 Task: Look for Airbnb properties in Pradera, Colombia from 11th December, 2023 to 15th December, 2023 for 2 adults.1  bedroom having 2 beds and 1 bathroom. Property type can be hotel. Amenities needed are: washing machine. Look for 5 properties as per requirement.
Action: Mouse moved to (428, 98)
Screenshot: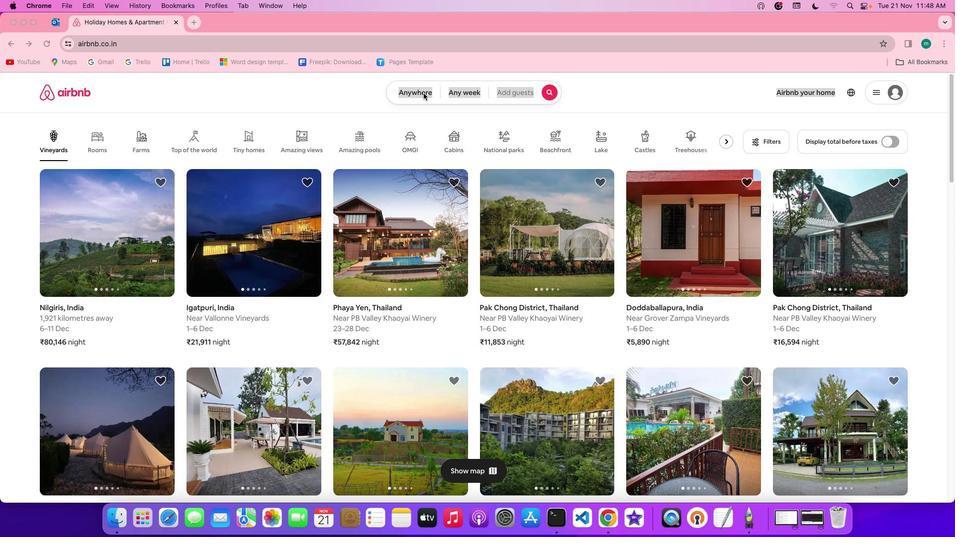 
Action: Mouse pressed left at (428, 98)
Screenshot: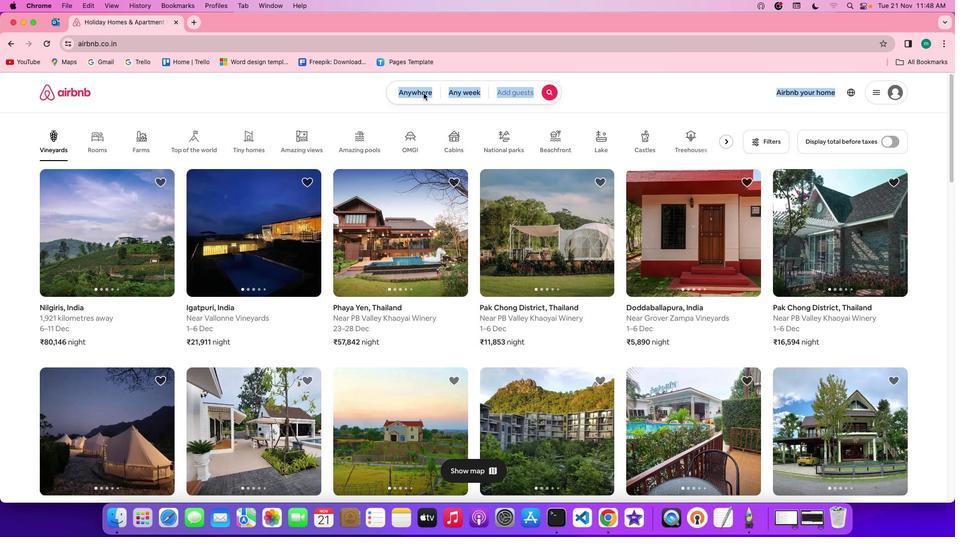 
Action: Mouse pressed left at (428, 98)
Screenshot: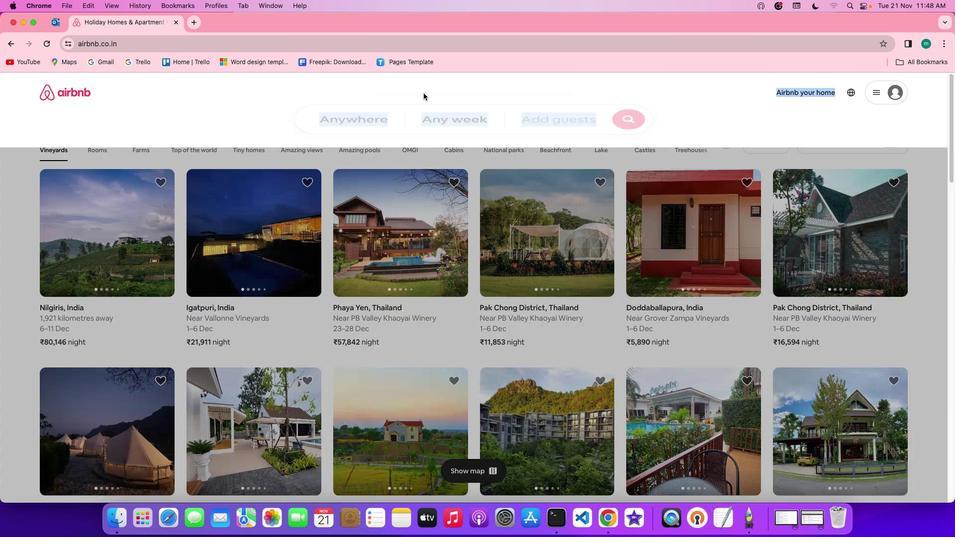 
Action: Mouse moved to (372, 127)
Screenshot: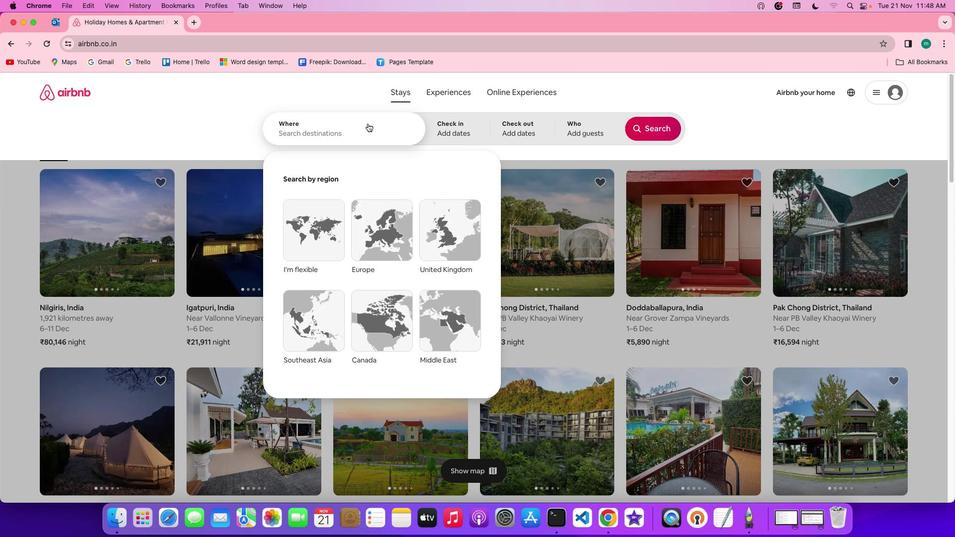
Action: Mouse pressed left at (372, 127)
Screenshot: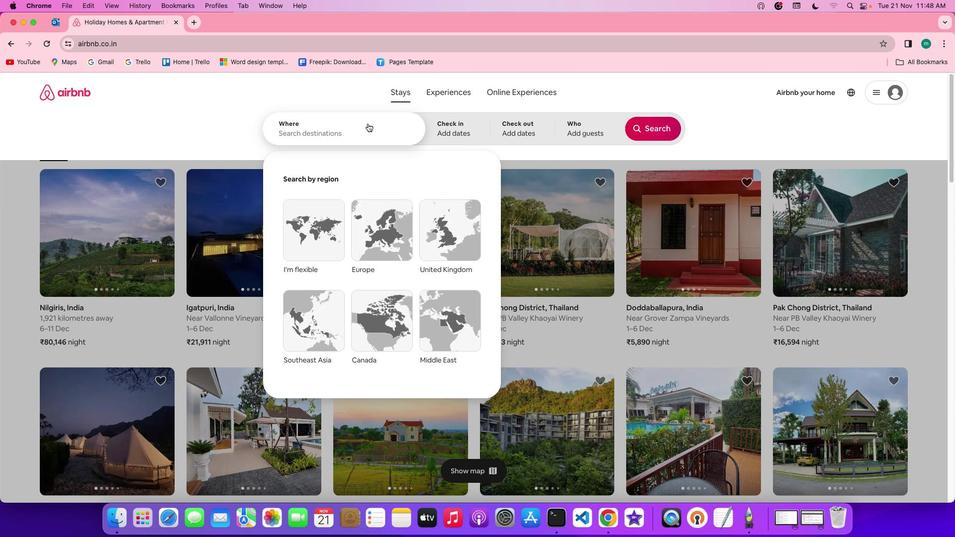 
Action: Mouse moved to (369, 129)
Screenshot: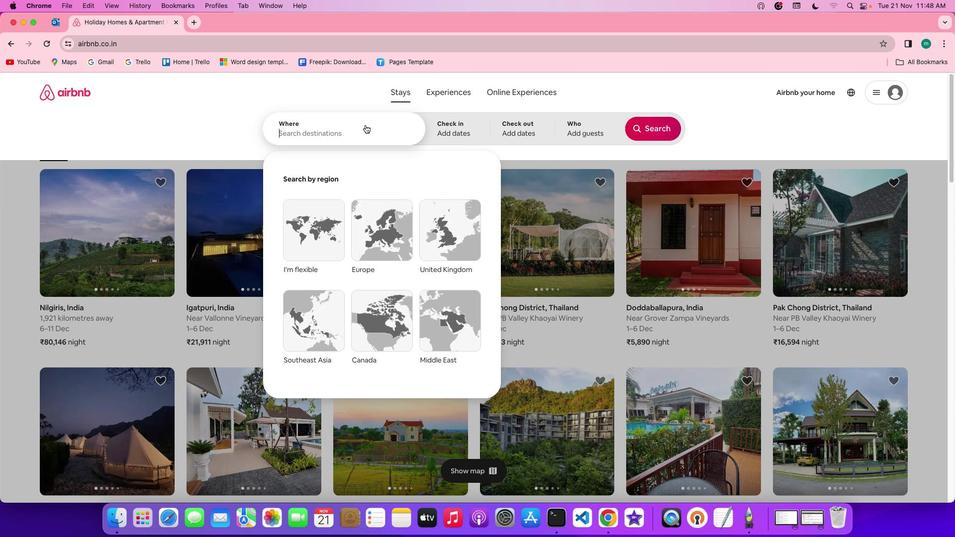 
Action: Key pressed Key.shift'P''r''a''d''e''r''a'','Key.spaceKey.shift'c''o''l''u''m''b''i''a'
Screenshot: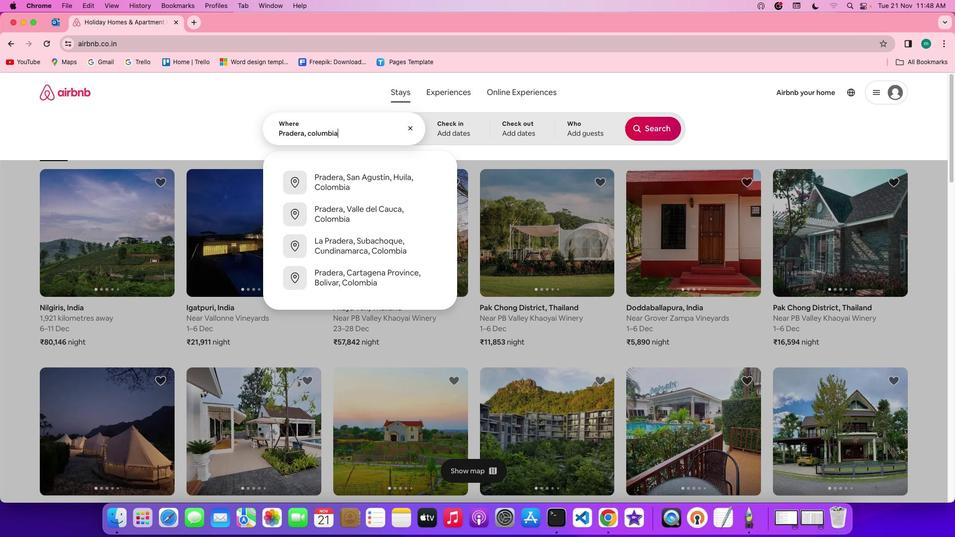 
Action: Mouse moved to (461, 128)
Screenshot: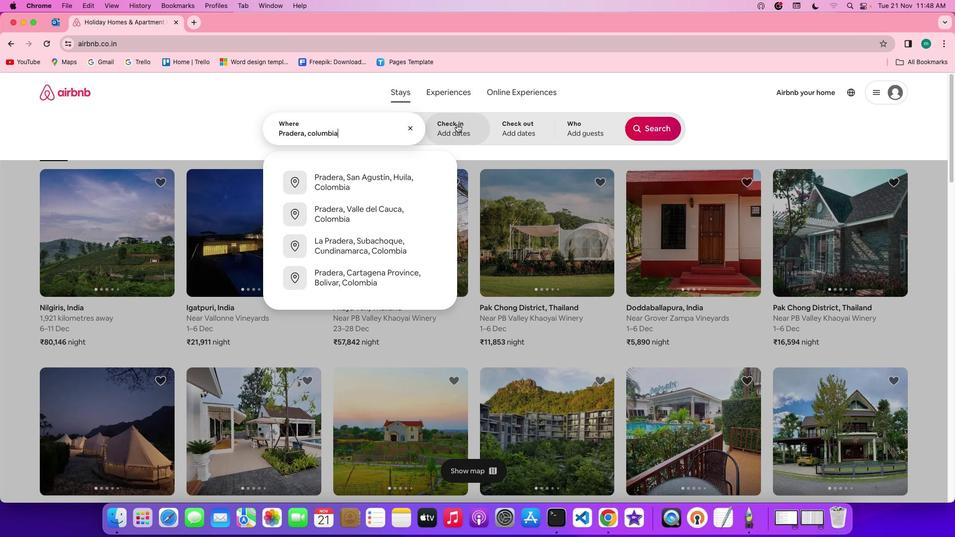 
Action: Mouse pressed left at (461, 128)
Screenshot: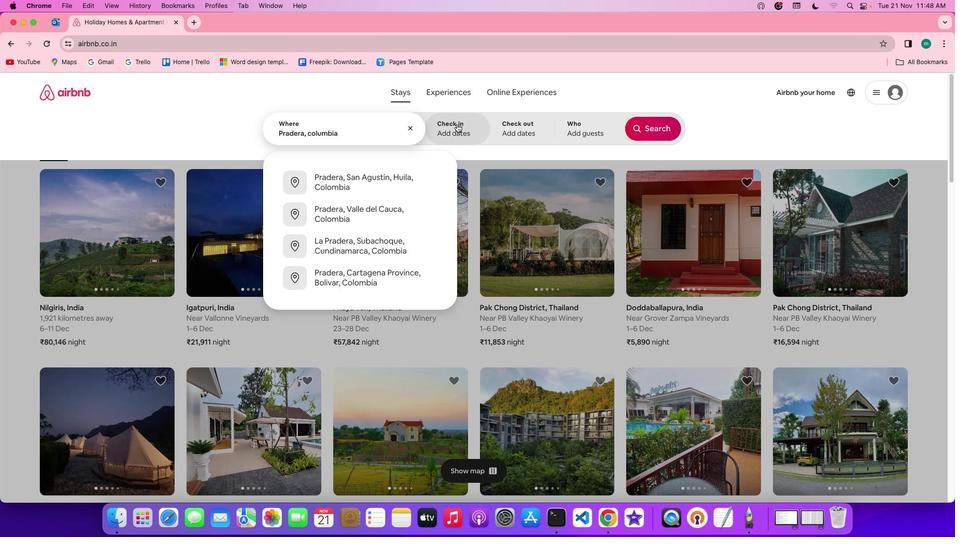 
Action: Mouse moved to (527, 297)
Screenshot: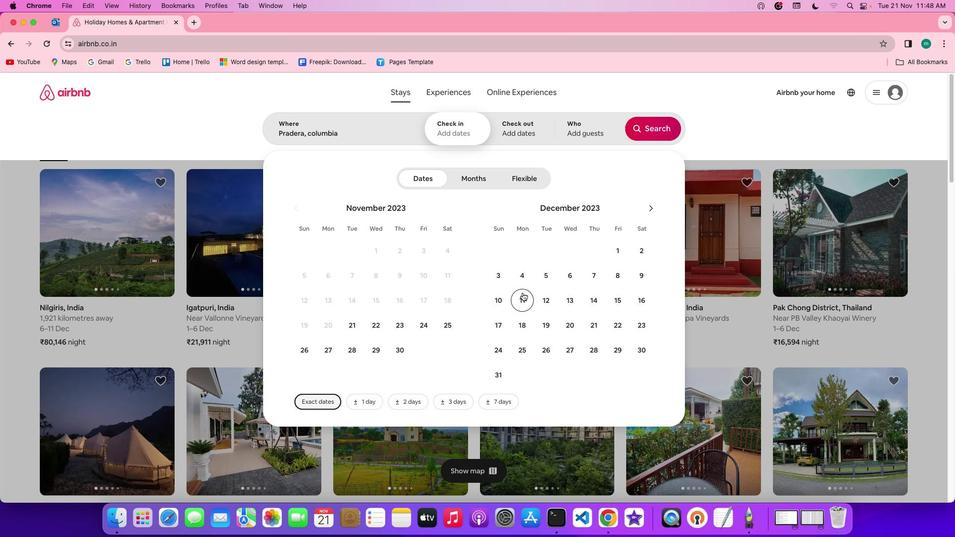 
Action: Mouse pressed left at (527, 297)
Screenshot: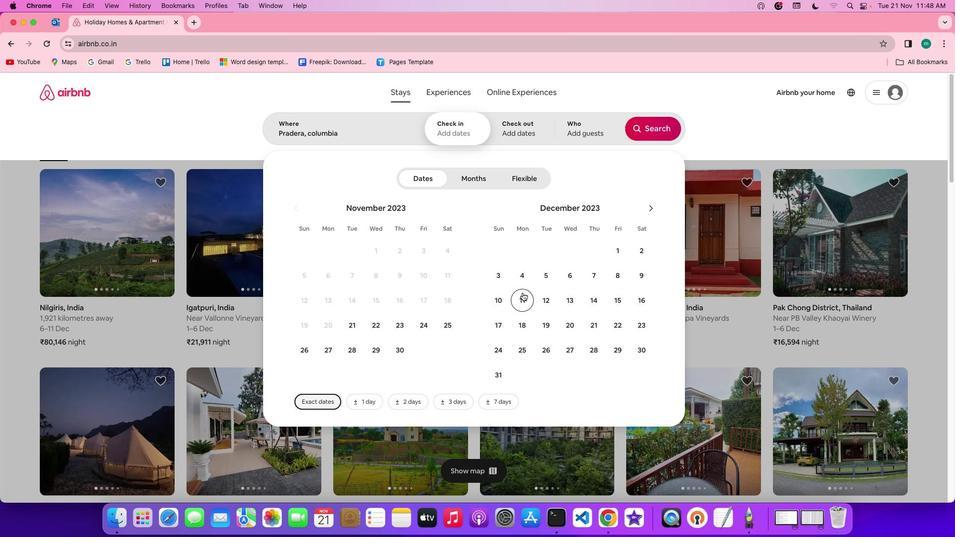 
Action: Mouse moved to (626, 306)
Screenshot: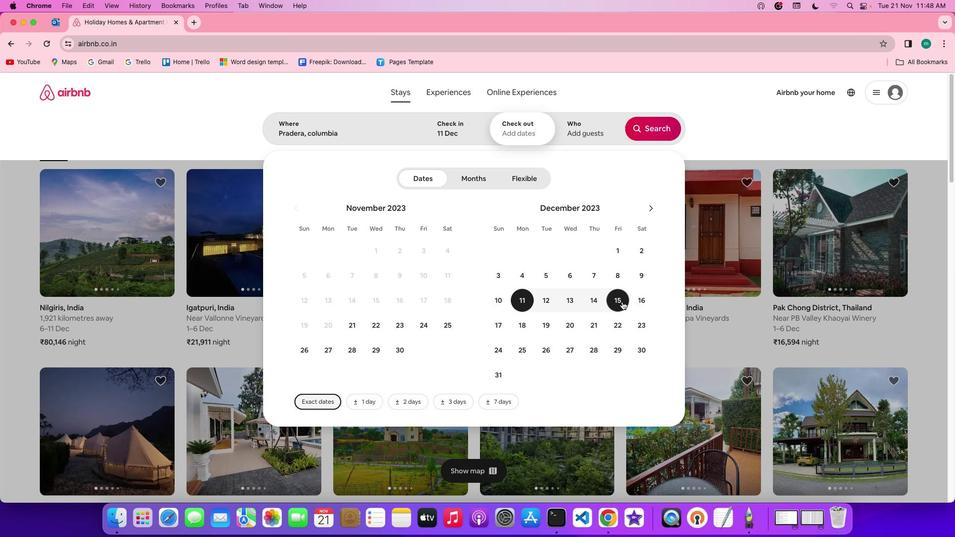 
Action: Mouse pressed left at (626, 306)
Screenshot: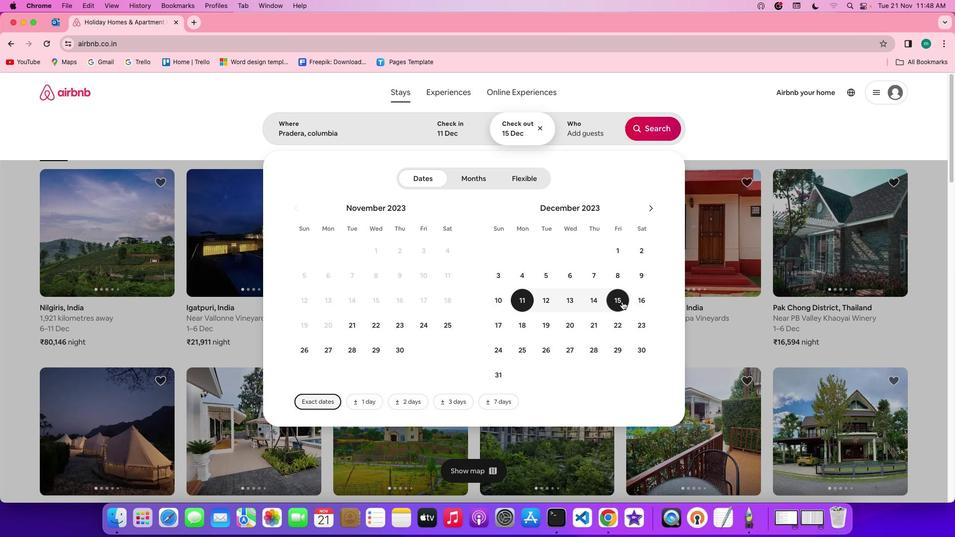
Action: Mouse moved to (575, 117)
Screenshot: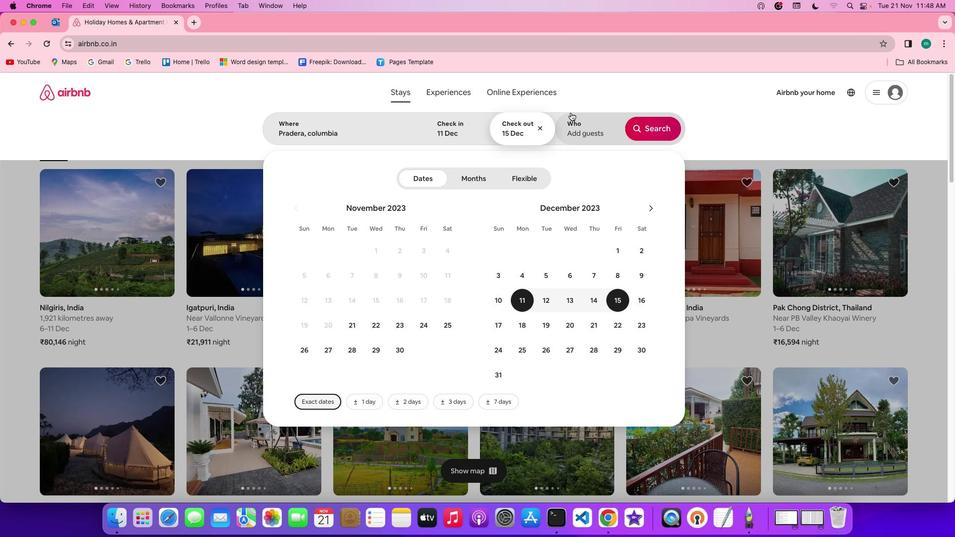 
Action: Mouse pressed left at (575, 117)
Screenshot: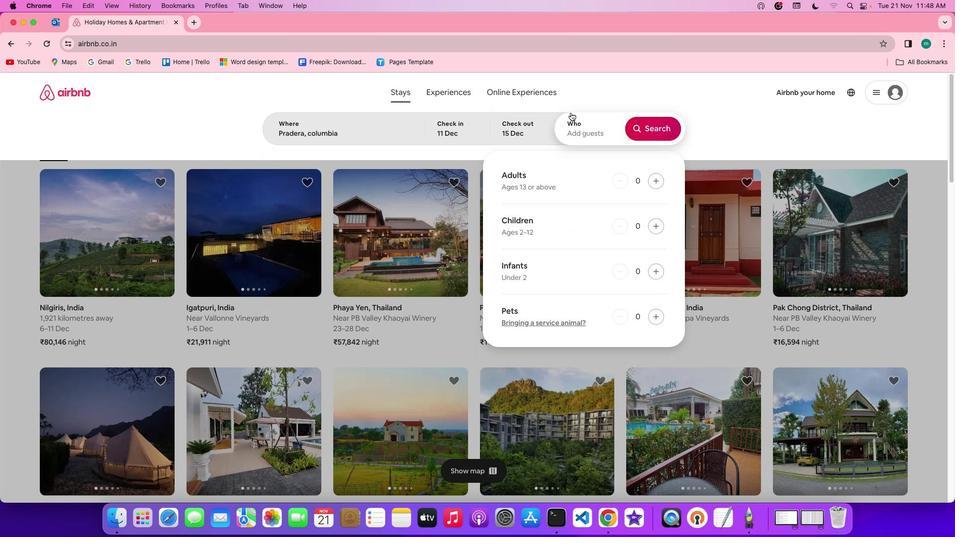 
Action: Mouse moved to (655, 180)
Screenshot: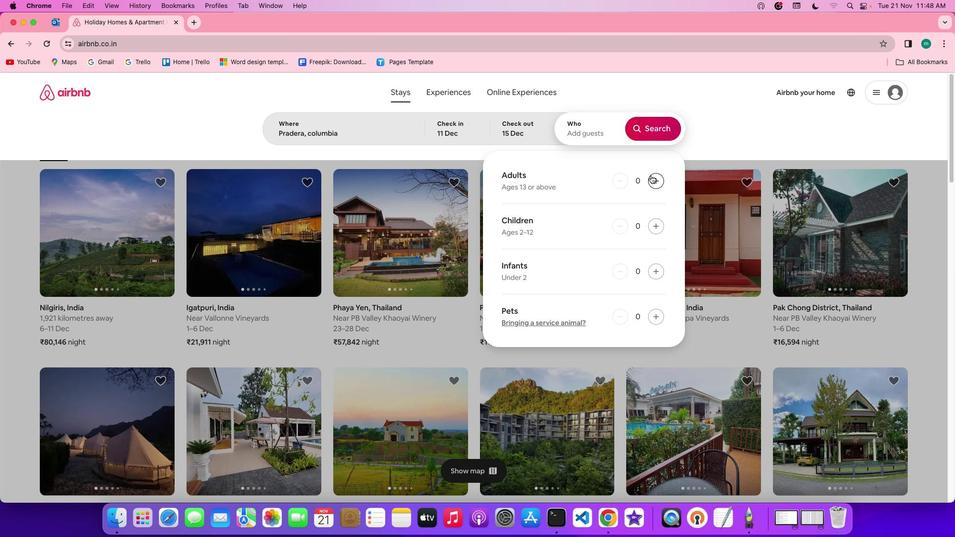 
Action: Mouse pressed left at (655, 180)
Screenshot: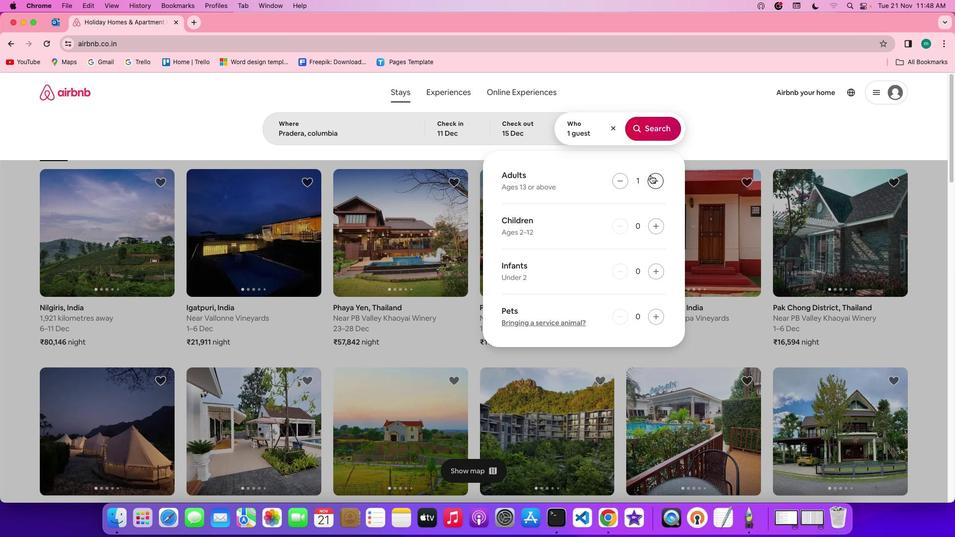 
Action: Mouse pressed left at (655, 180)
Screenshot: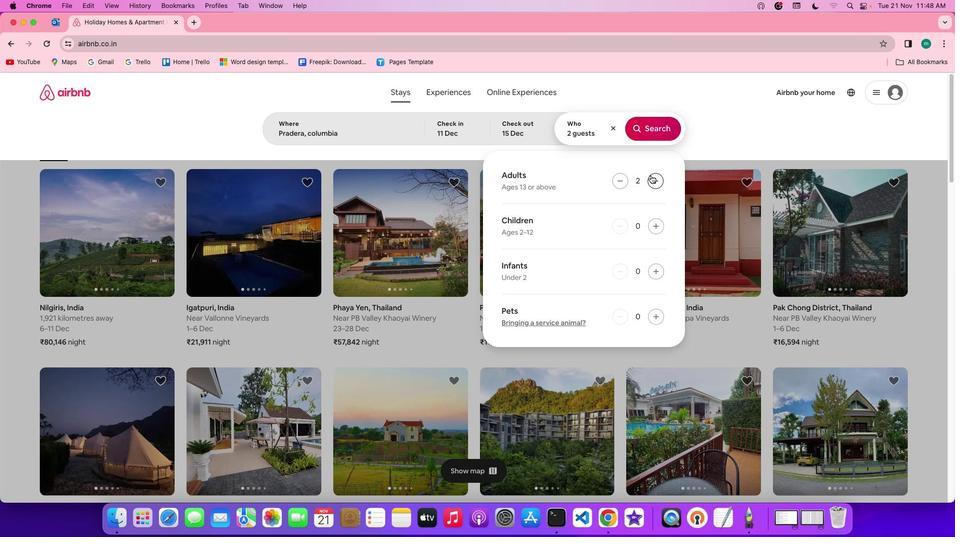 
Action: Mouse moved to (666, 130)
Screenshot: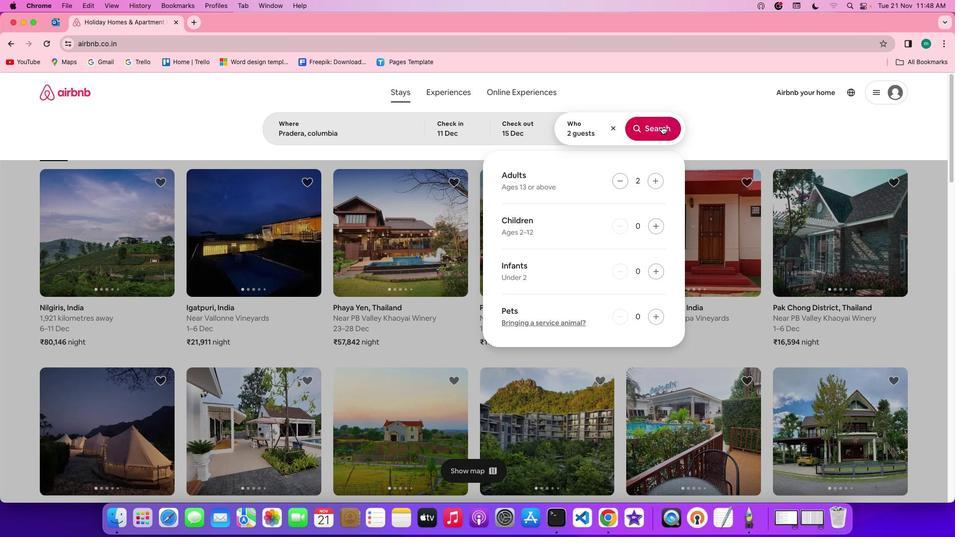 
Action: Mouse pressed left at (666, 130)
Screenshot: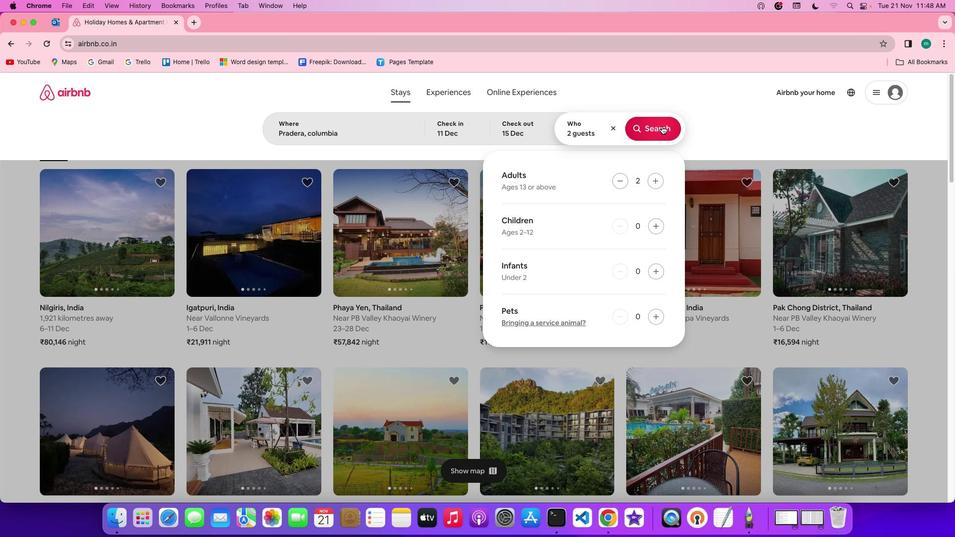 
Action: Mouse moved to (818, 137)
Screenshot: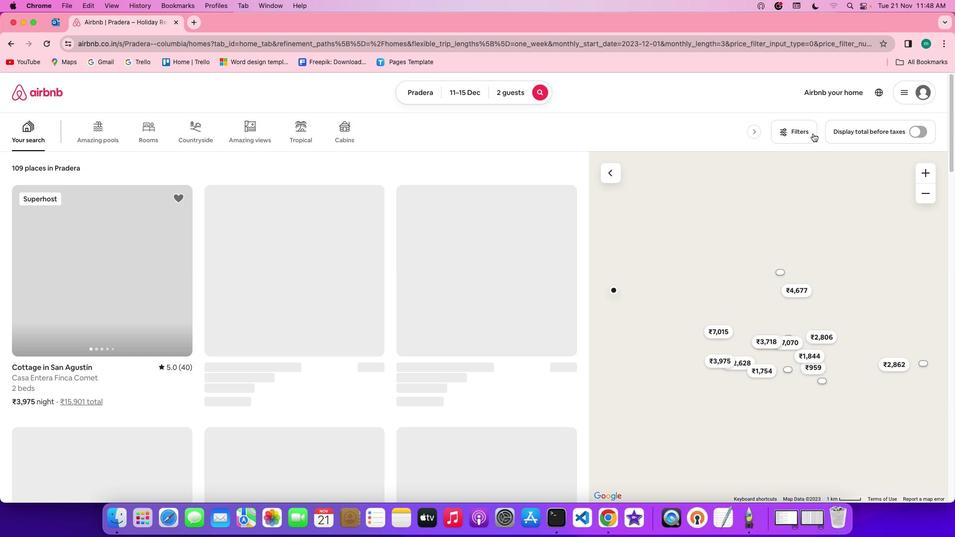 
Action: Mouse pressed left at (818, 137)
Screenshot: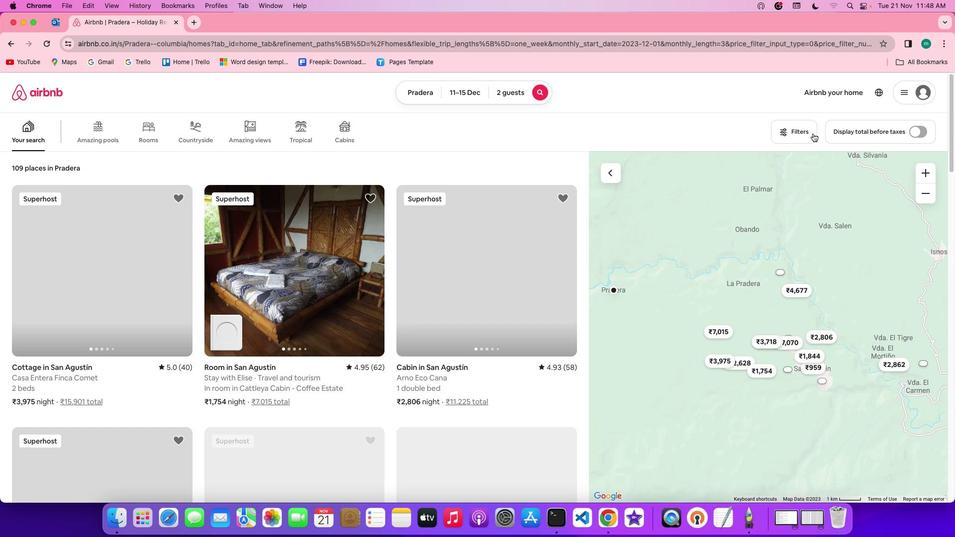 
Action: Mouse moved to (390, 316)
Screenshot: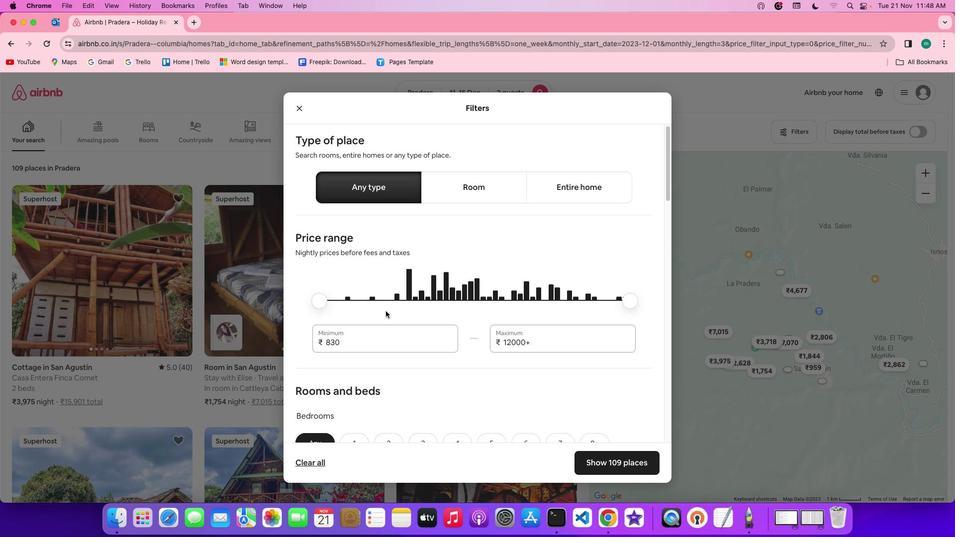 
Action: Mouse scrolled (390, 316) with delta (4, 3)
Screenshot: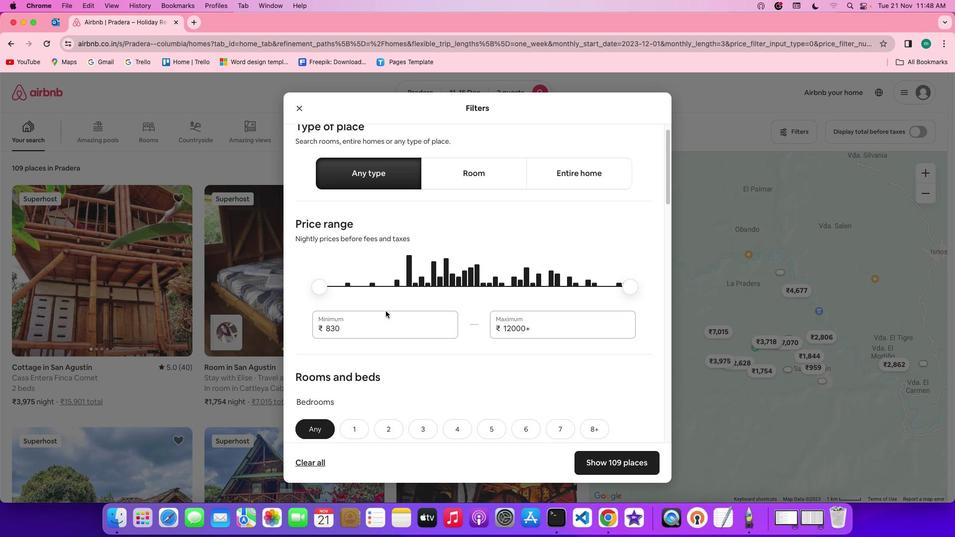 
Action: Mouse scrolled (390, 316) with delta (4, 3)
Screenshot: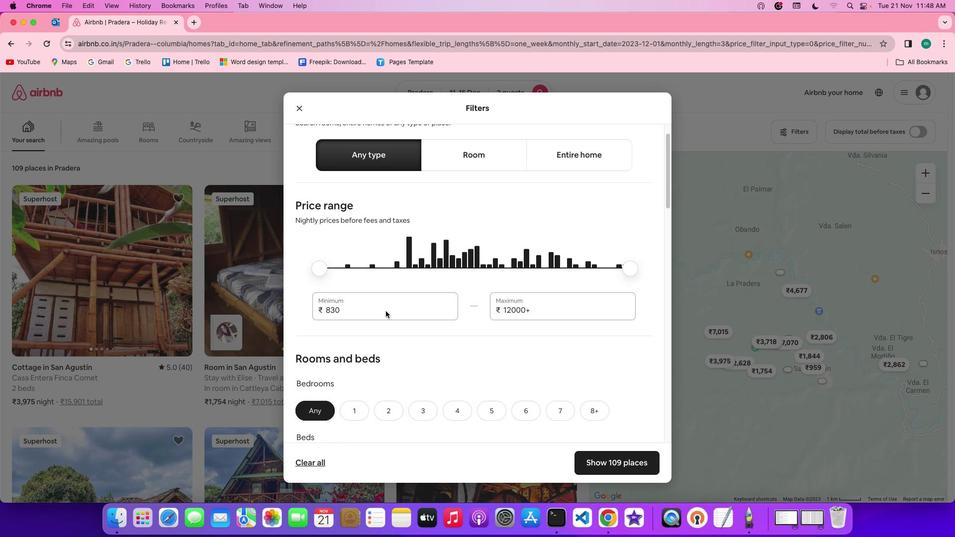 
Action: Mouse scrolled (390, 316) with delta (4, 3)
Screenshot: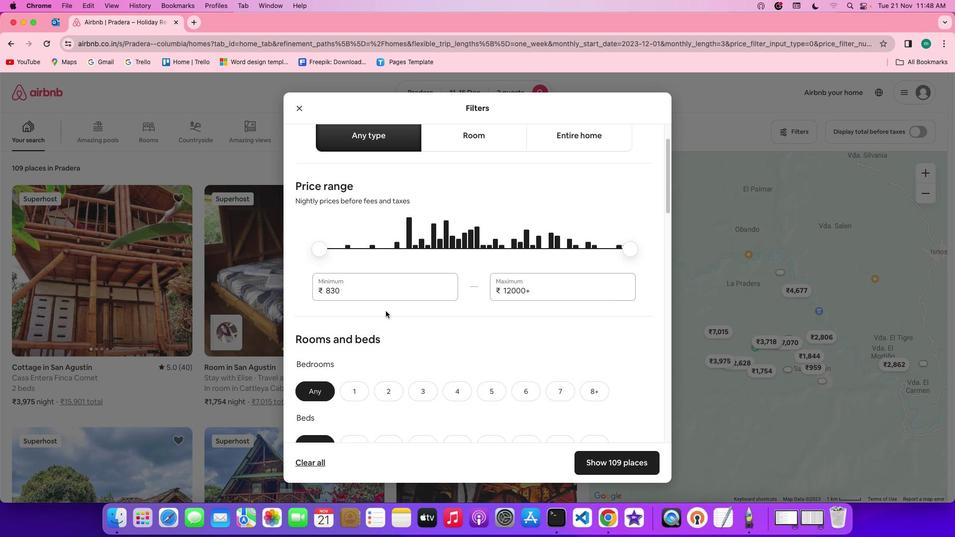 
Action: Mouse scrolled (390, 316) with delta (4, 3)
Screenshot: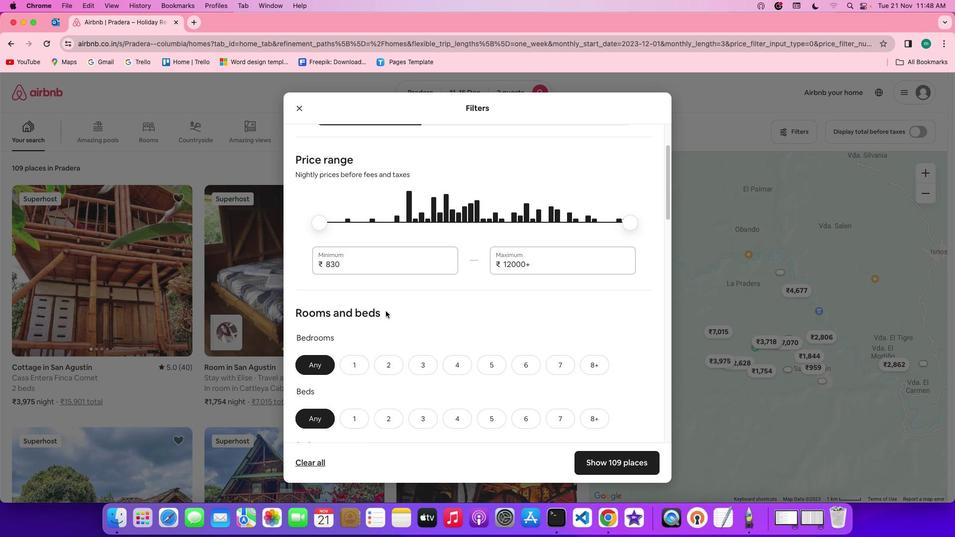 
Action: Mouse scrolled (390, 316) with delta (4, 3)
Screenshot: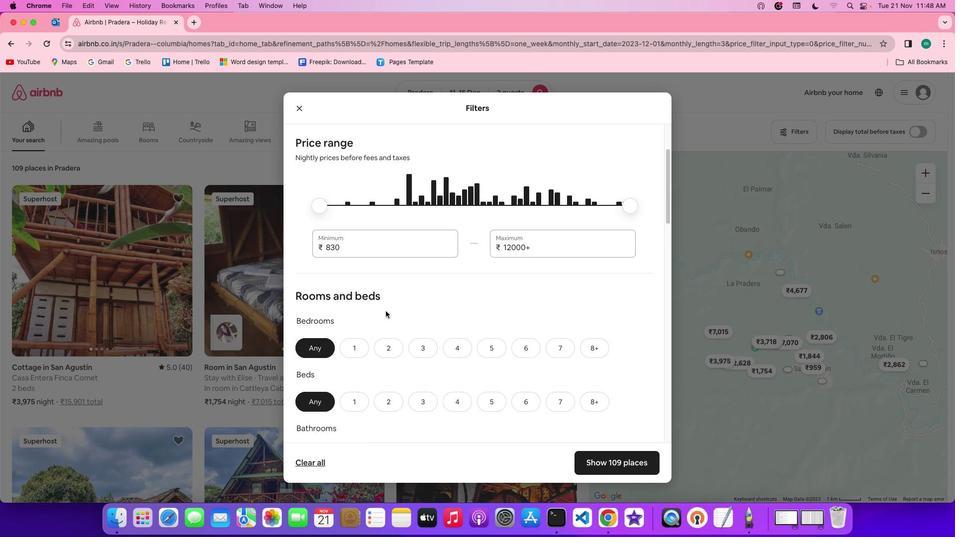 
Action: Mouse scrolled (390, 316) with delta (4, 3)
Screenshot: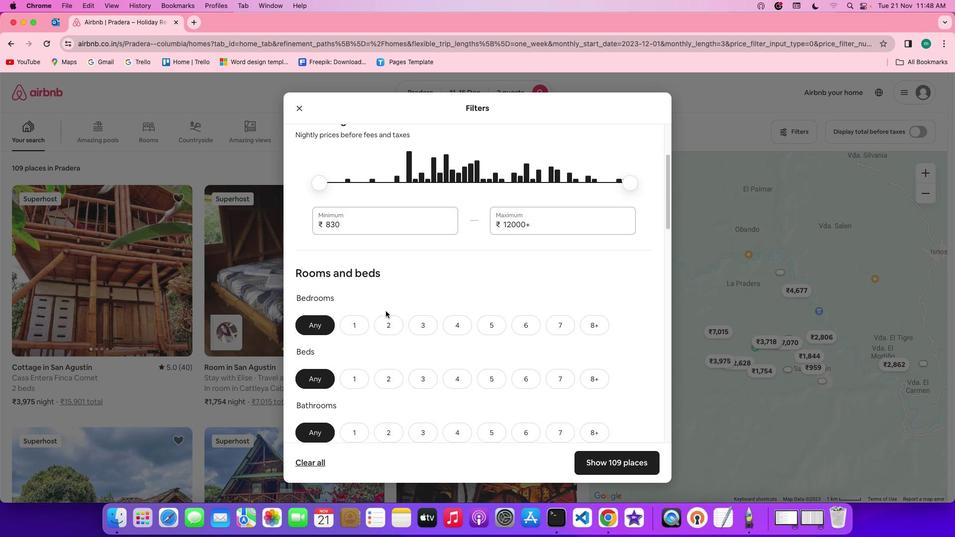 
Action: Mouse scrolled (390, 316) with delta (4, 3)
Screenshot: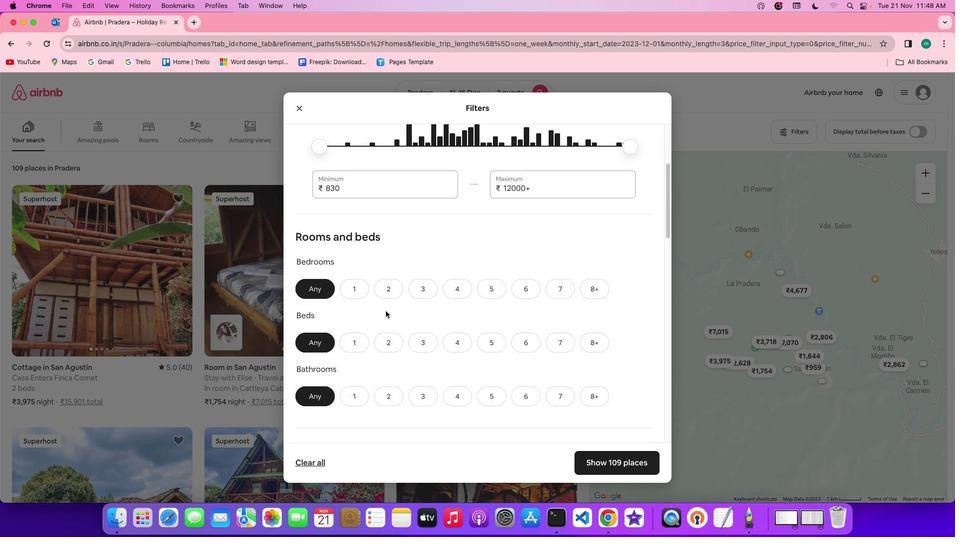 
Action: Mouse scrolled (390, 316) with delta (4, 3)
Screenshot: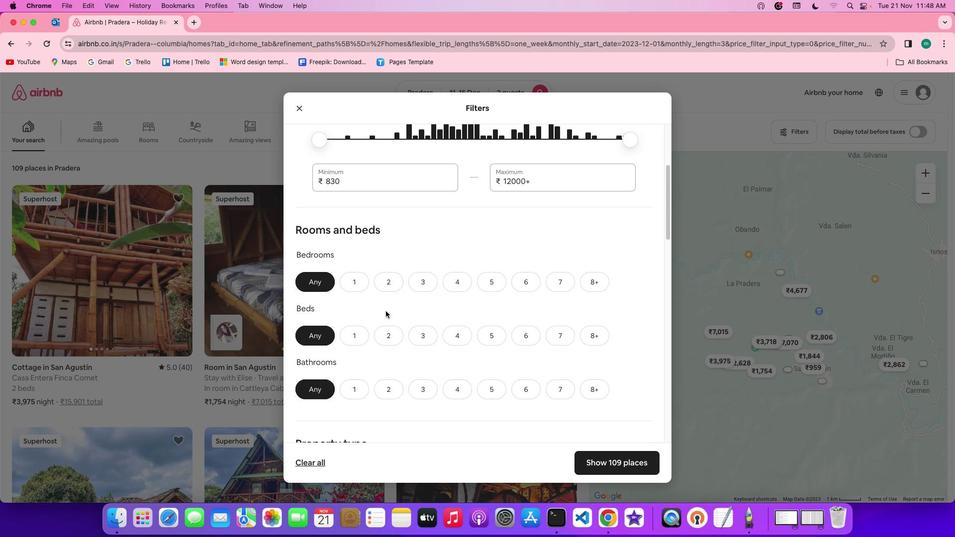 
Action: Mouse scrolled (390, 316) with delta (4, 3)
Screenshot: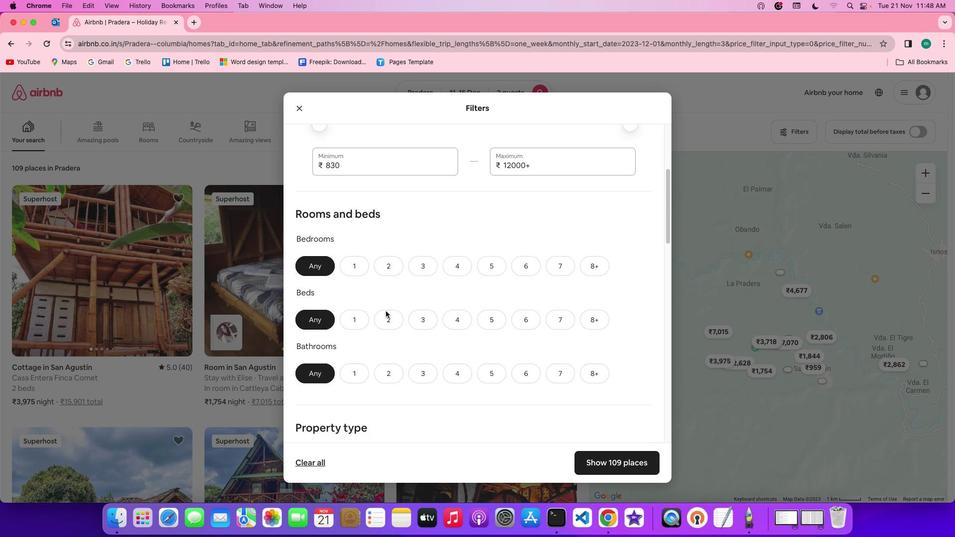 
Action: Mouse scrolled (390, 316) with delta (4, 3)
Screenshot: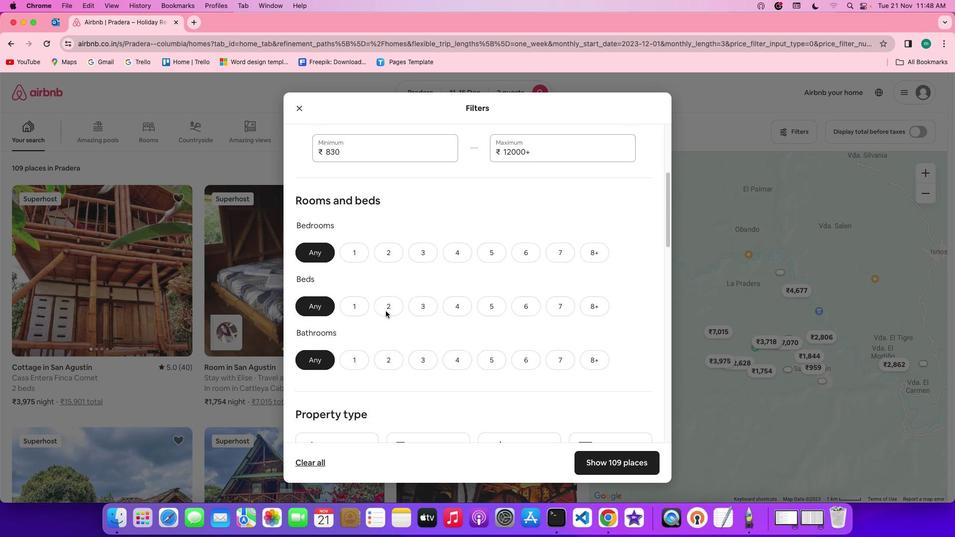 
Action: Mouse moved to (362, 250)
Screenshot: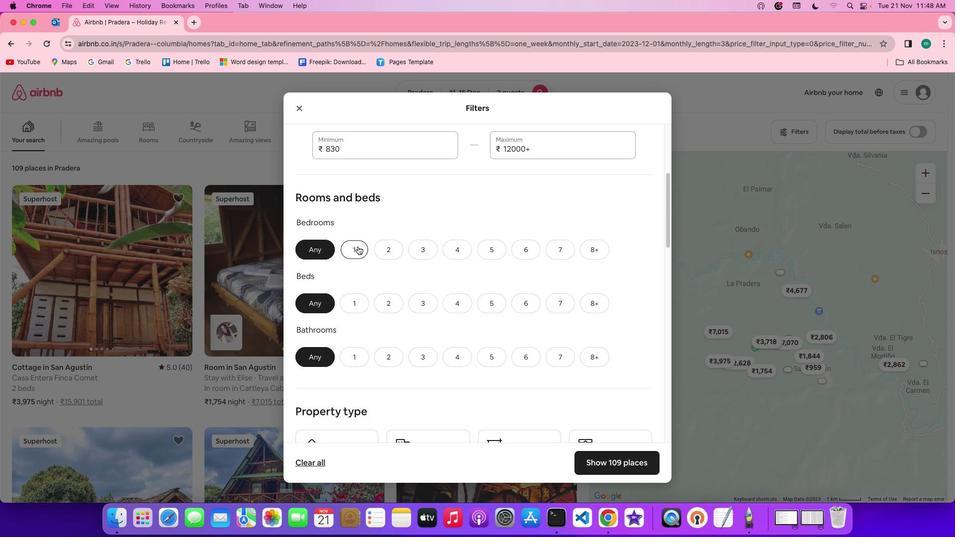 
Action: Mouse pressed left at (362, 250)
Screenshot: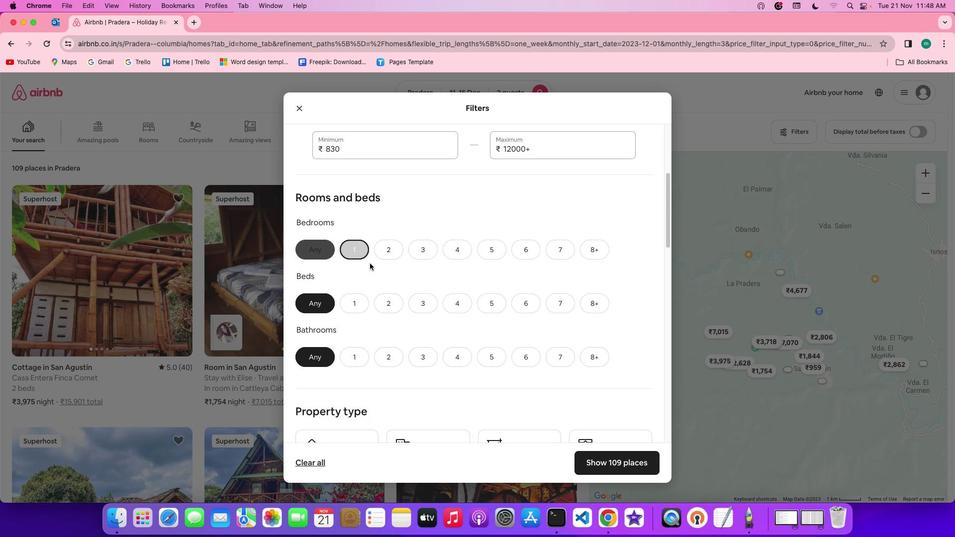 
Action: Mouse moved to (393, 301)
Screenshot: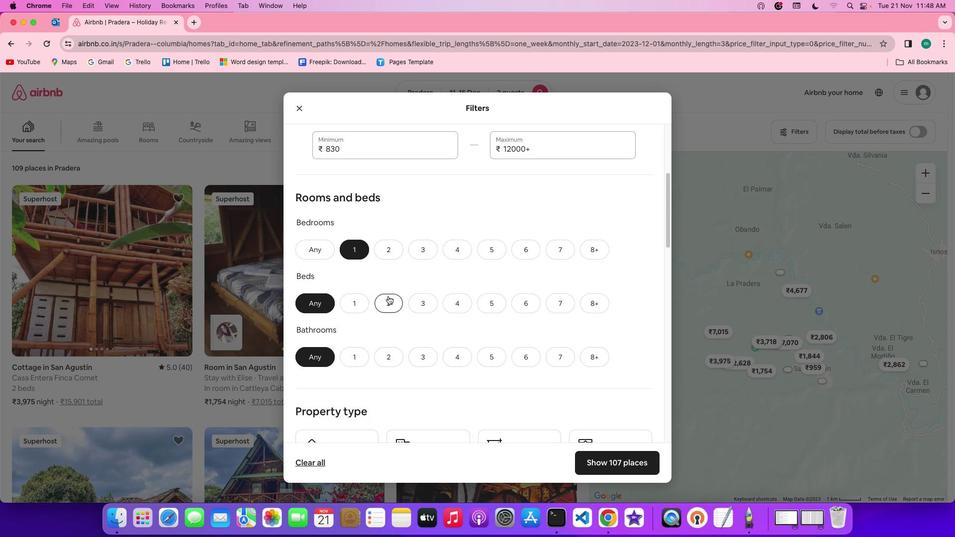 
Action: Mouse pressed left at (393, 301)
Screenshot: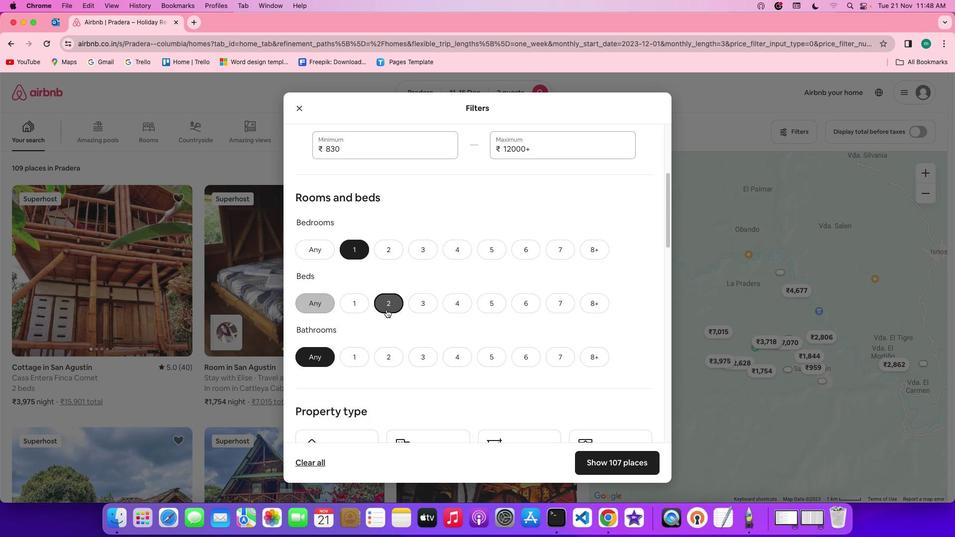 
Action: Mouse moved to (362, 363)
Screenshot: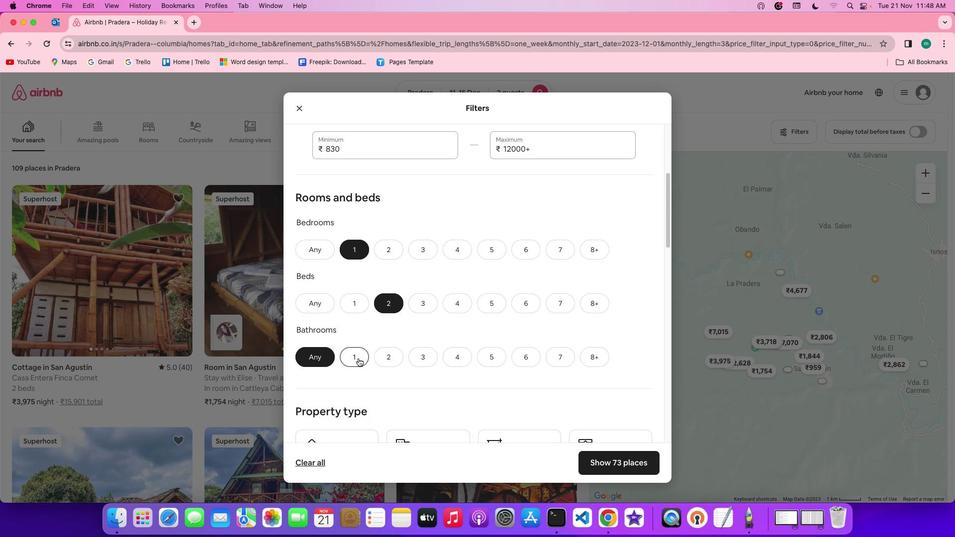 
Action: Mouse pressed left at (362, 363)
Screenshot: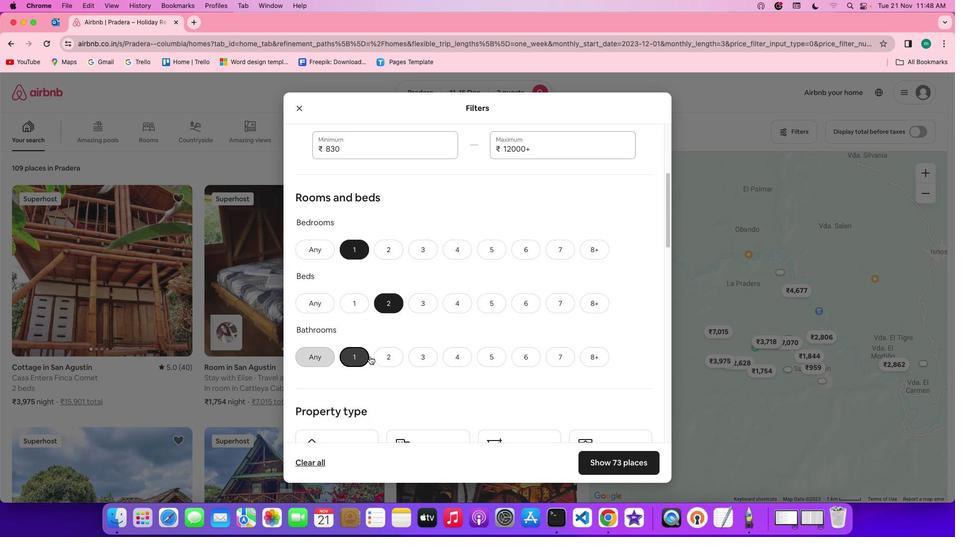 
Action: Mouse moved to (453, 346)
Screenshot: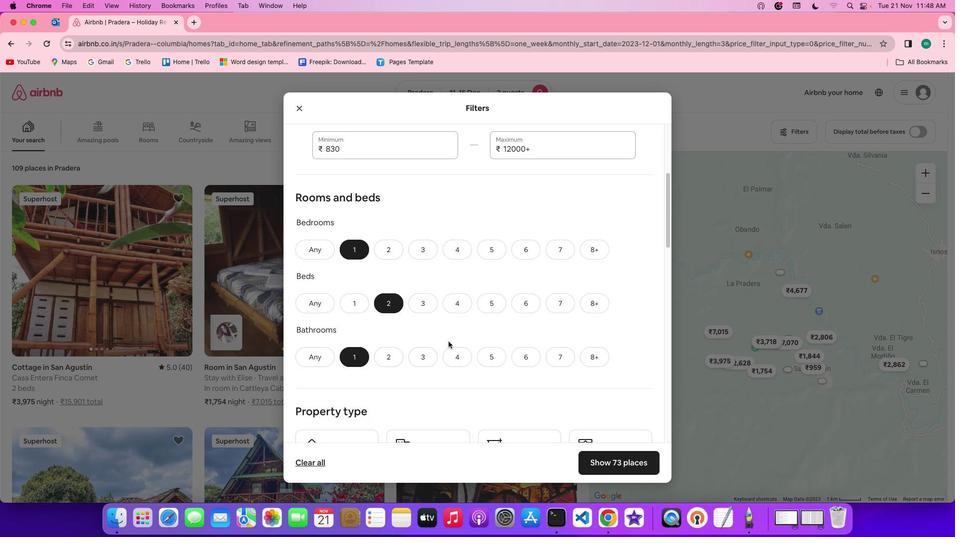 
Action: Mouse scrolled (453, 346) with delta (4, 3)
Screenshot: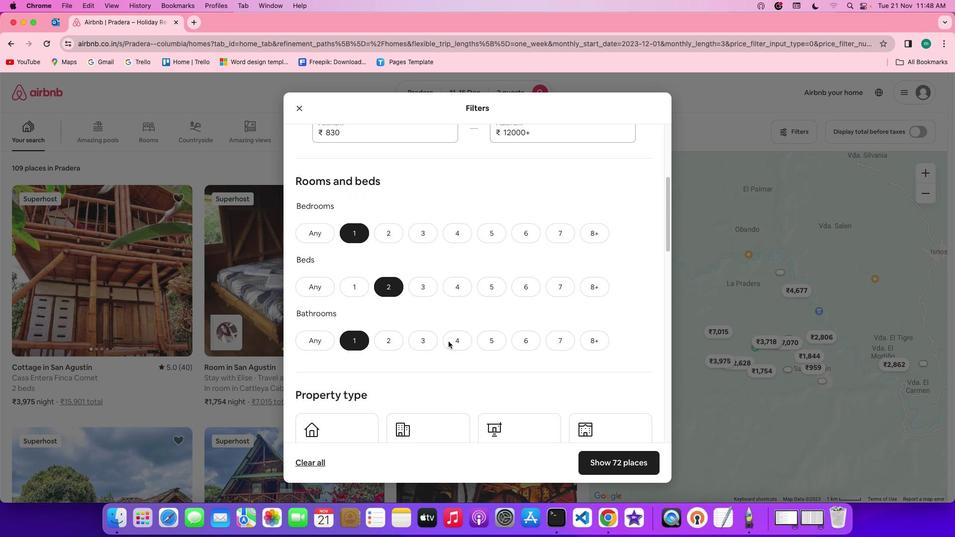 
Action: Mouse scrolled (453, 346) with delta (4, 3)
Screenshot: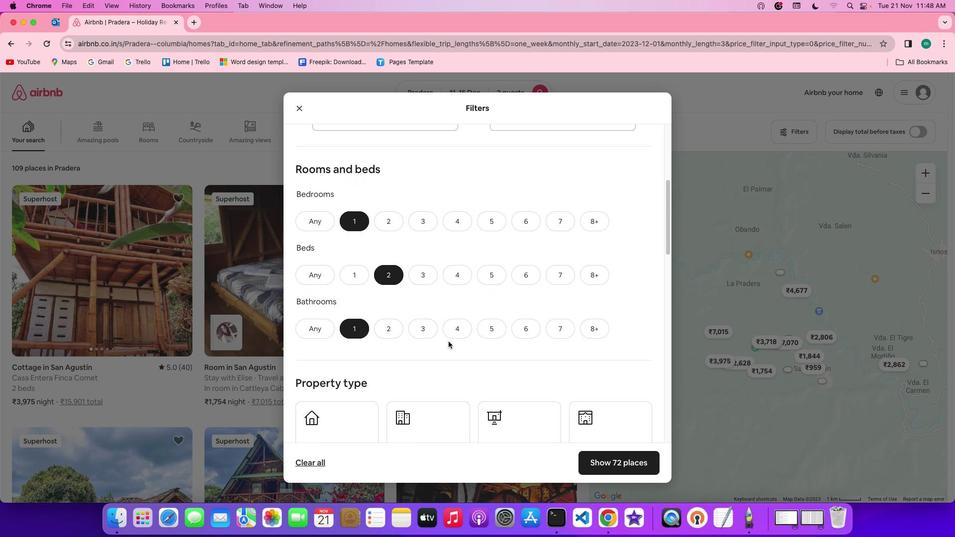 
Action: Mouse scrolled (453, 346) with delta (4, 3)
Screenshot: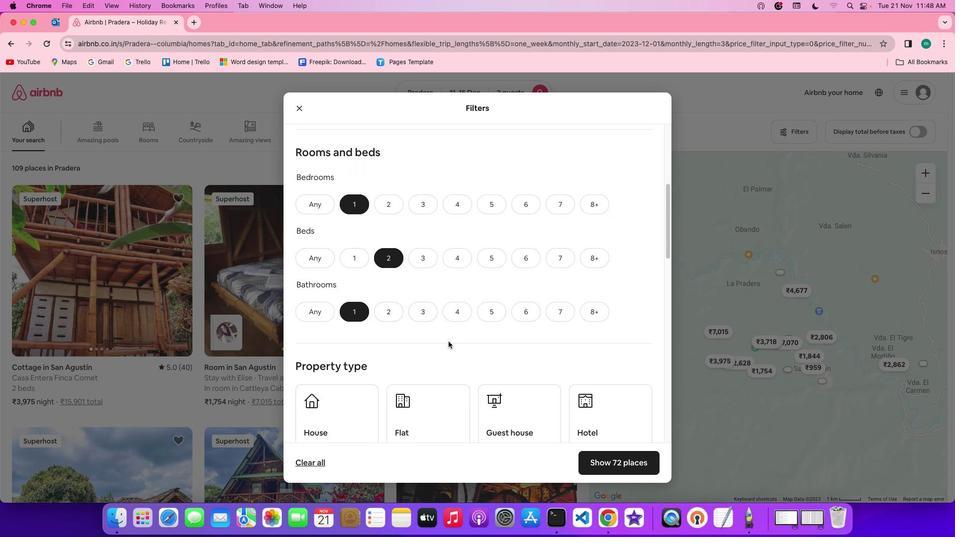 
Action: Mouse scrolled (453, 346) with delta (4, 3)
Screenshot: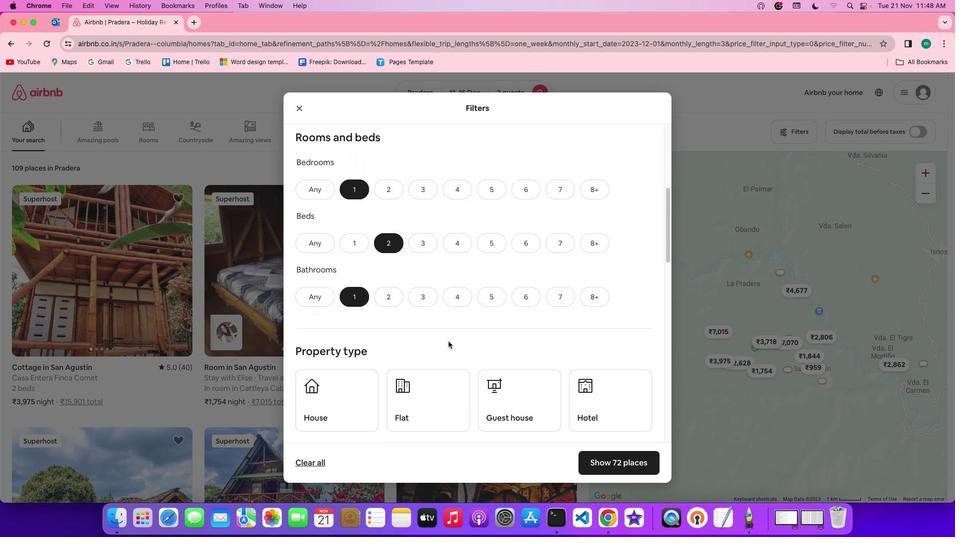 
Action: Mouse scrolled (453, 346) with delta (4, 3)
Screenshot: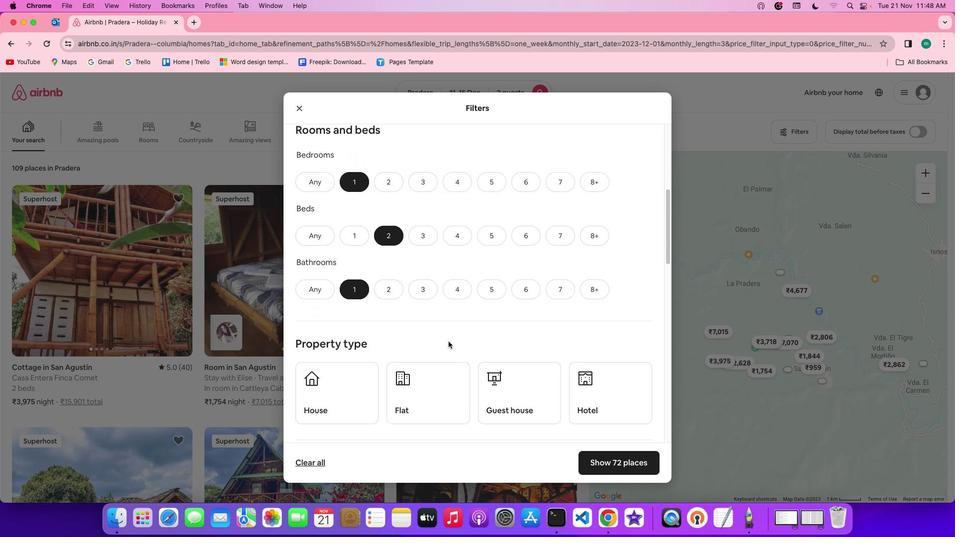 
Action: Mouse scrolled (453, 346) with delta (4, 3)
Screenshot: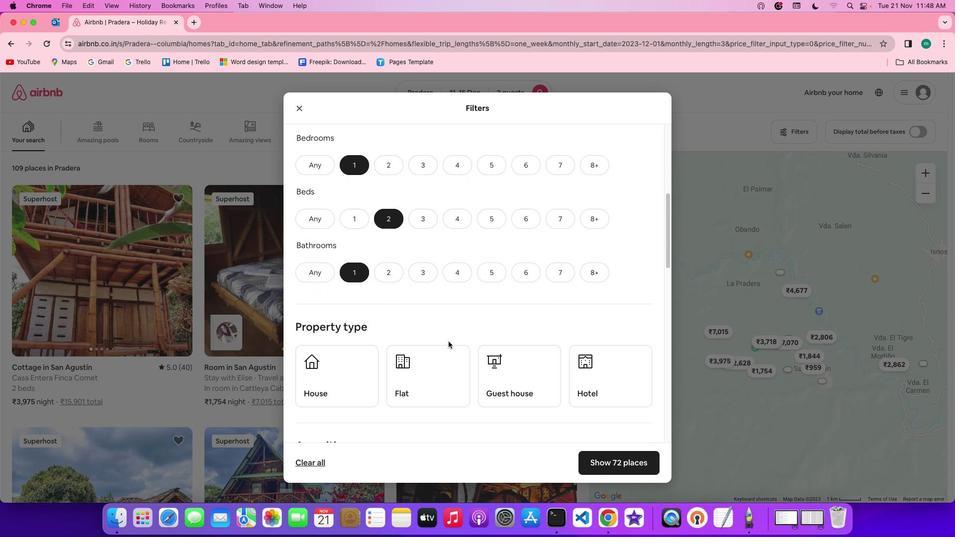 
Action: Mouse scrolled (453, 346) with delta (4, 3)
Screenshot: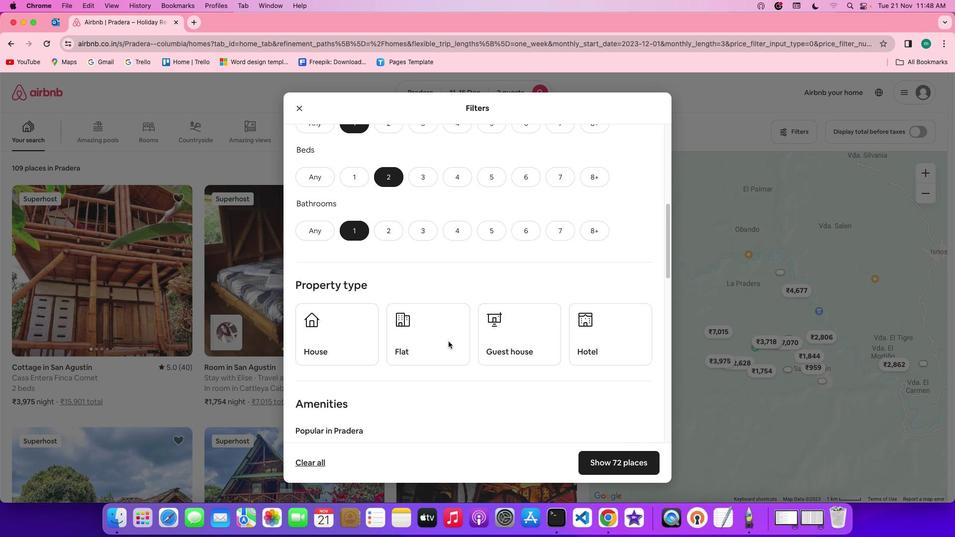 
Action: Mouse scrolled (453, 346) with delta (4, 3)
Screenshot: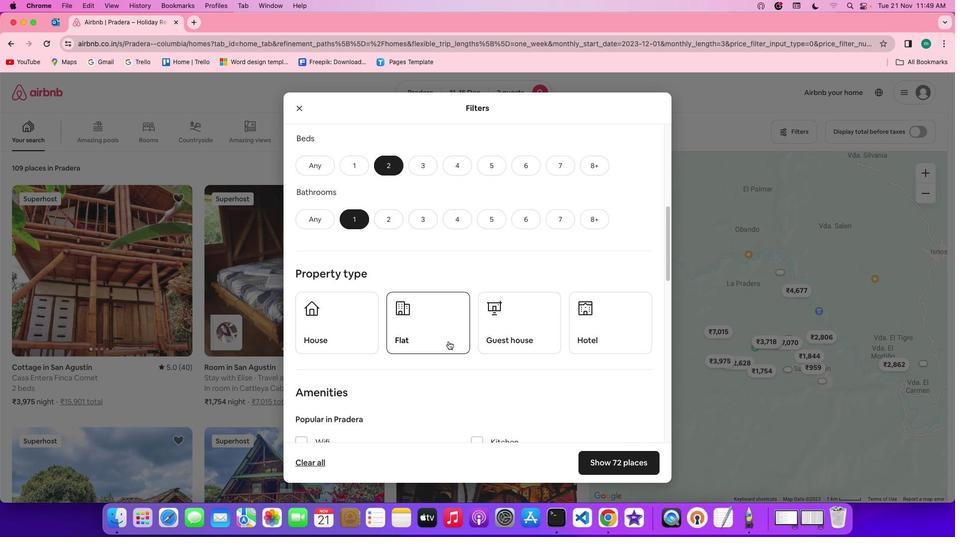 
Action: Mouse scrolled (453, 346) with delta (4, 3)
Screenshot: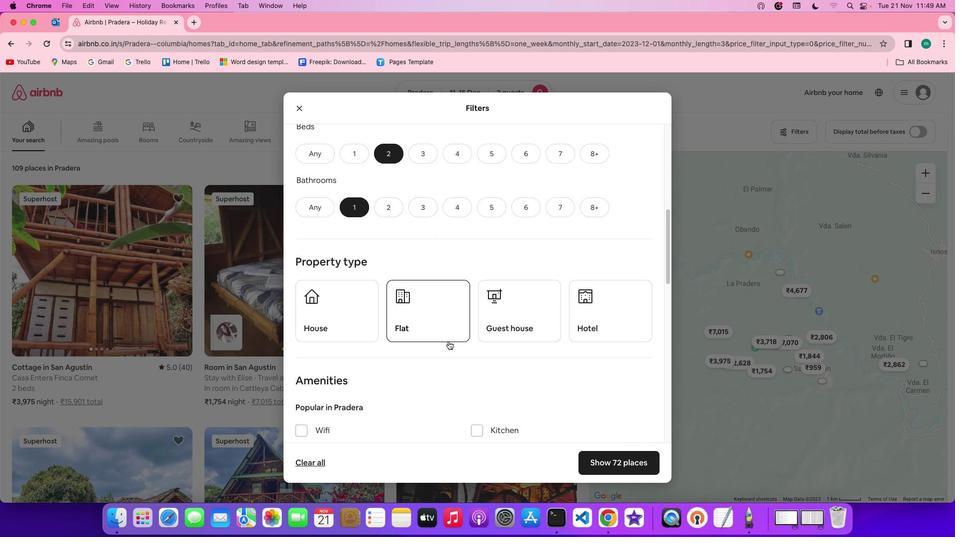 
Action: Mouse scrolled (453, 346) with delta (4, 3)
Screenshot: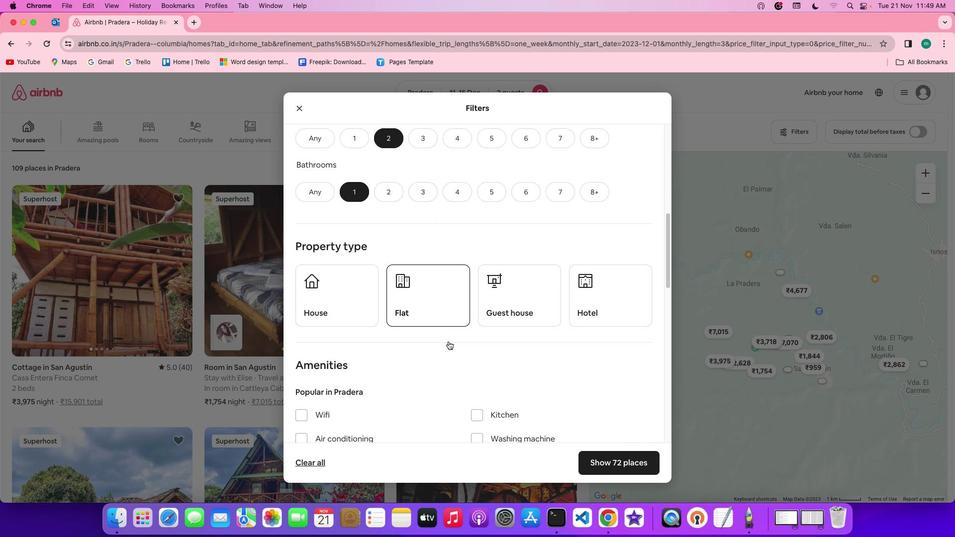 
Action: Mouse scrolled (453, 346) with delta (4, 3)
Screenshot: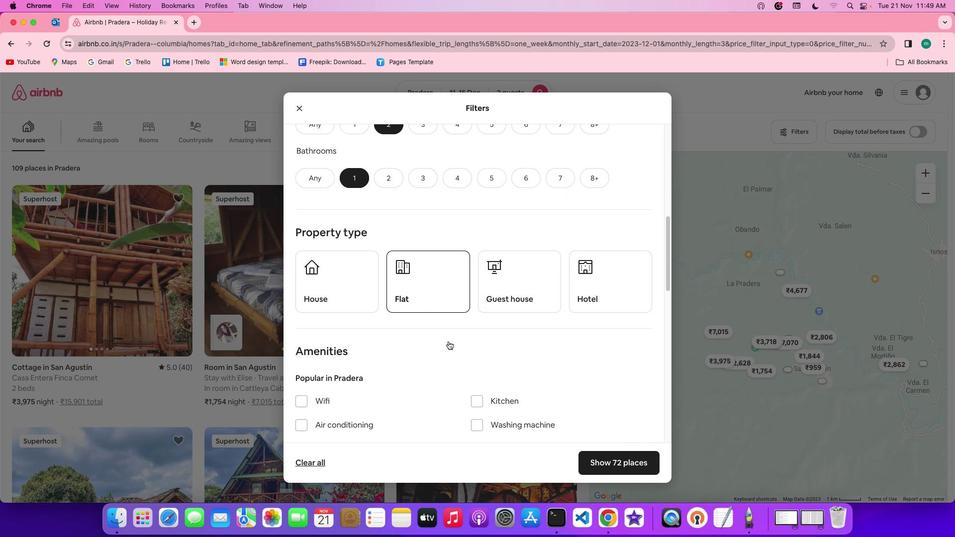 
Action: Mouse scrolled (453, 346) with delta (4, 3)
Screenshot: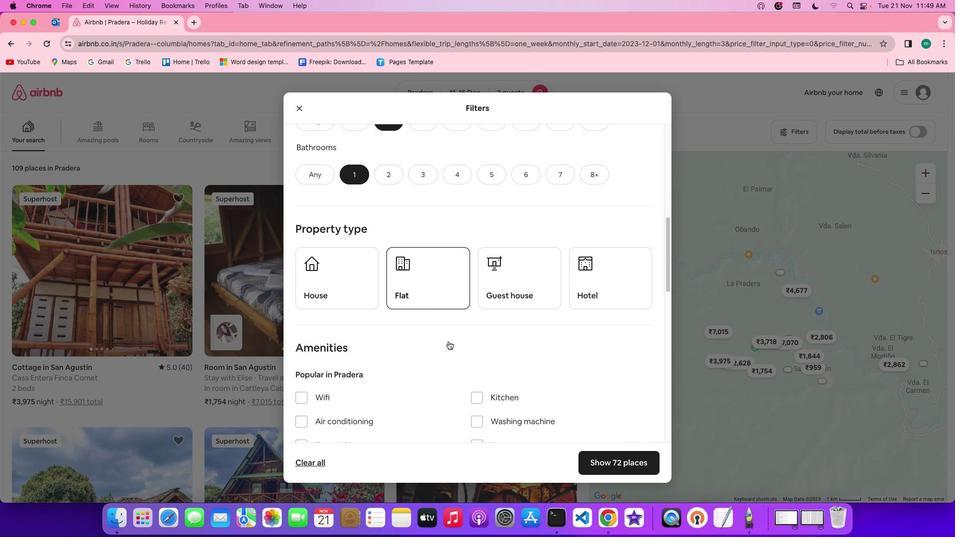 
Action: Mouse scrolled (453, 346) with delta (4, 3)
Screenshot: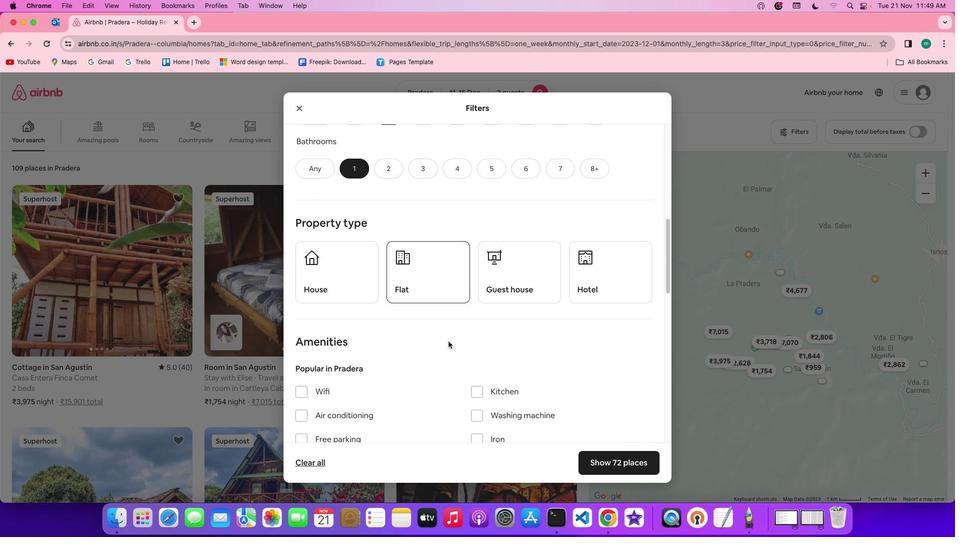 
Action: Mouse moved to (608, 276)
Screenshot: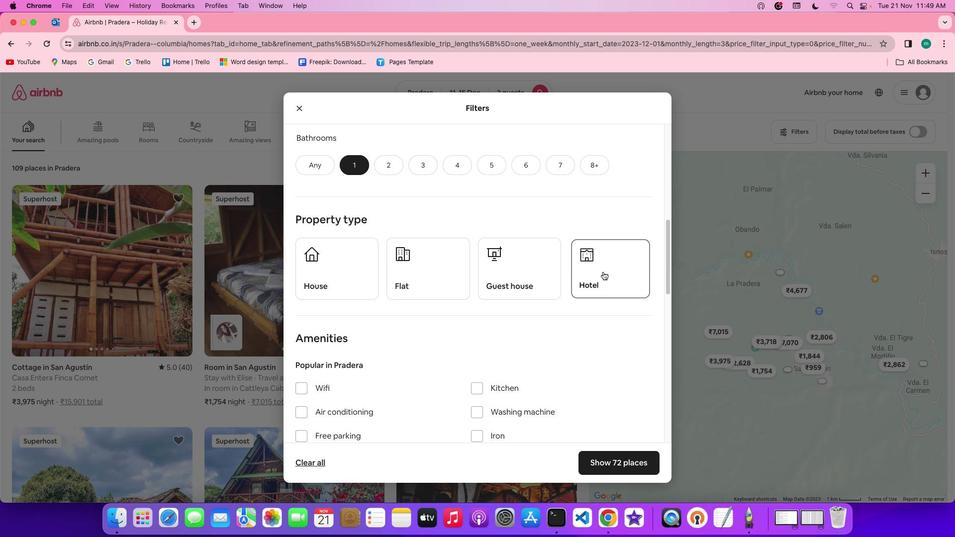 
Action: Mouse pressed left at (608, 276)
Screenshot: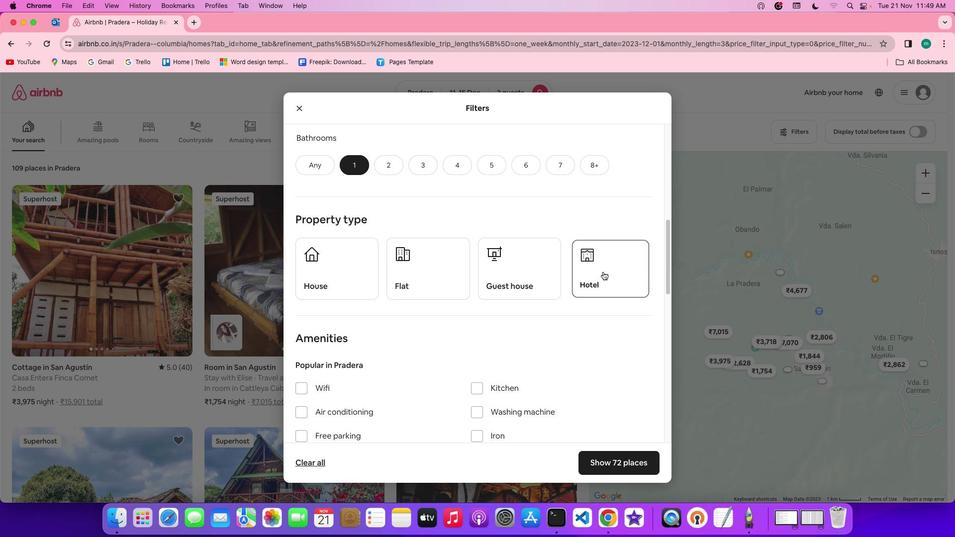 
Action: Mouse moved to (577, 301)
Screenshot: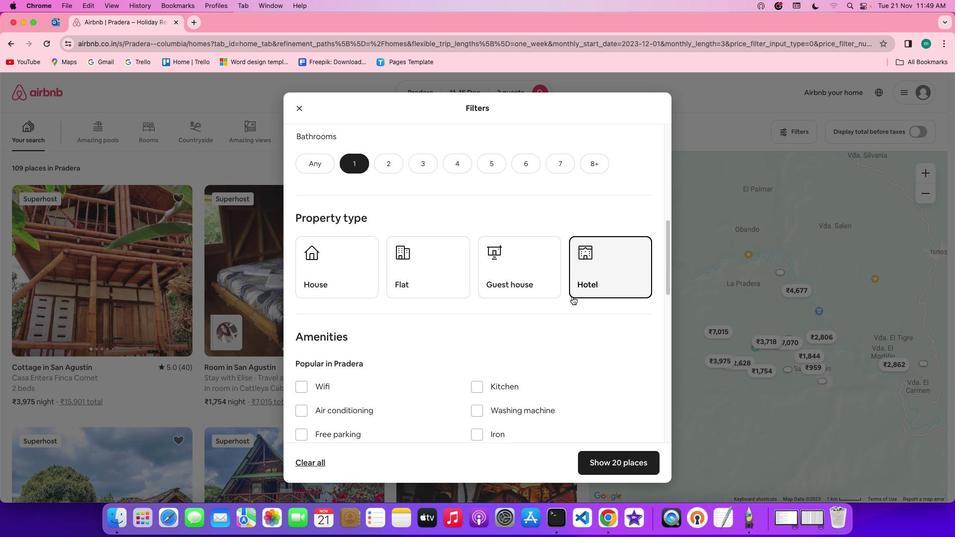 
Action: Mouse scrolled (577, 301) with delta (4, 3)
Screenshot: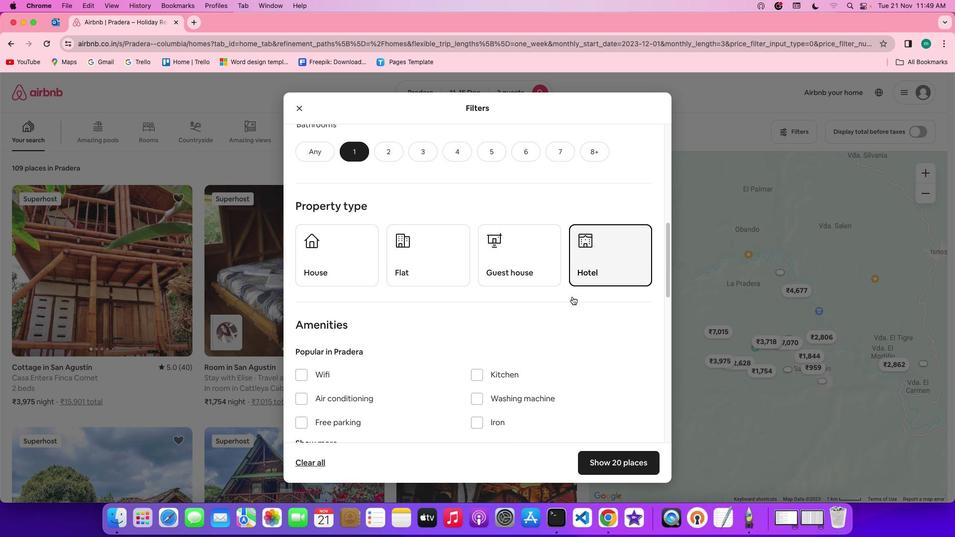 
Action: Mouse scrolled (577, 301) with delta (4, 3)
Screenshot: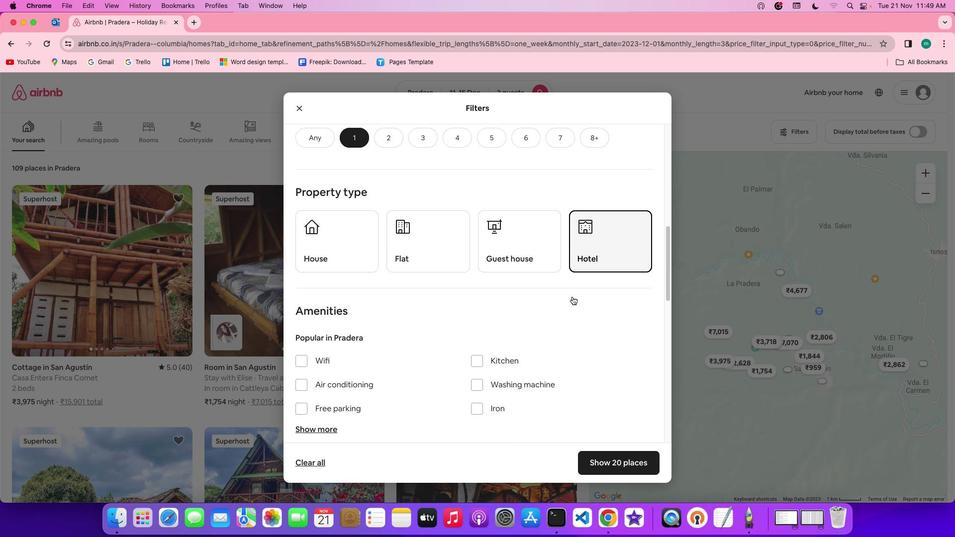 
Action: Mouse scrolled (577, 301) with delta (4, 3)
Screenshot: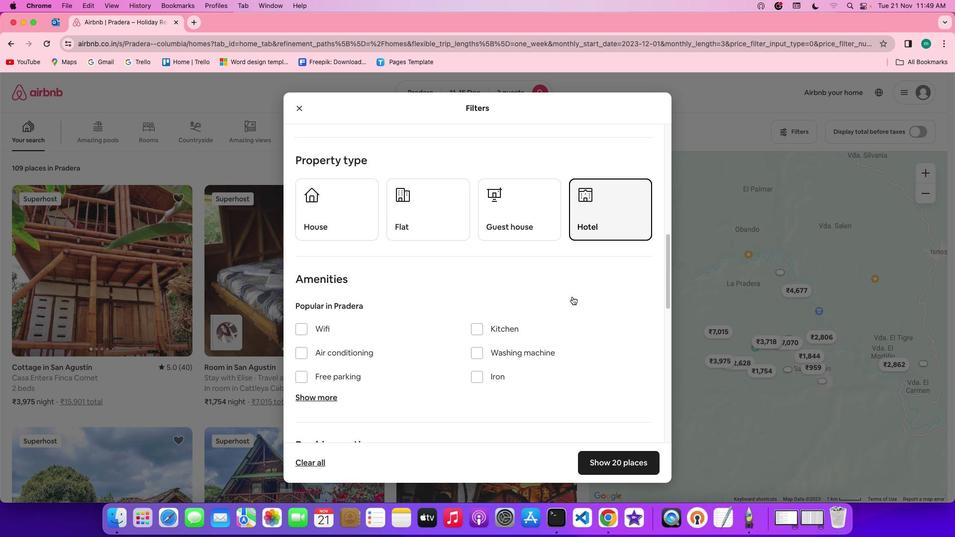 
Action: Mouse scrolled (577, 301) with delta (4, 3)
Screenshot: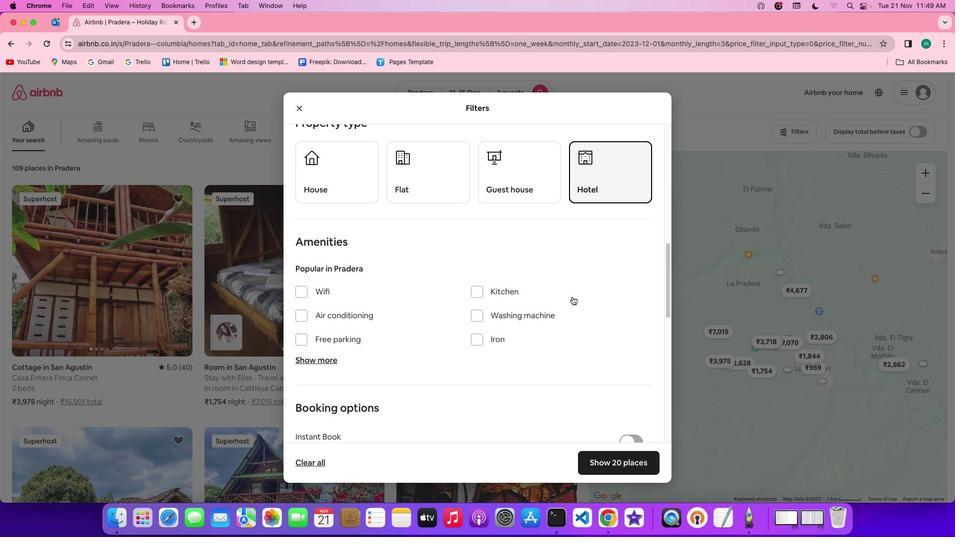 
Action: Mouse scrolled (577, 301) with delta (4, 3)
Screenshot: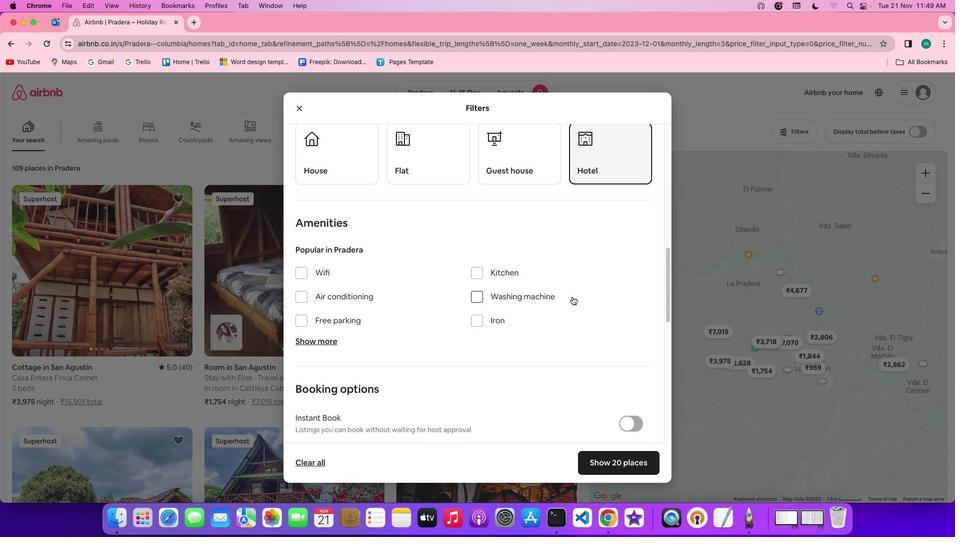 
Action: Mouse scrolled (577, 301) with delta (4, 3)
Screenshot: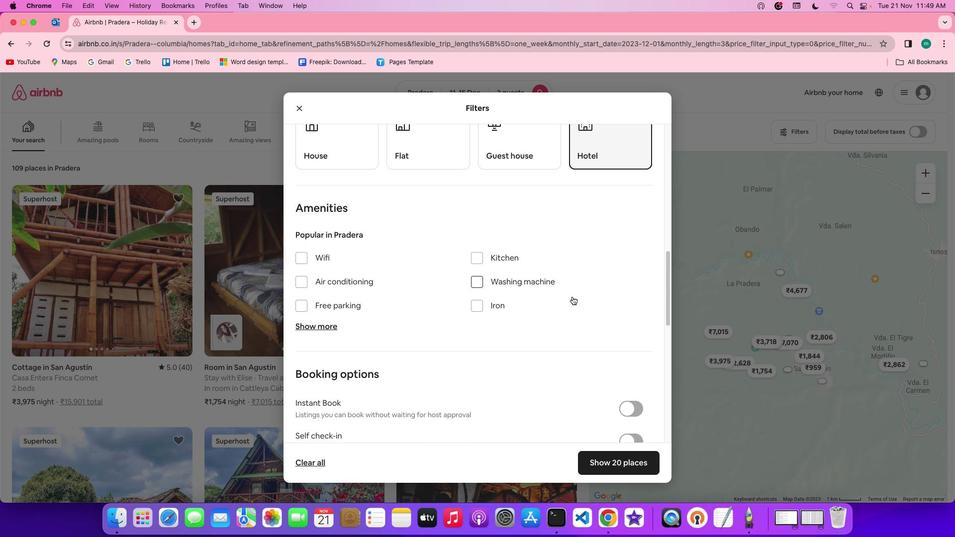 
Action: Mouse scrolled (577, 301) with delta (4, 3)
Screenshot: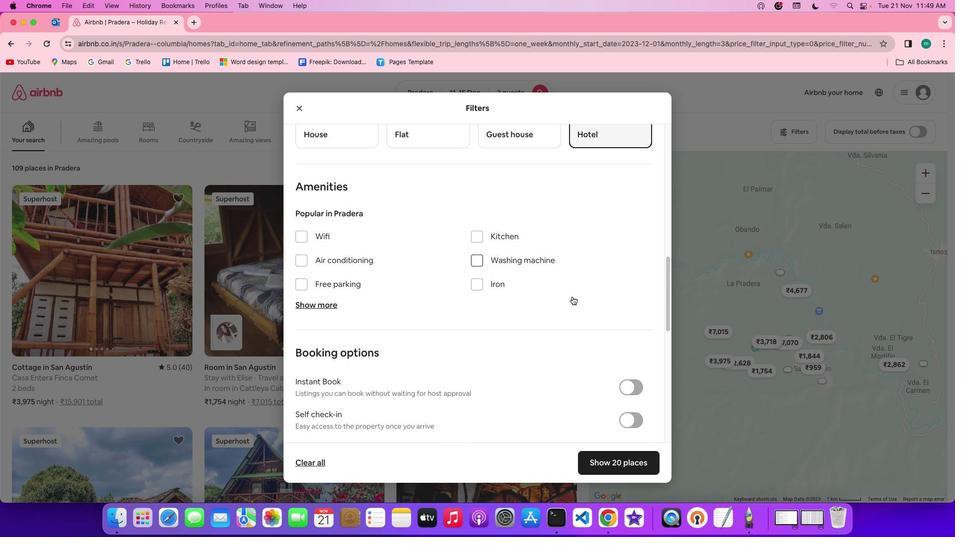 
Action: Mouse scrolled (577, 301) with delta (4, 3)
Screenshot: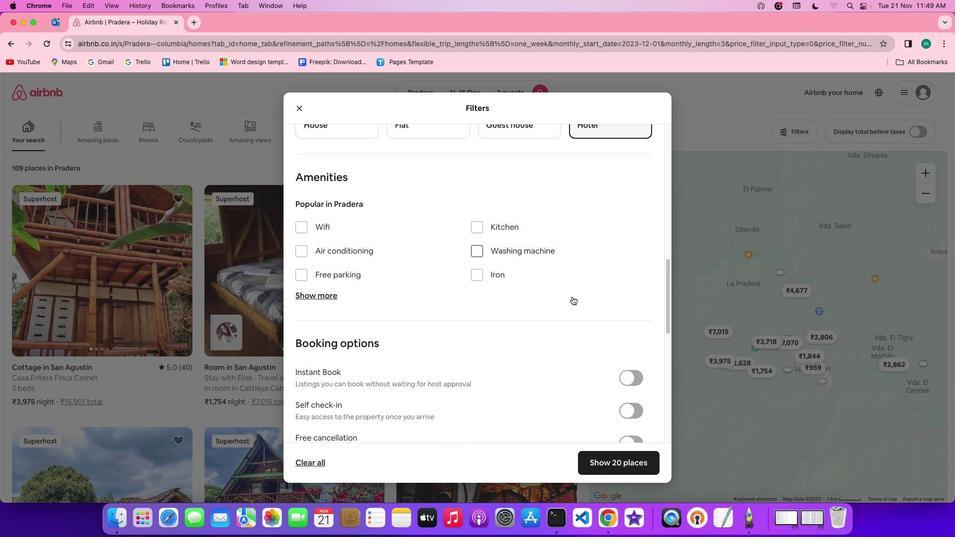 
Action: Mouse scrolled (577, 301) with delta (4, 3)
Screenshot: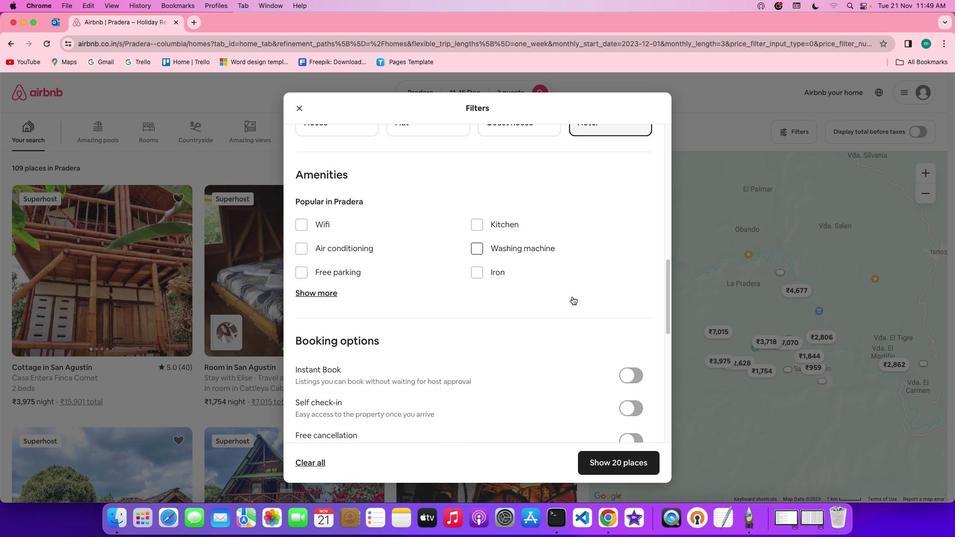 
Action: Mouse scrolled (577, 301) with delta (4, 3)
Screenshot: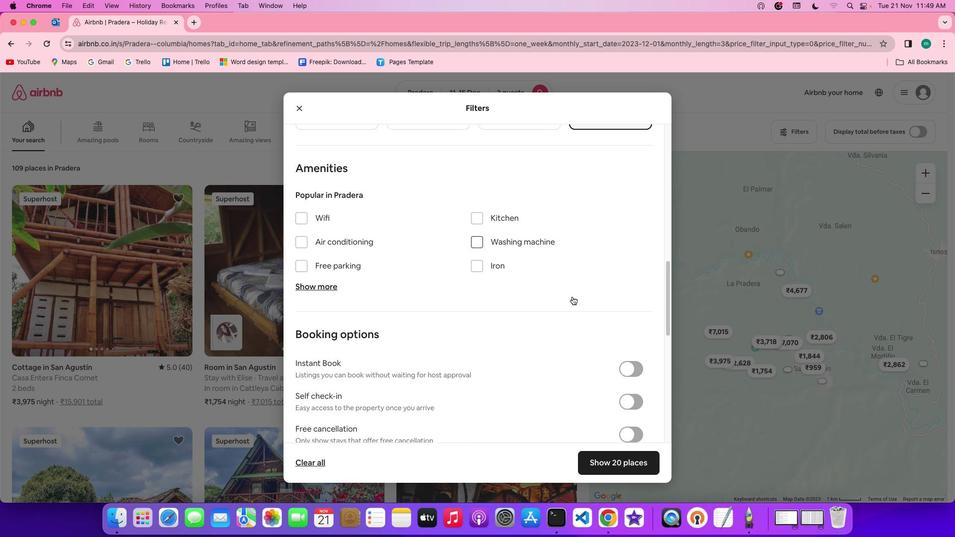 
Action: Mouse scrolled (577, 301) with delta (4, 3)
Screenshot: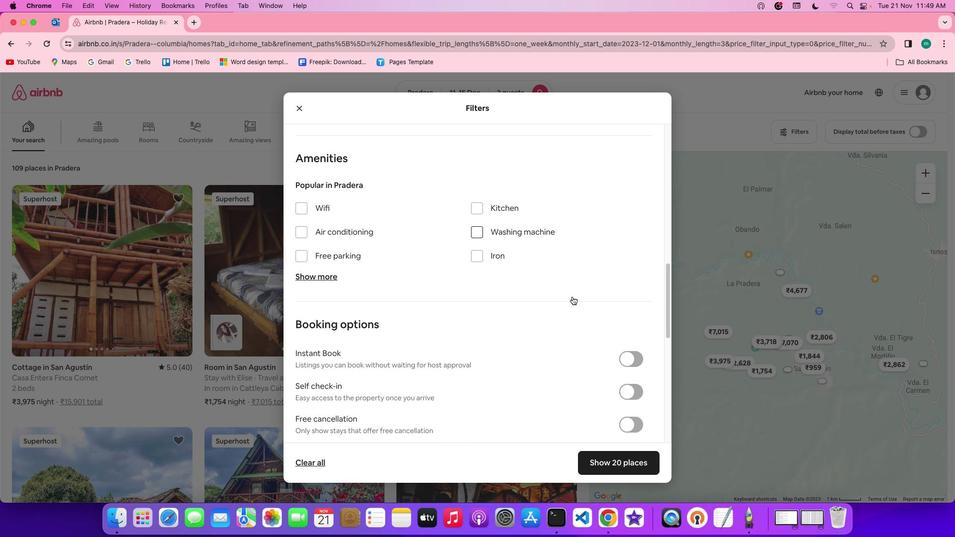
Action: Mouse moved to (484, 228)
Screenshot: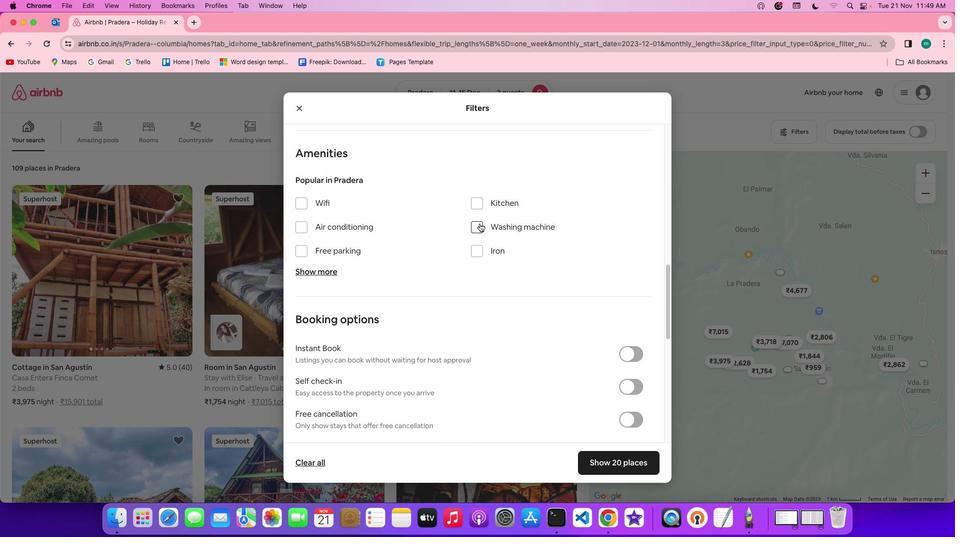 
Action: Mouse pressed left at (484, 228)
Screenshot: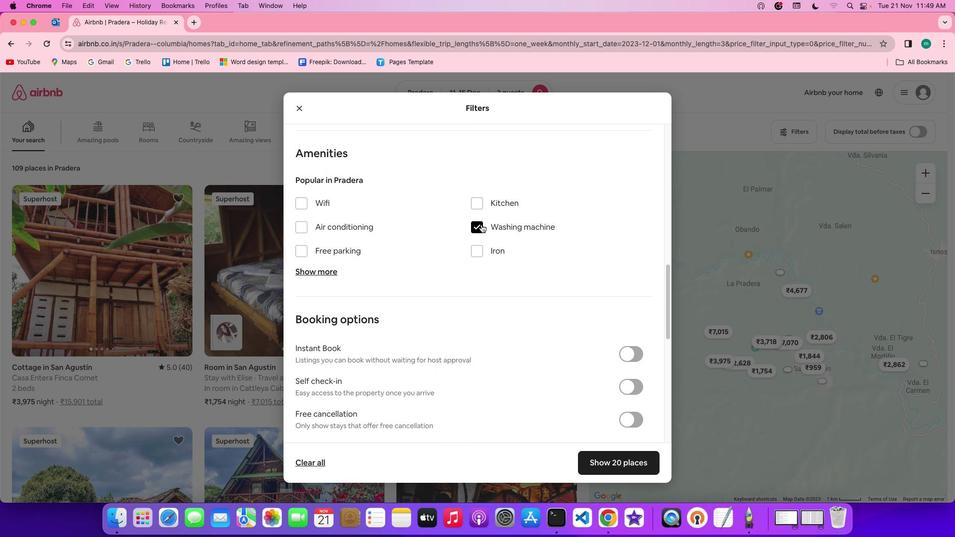 
Action: Mouse moved to (563, 289)
Screenshot: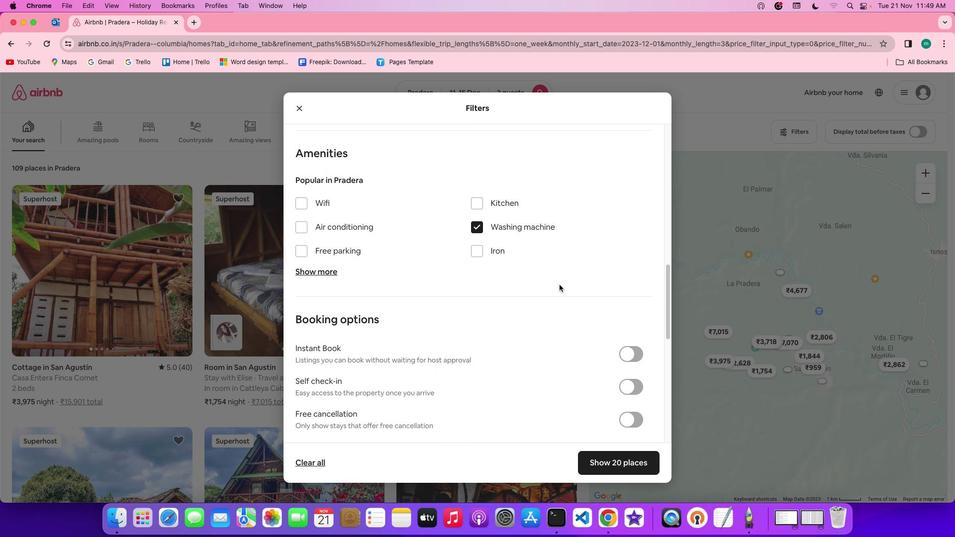 
Action: Mouse scrolled (563, 289) with delta (4, 3)
Screenshot: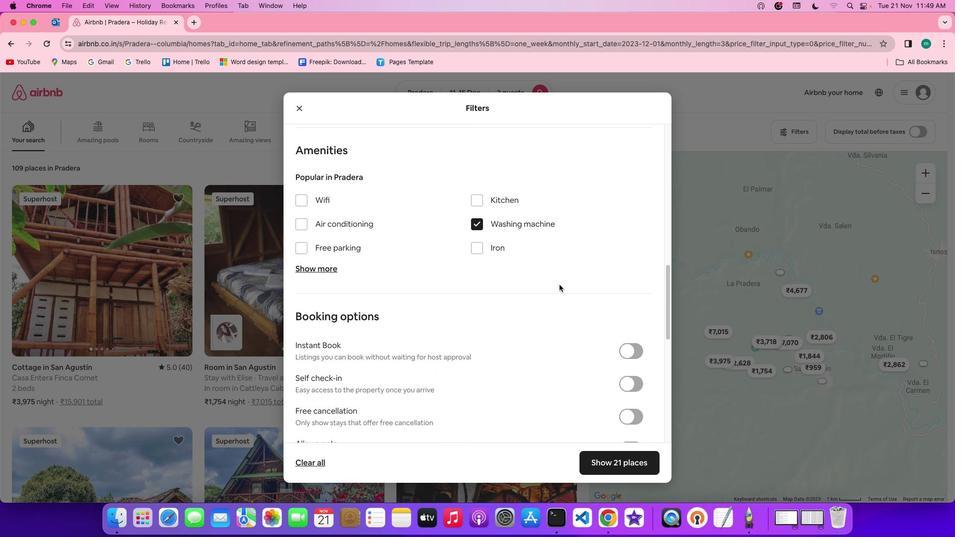 
Action: Mouse scrolled (563, 289) with delta (4, 3)
Screenshot: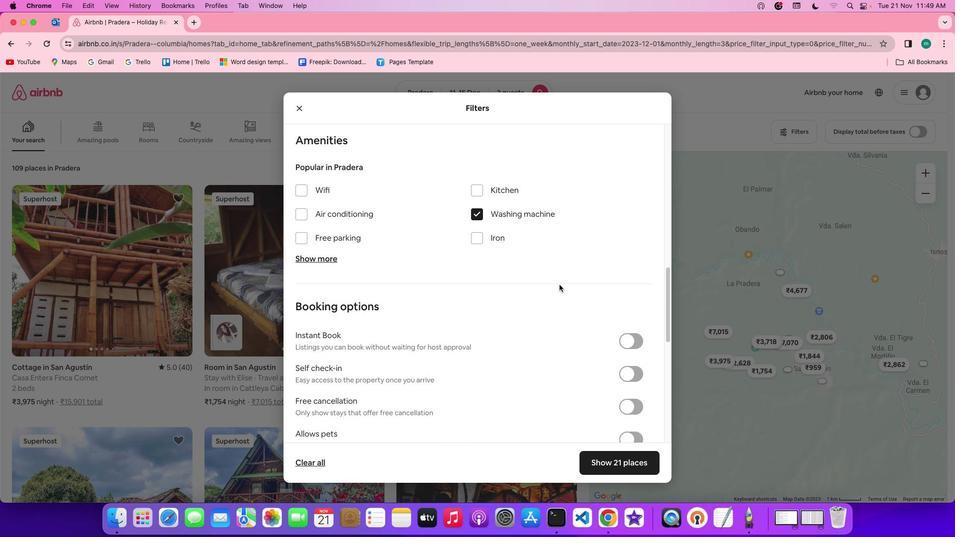 
Action: Mouse scrolled (563, 289) with delta (4, 3)
Screenshot: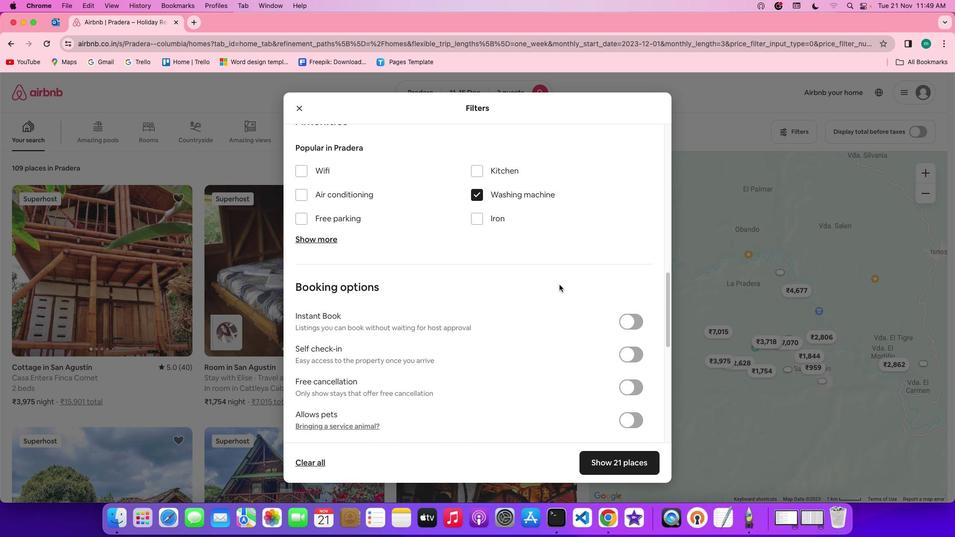 
Action: Mouse scrolled (563, 289) with delta (4, 3)
Screenshot: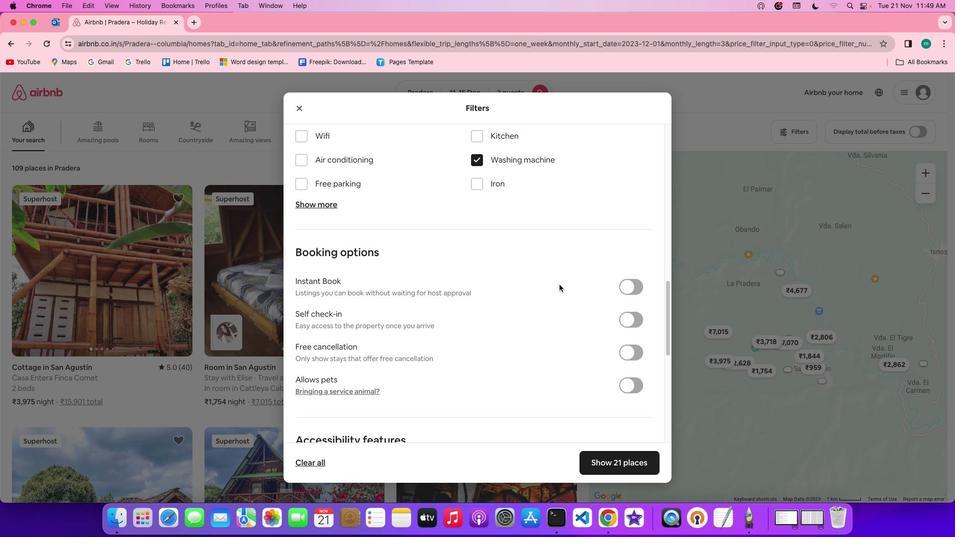 
Action: Mouse scrolled (563, 289) with delta (4, 3)
Screenshot: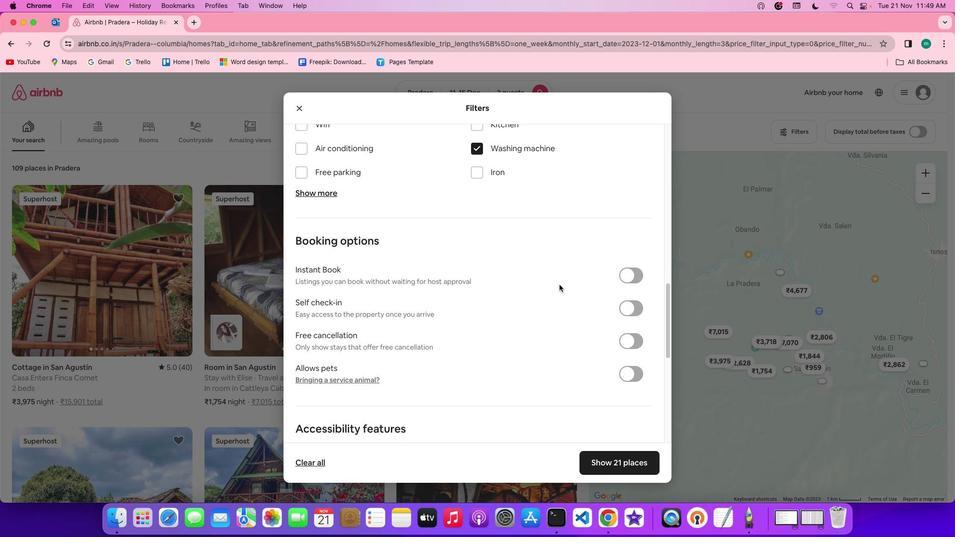 
Action: Mouse scrolled (563, 289) with delta (4, 3)
Screenshot: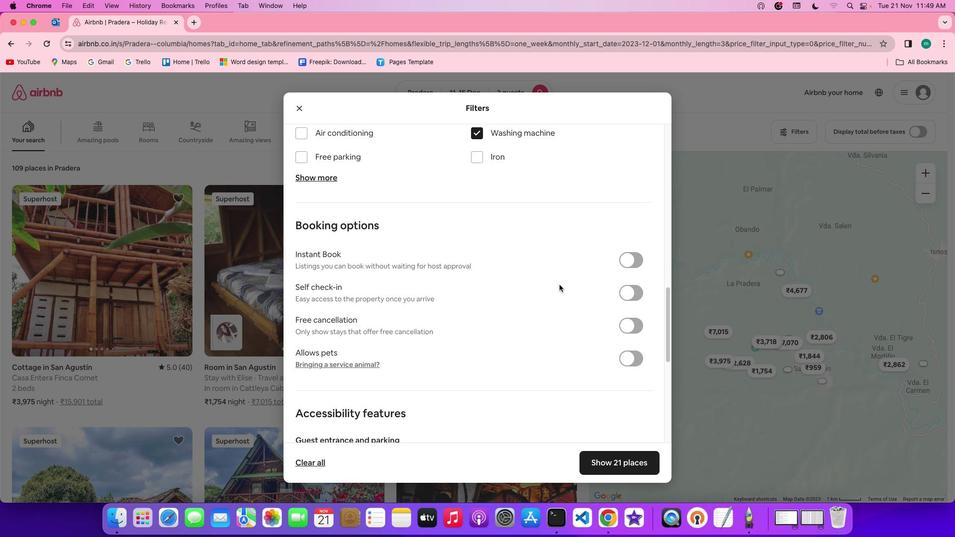 
Action: Mouse scrolled (563, 289) with delta (4, 3)
Screenshot: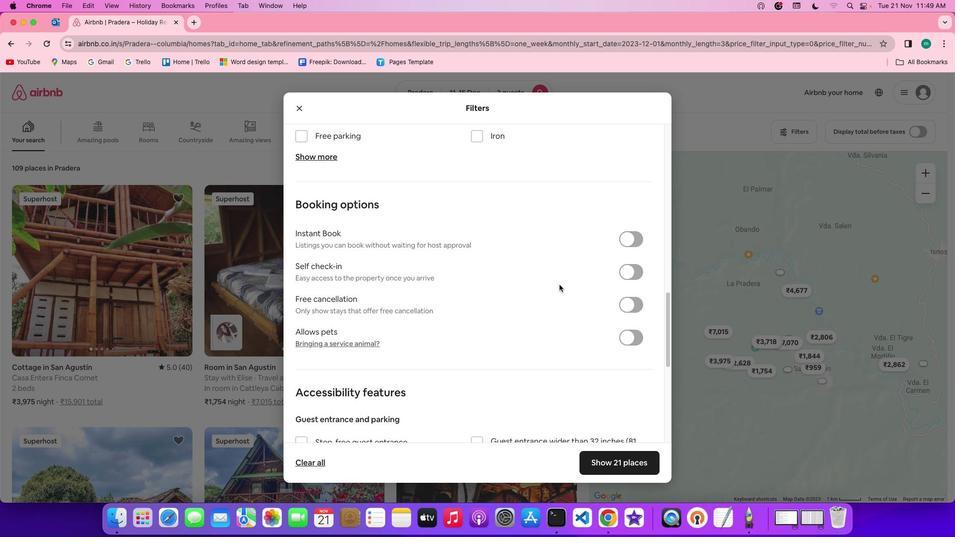 
Action: Mouse scrolled (563, 289) with delta (4, 3)
Screenshot: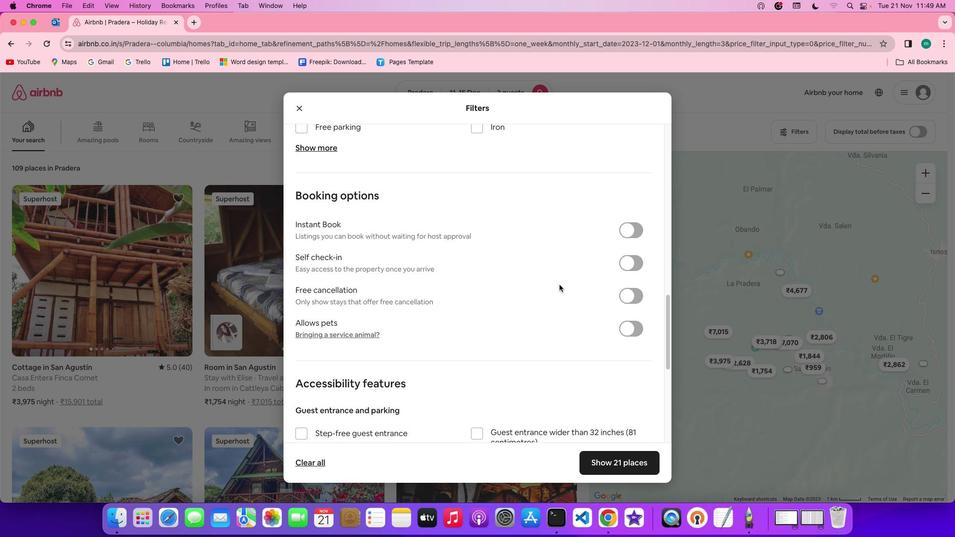 
Action: Mouse scrolled (563, 289) with delta (4, 3)
Screenshot: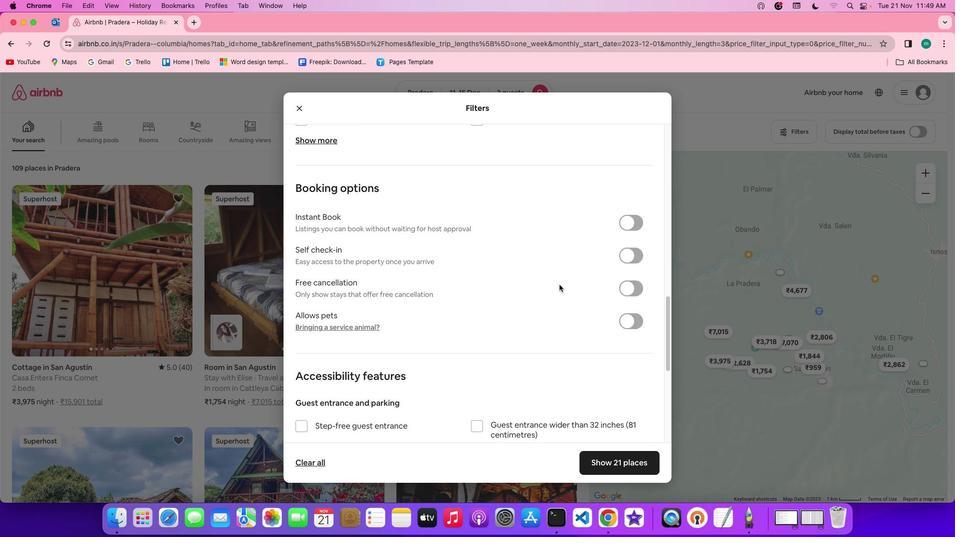 
Action: Mouse scrolled (563, 289) with delta (4, 3)
Screenshot: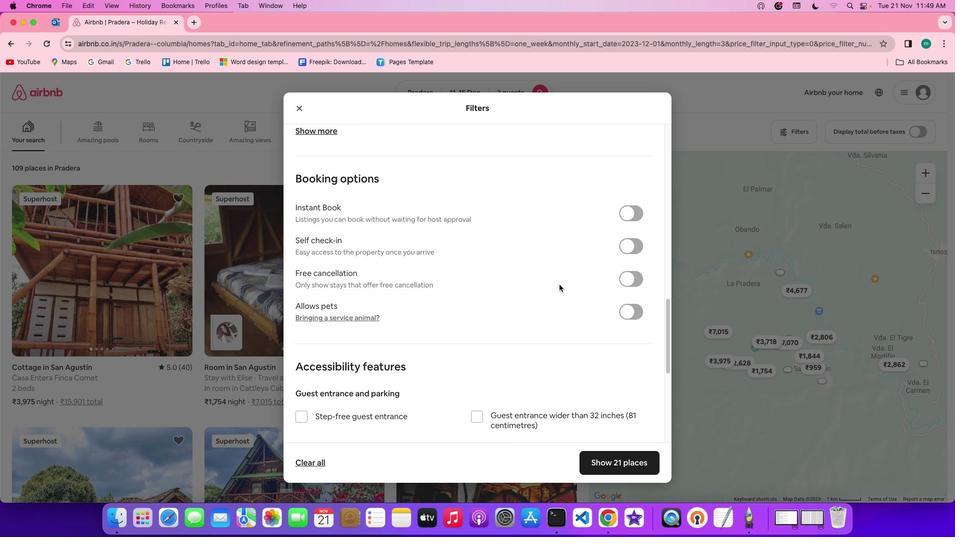 
Action: Mouse scrolled (563, 289) with delta (4, 3)
Screenshot: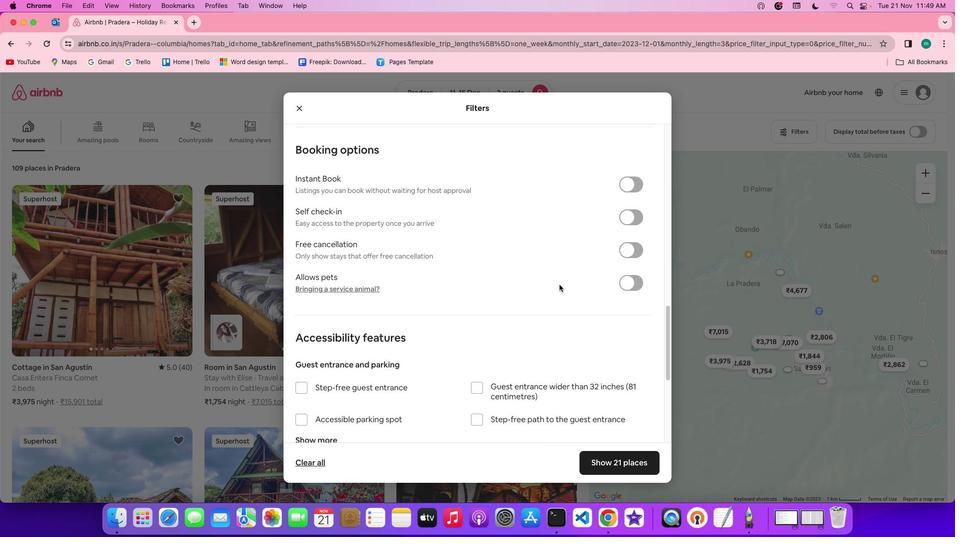 
Action: Mouse scrolled (563, 289) with delta (4, 3)
Screenshot: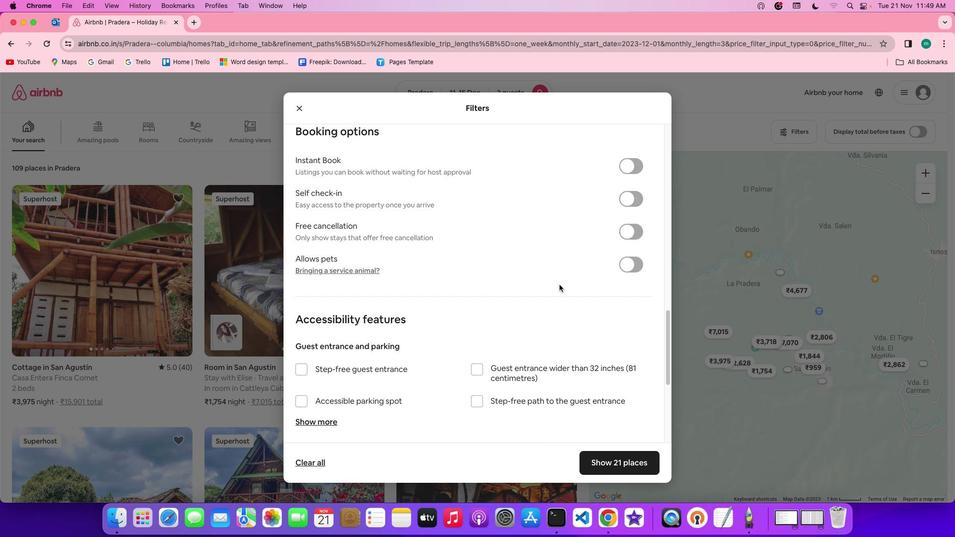 
Action: Mouse scrolled (563, 289) with delta (4, 3)
Screenshot: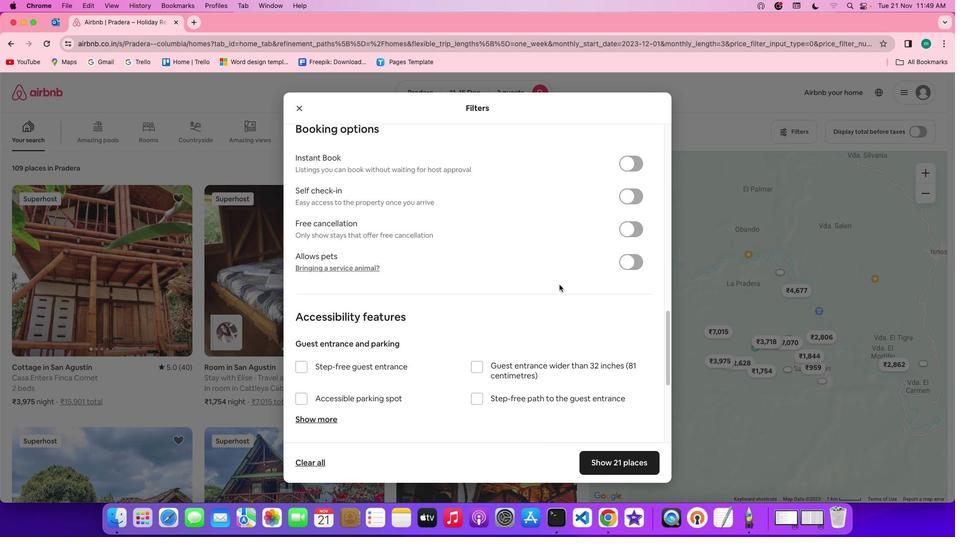 
Action: Mouse scrolled (563, 289) with delta (4, 3)
Screenshot: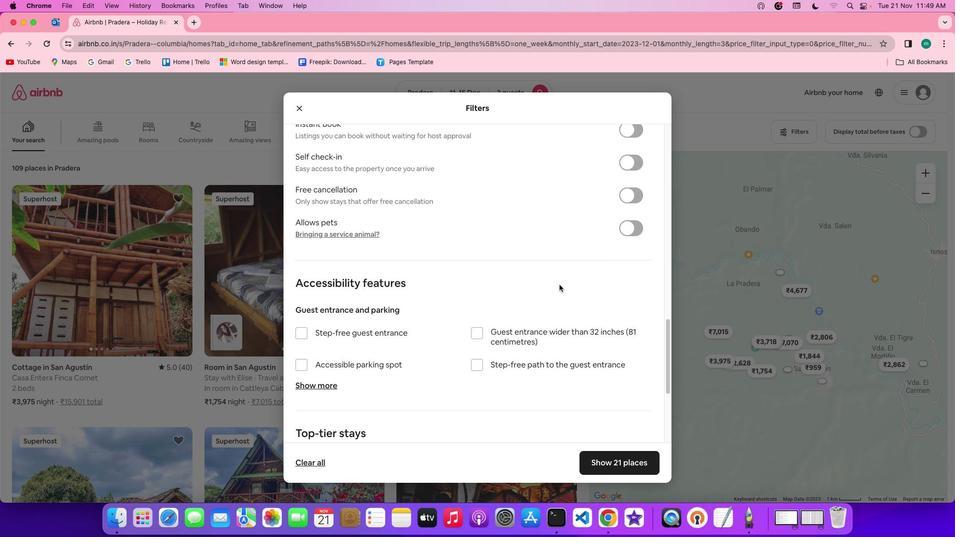 
Action: Mouse scrolled (563, 289) with delta (4, 3)
Screenshot: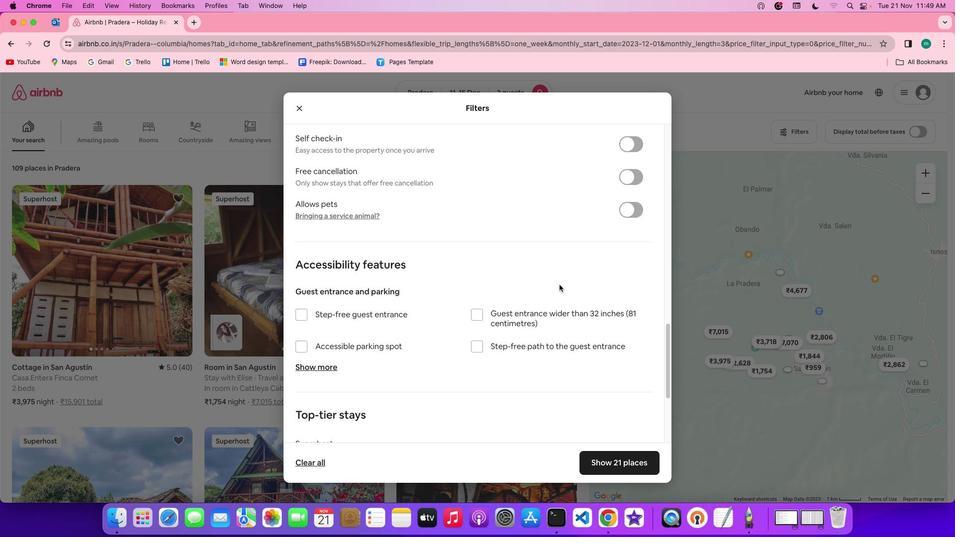 
Action: Mouse scrolled (563, 289) with delta (4, 3)
Screenshot: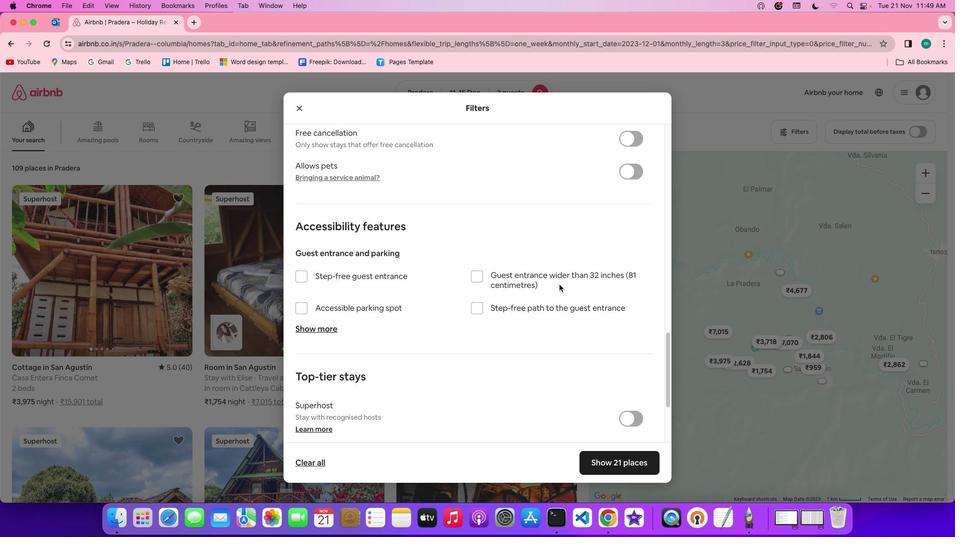 
Action: Mouse scrolled (563, 289) with delta (4, 3)
Screenshot: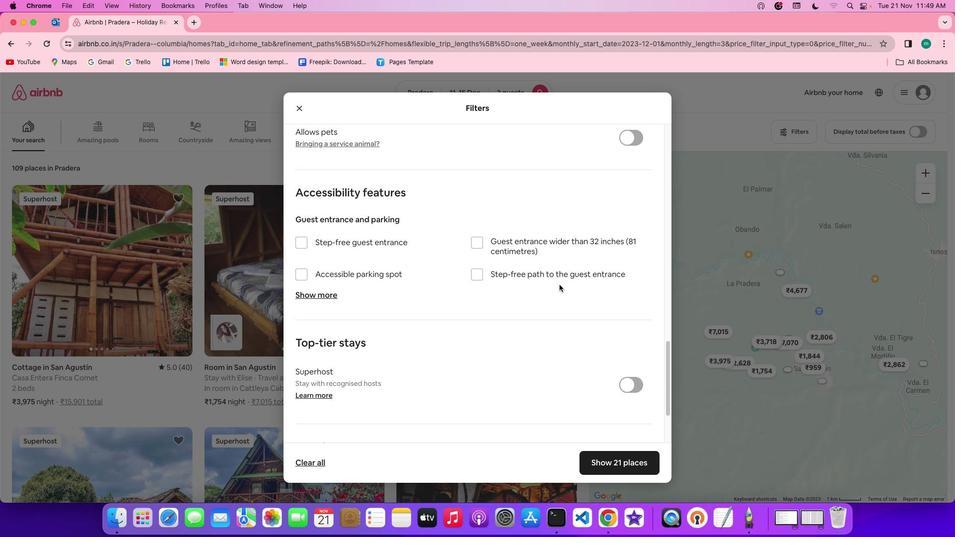 
Action: Mouse scrolled (563, 289) with delta (4, 3)
Screenshot: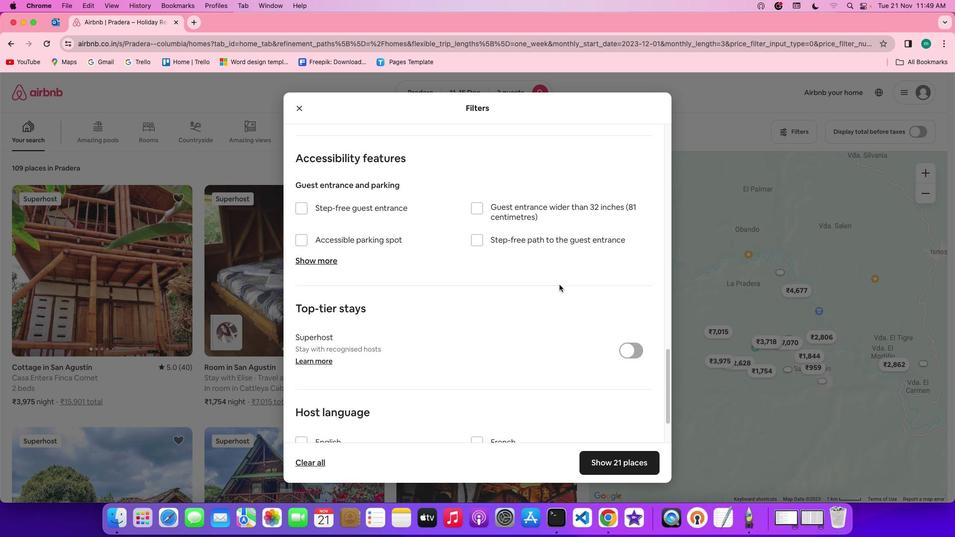 
Action: Mouse scrolled (563, 289) with delta (4, 3)
Screenshot: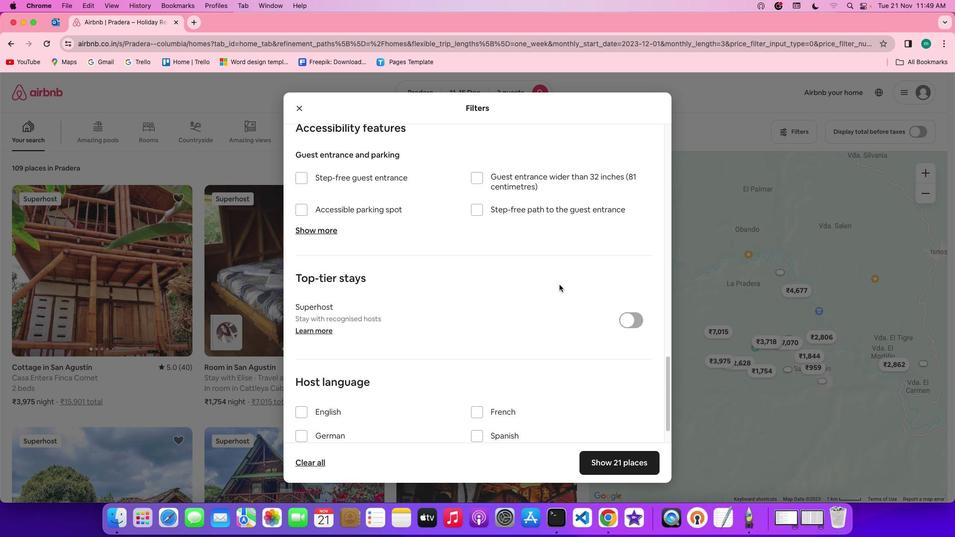 
Action: Mouse scrolled (563, 289) with delta (4, 2)
Screenshot: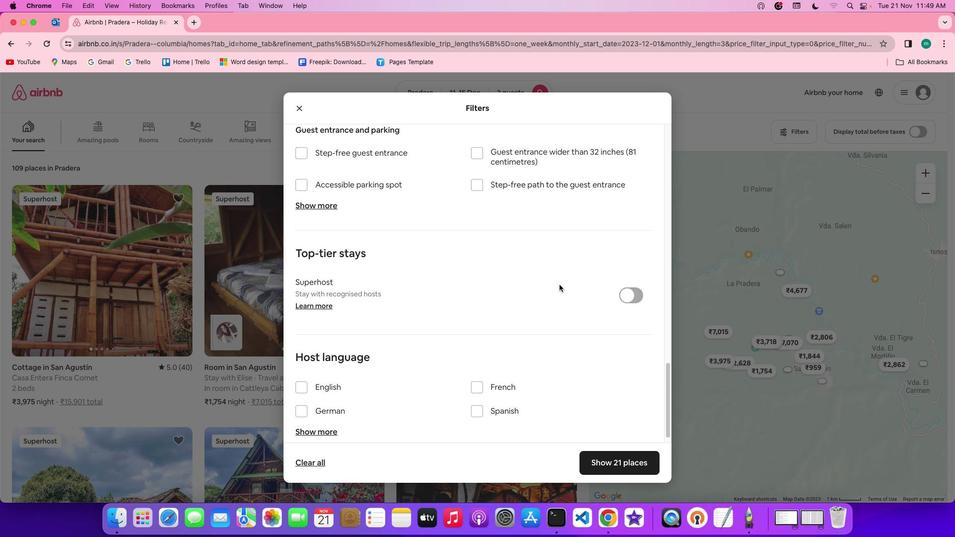 
Action: Mouse scrolled (563, 289) with delta (4, 2)
Screenshot: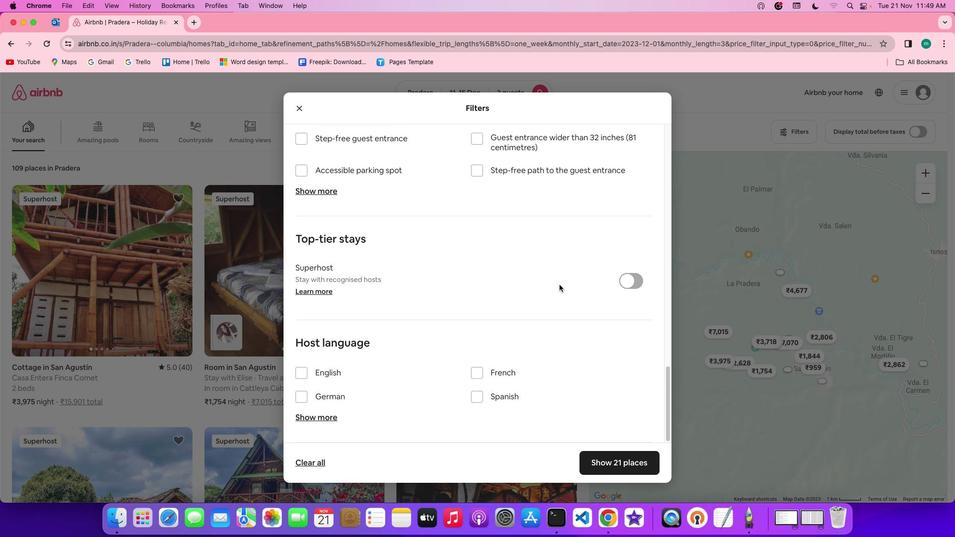 
Action: Mouse scrolled (563, 289) with delta (4, 3)
Screenshot: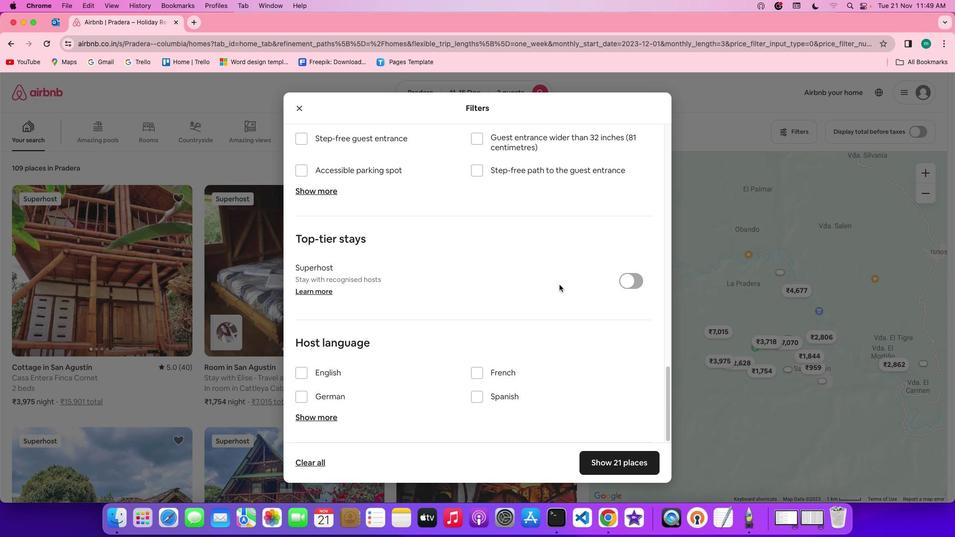
Action: Mouse scrolled (563, 289) with delta (4, 3)
Screenshot: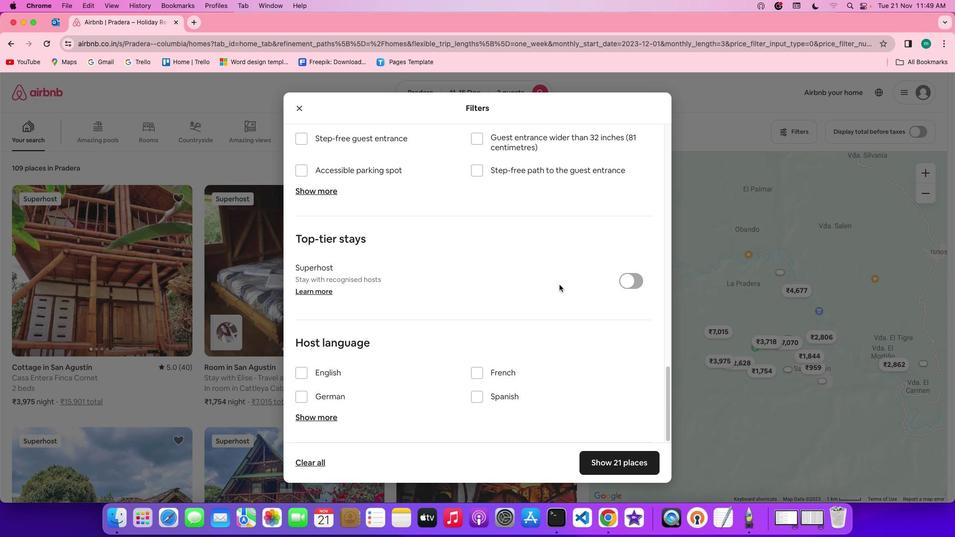 
Action: Mouse scrolled (563, 289) with delta (4, 2)
Screenshot: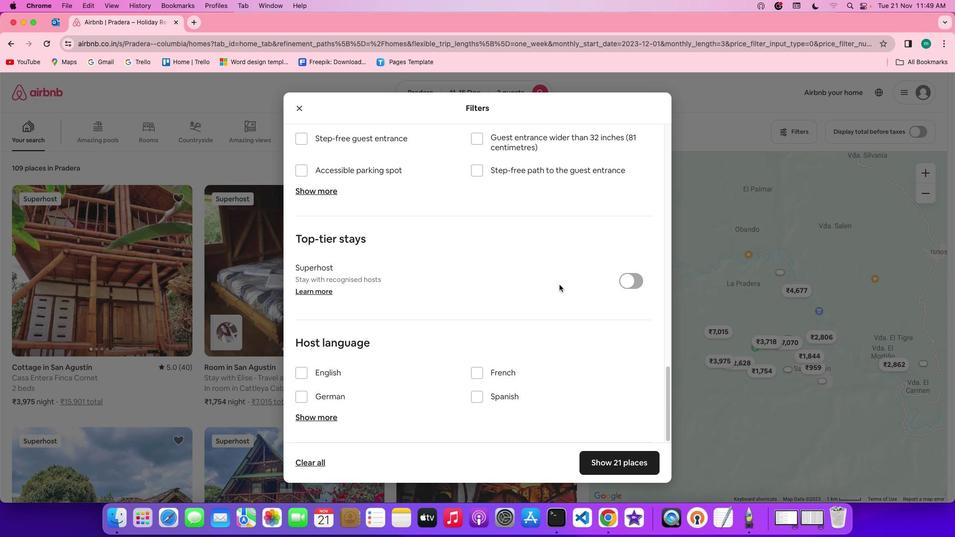
Action: Mouse scrolled (563, 289) with delta (4, 2)
Screenshot: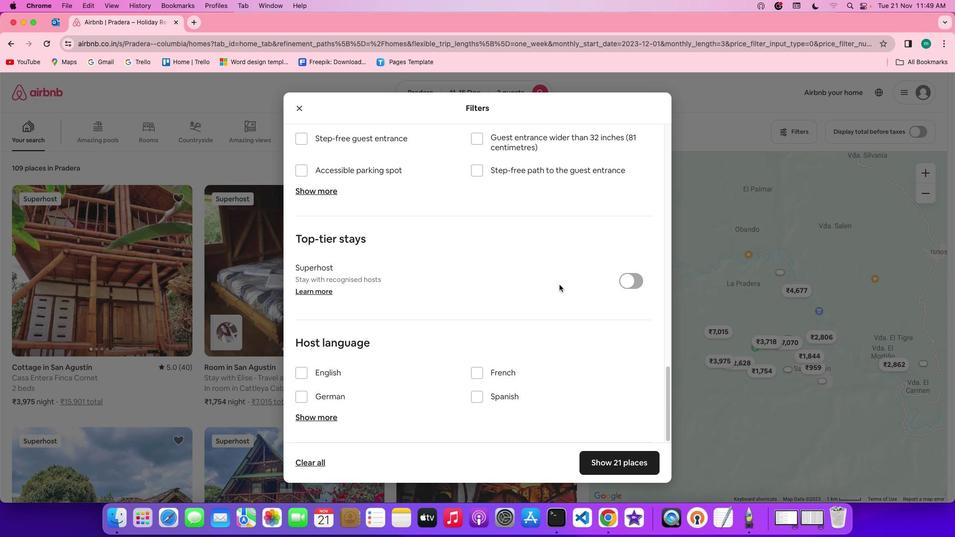 
Action: Mouse scrolled (563, 289) with delta (4, 1)
Screenshot: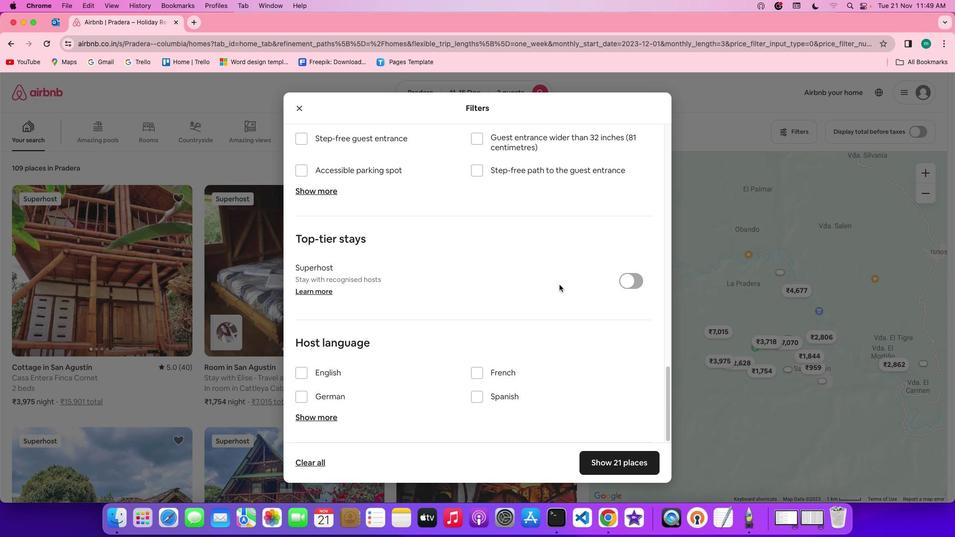 
Action: Mouse moved to (618, 462)
Screenshot: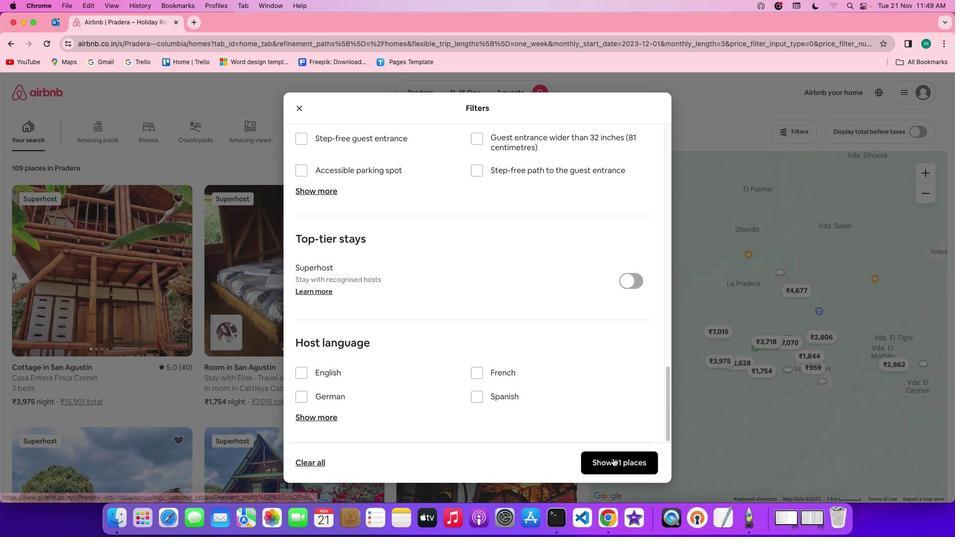
Action: Mouse pressed left at (618, 462)
Screenshot: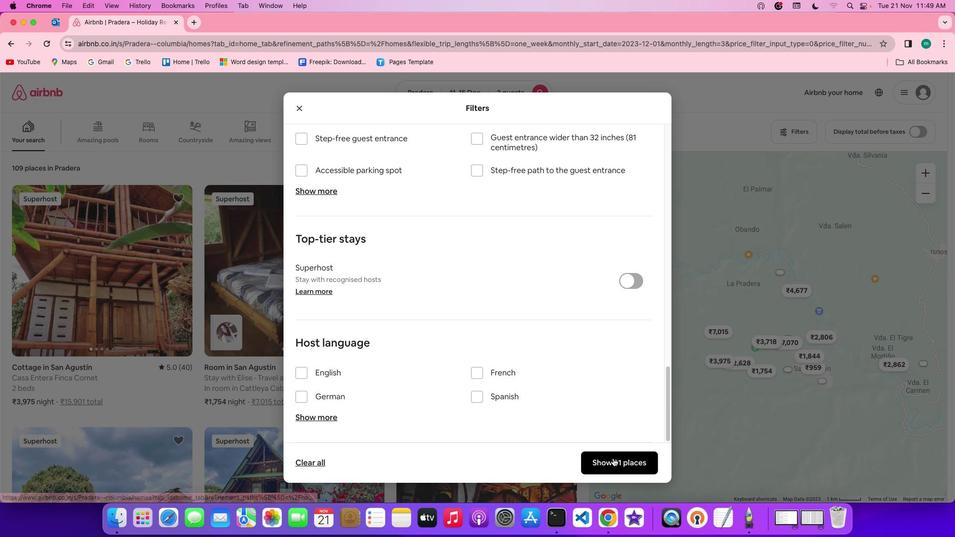 
Action: Mouse moved to (202, 301)
Screenshot: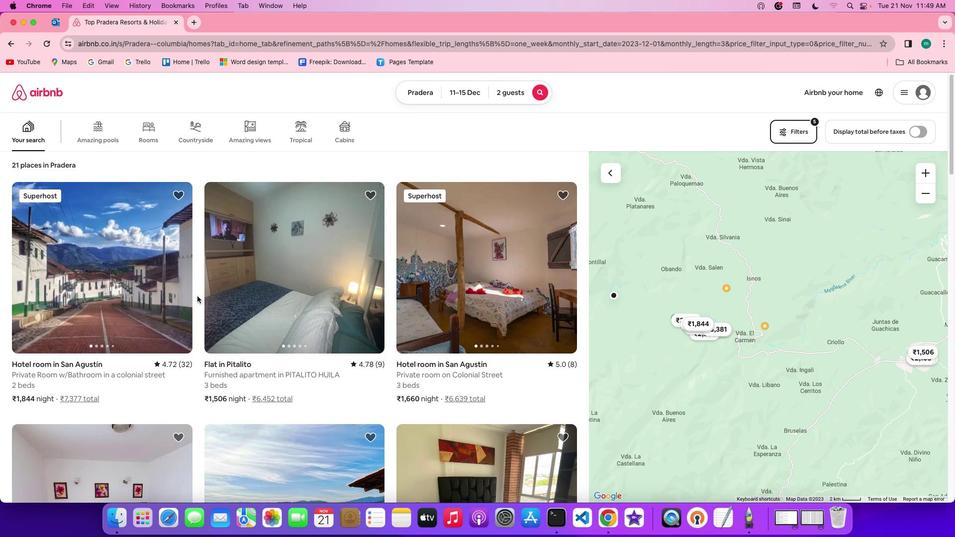 
Action: Mouse scrolled (202, 301) with delta (4, 3)
Screenshot: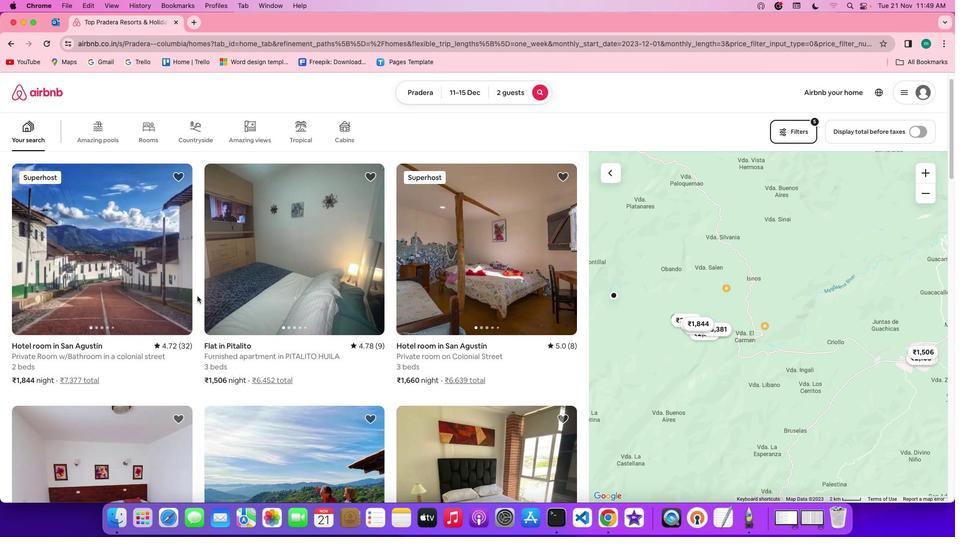 
Action: Mouse scrolled (202, 301) with delta (4, 3)
Screenshot: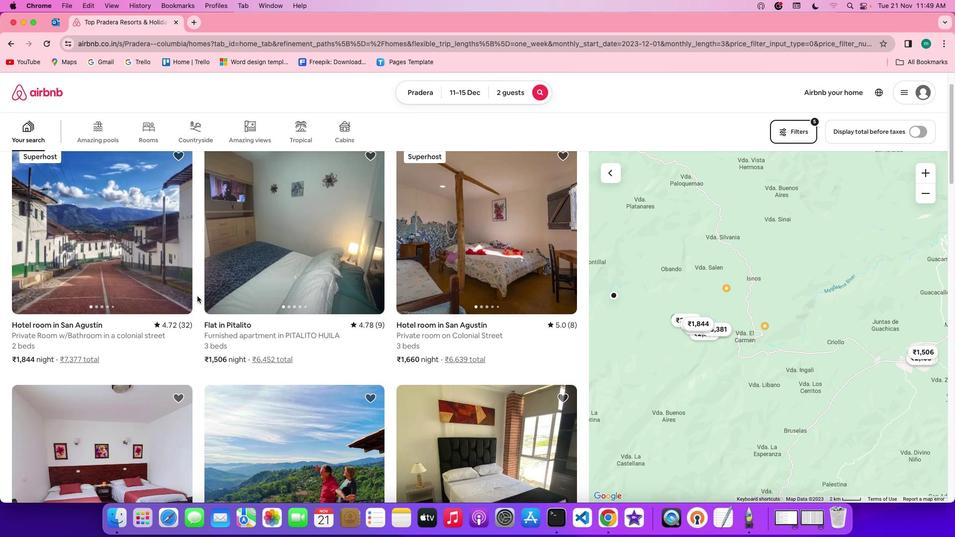
Action: Mouse scrolled (202, 301) with delta (4, 3)
Screenshot: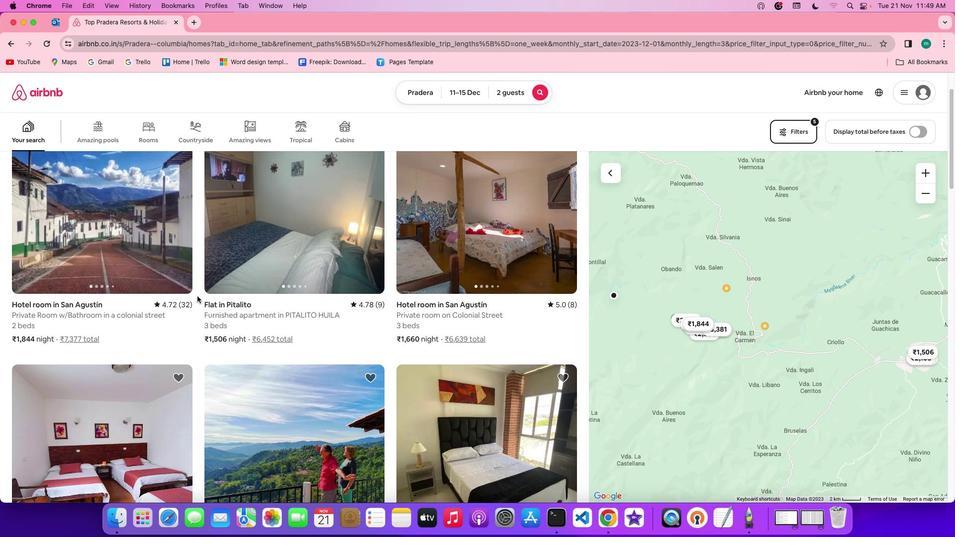 
Action: Mouse moved to (108, 237)
Screenshot: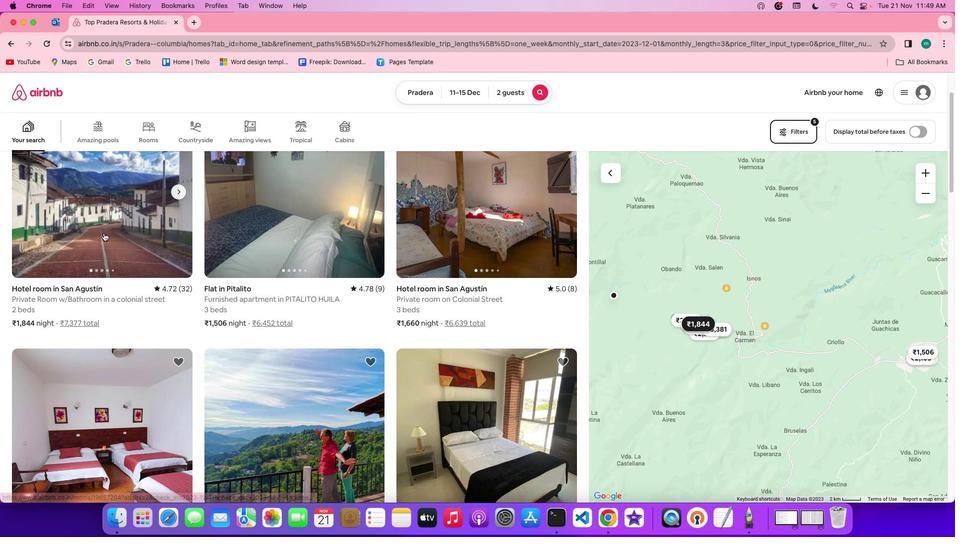 
Action: Mouse pressed left at (108, 237)
Screenshot: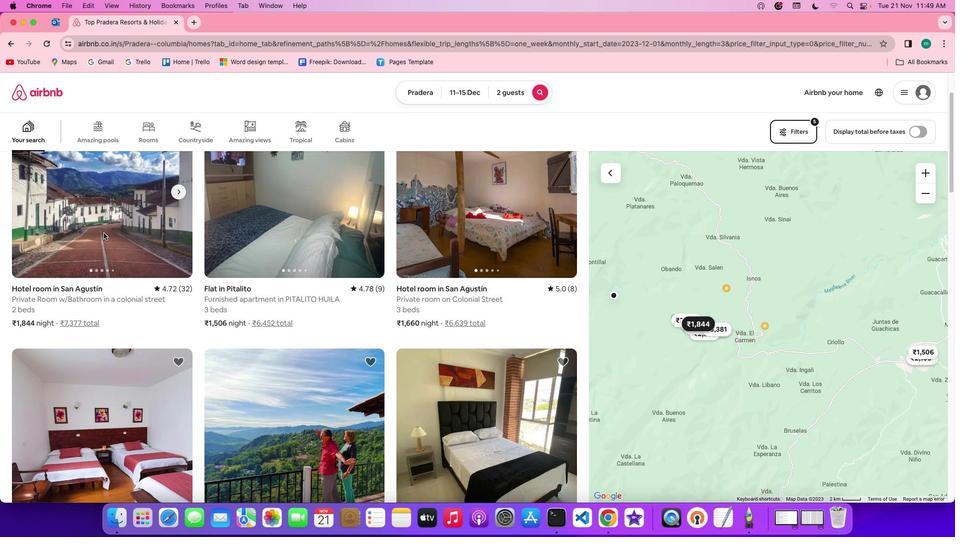 
Action: Mouse moved to (727, 376)
Screenshot: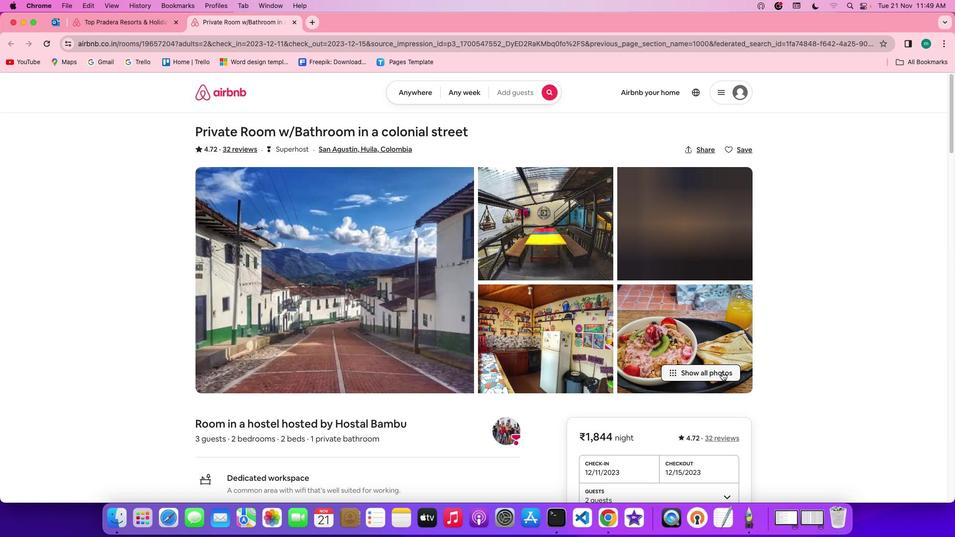 
Action: Mouse pressed left at (727, 376)
Screenshot: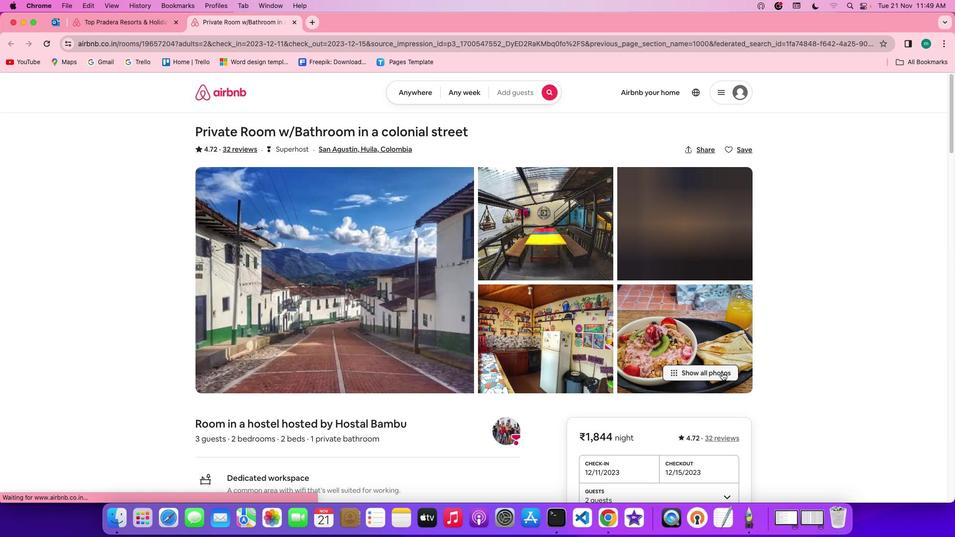
Action: Mouse moved to (530, 392)
Screenshot: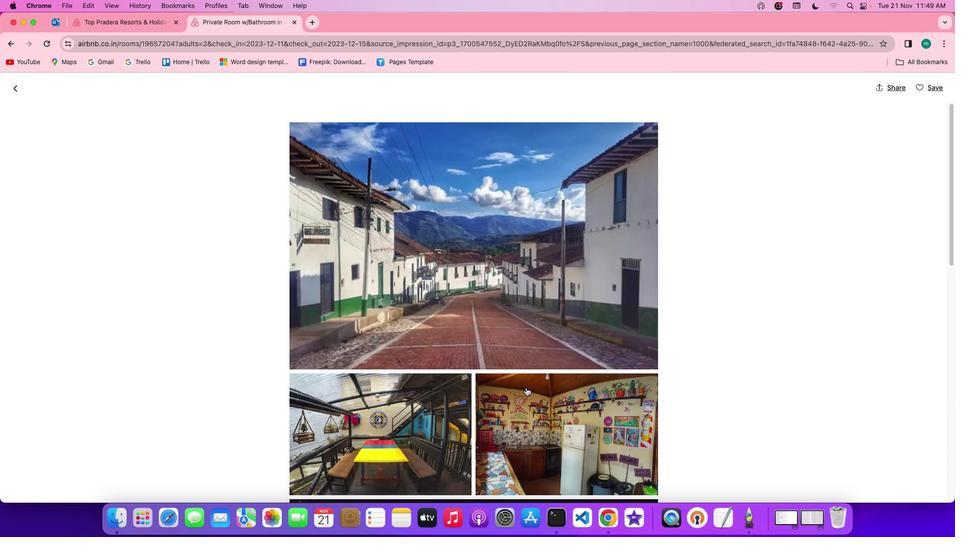 
Action: Mouse scrolled (530, 392) with delta (4, 3)
Screenshot: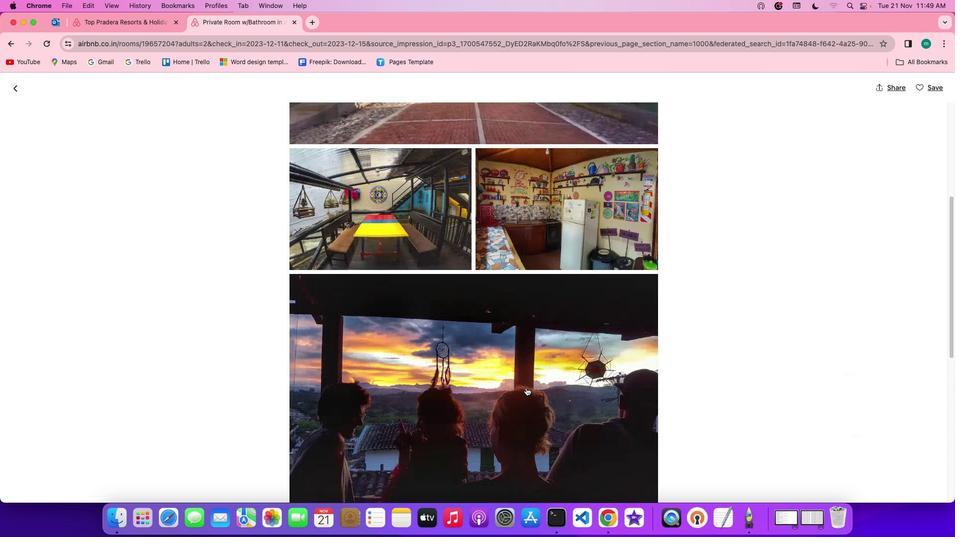 
Action: Mouse scrolled (530, 392) with delta (4, 3)
Screenshot: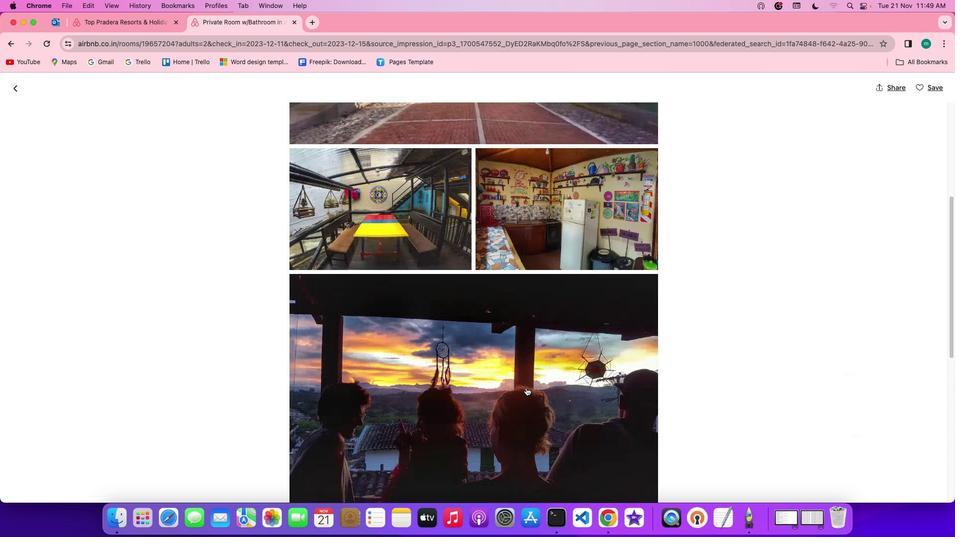 
Action: Mouse scrolled (530, 392) with delta (4, 2)
Screenshot: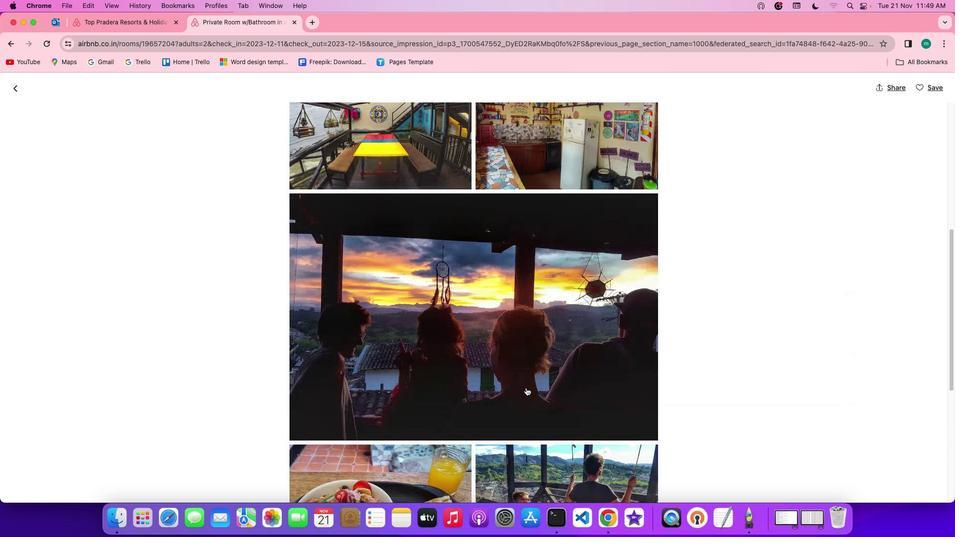 
Action: Mouse scrolled (530, 392) with delta (4, 1)
Screenshot: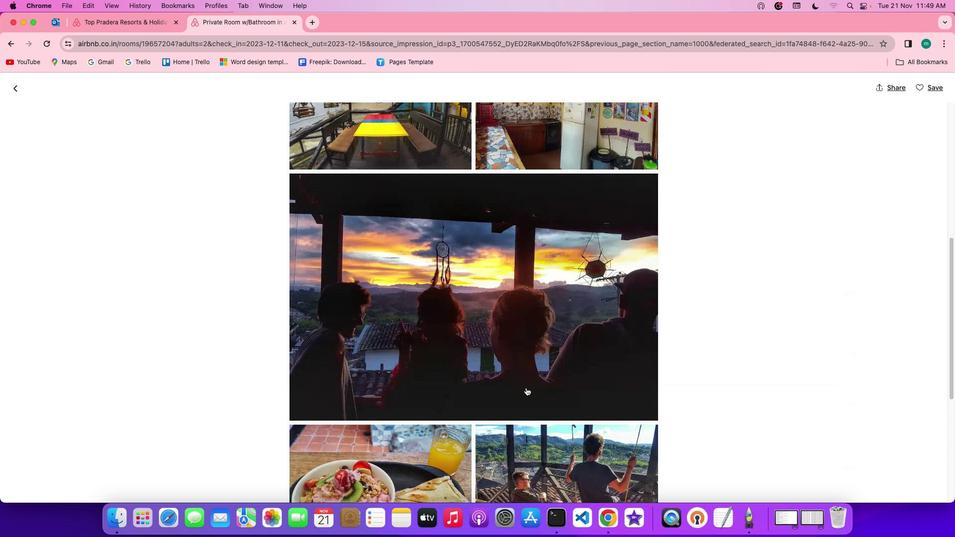 
Action: Mouse scrolled (530, 392) with delta (4, 1)
Screenshot: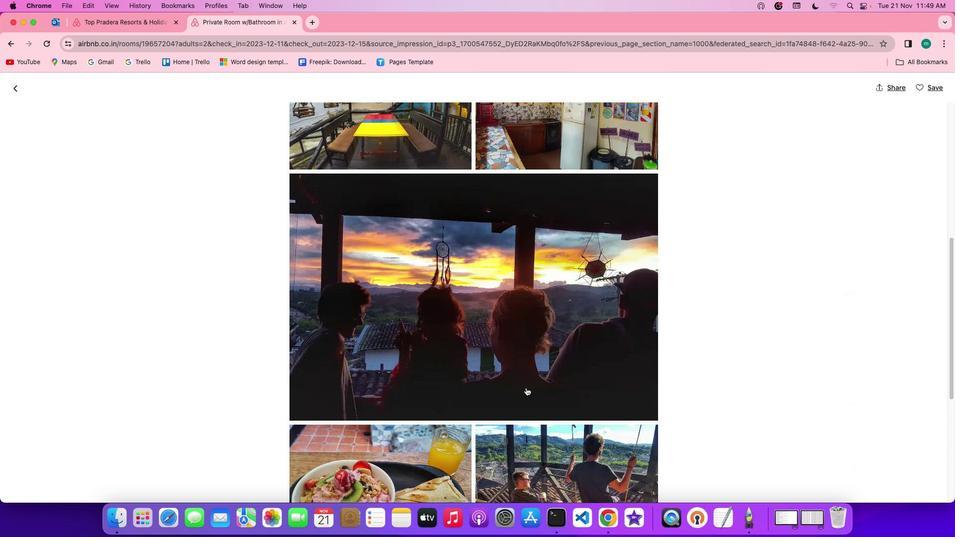
Action: Mouse moved to (553, 383)
Screenshot: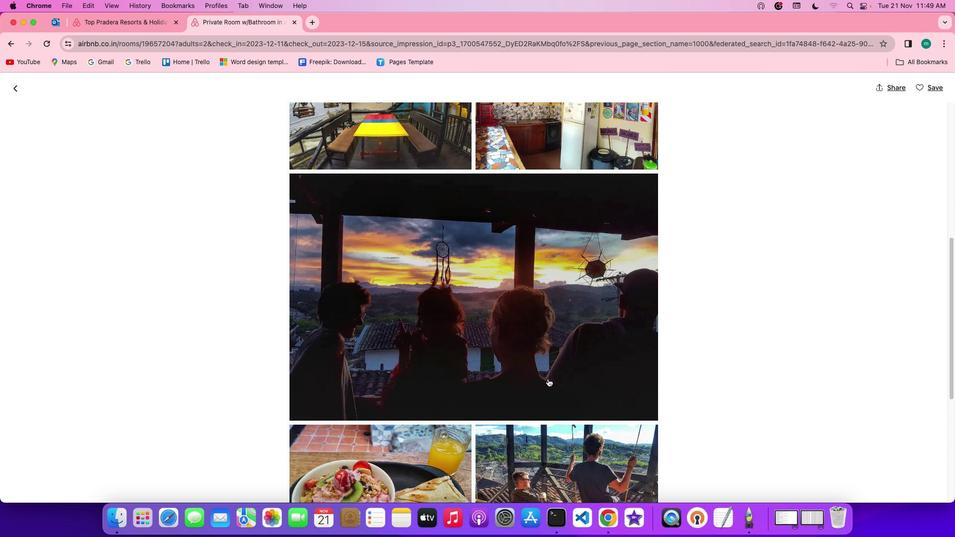 
Action: Mouse scrolled (553, 383) with delta (4, 3)
Screenshot: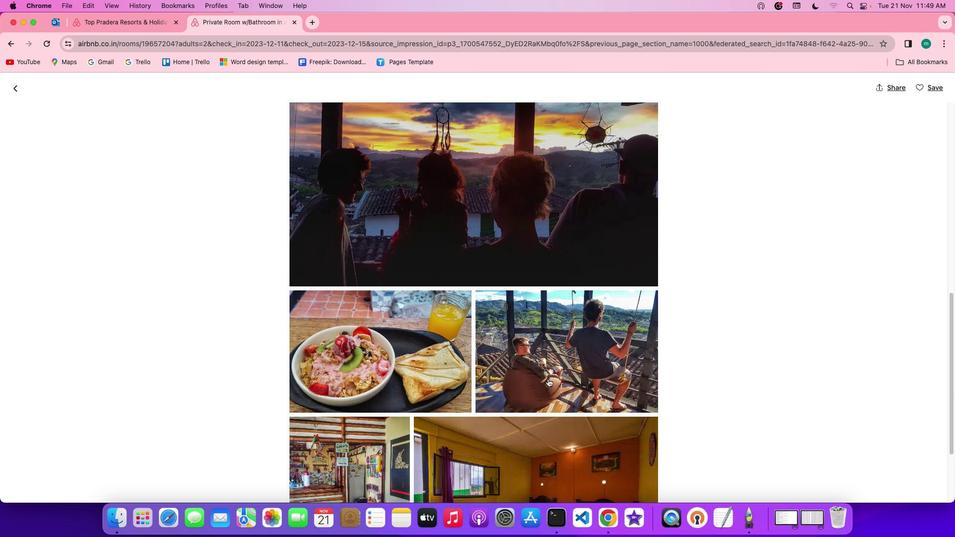 
Action: Mouse scrolled (553, 383) with delta (4, 3)
Screenshot: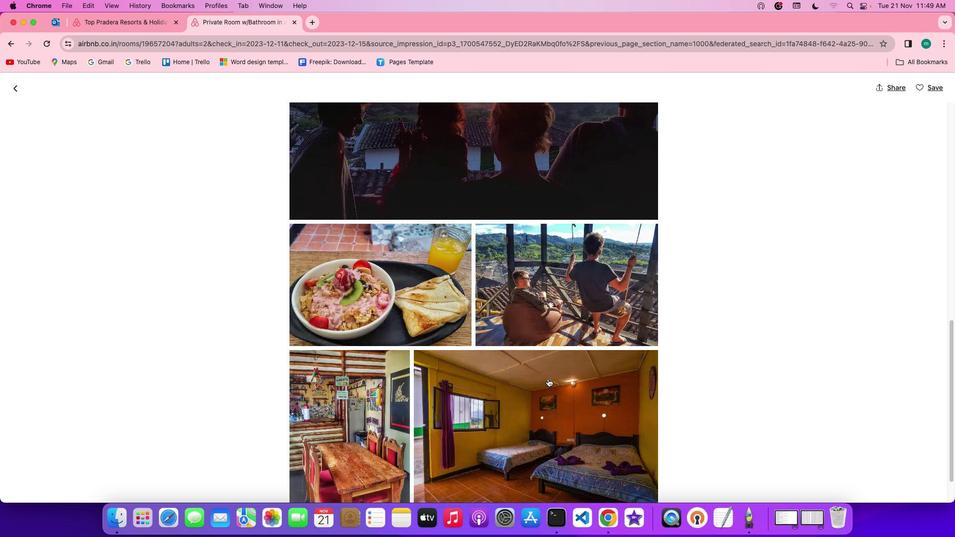 
Action: Mouse scrolled (553, 383) with delta (4, 2)
Screenshot: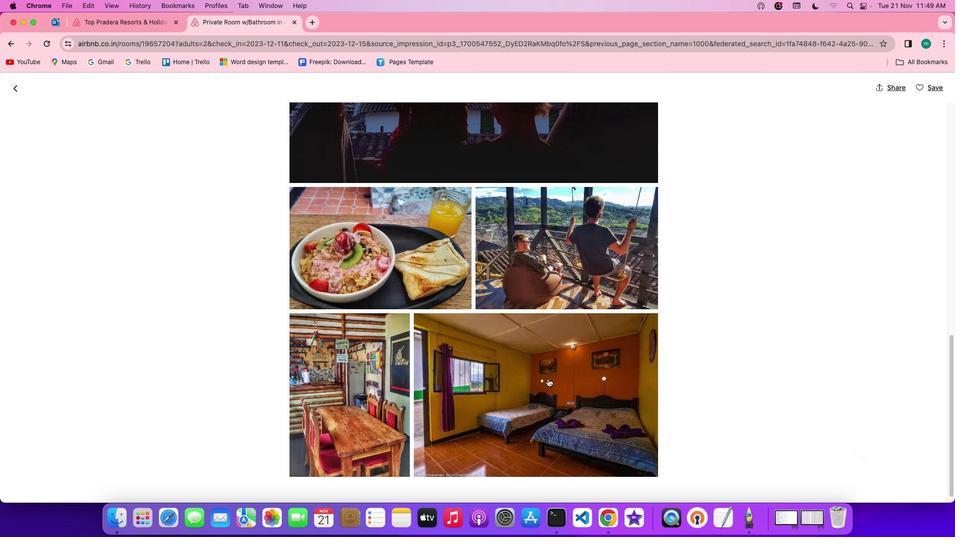 
Action: Mouse scrolled (553, 383) with delta (4, 1)
Screenshot: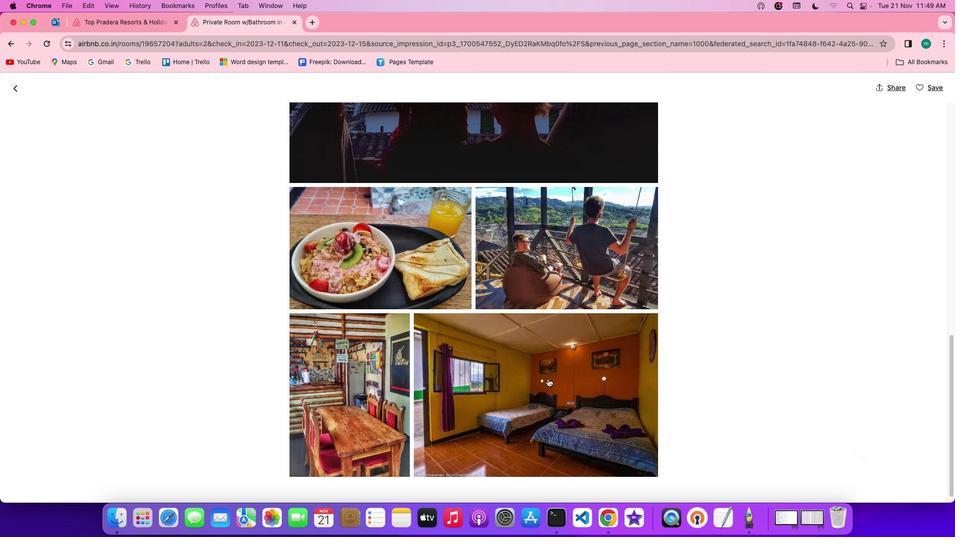 
Action: Mouse scrolled (553, 383) with delta (4, 1)
Screenshot: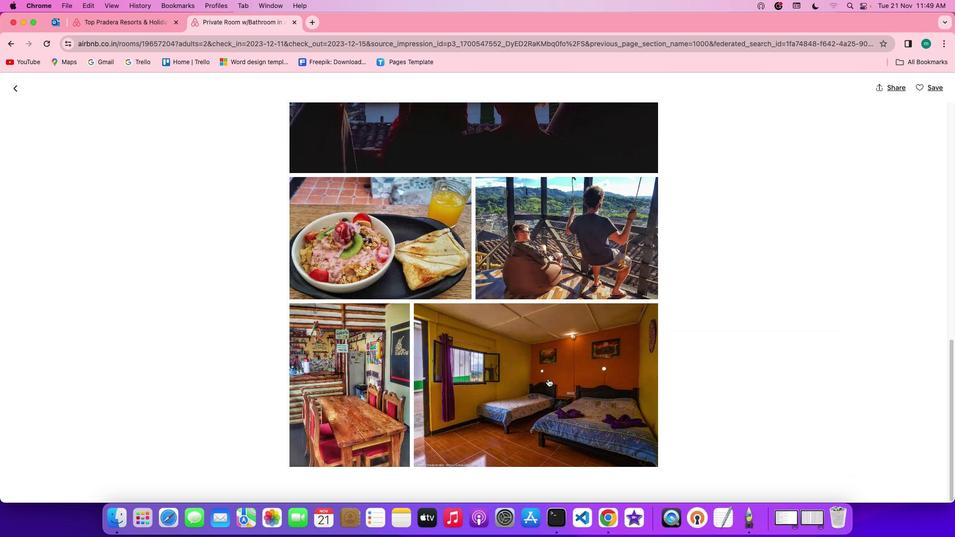 
Action: Mouse scrolled (553, 383) with delta (4, 3)
Screenshot: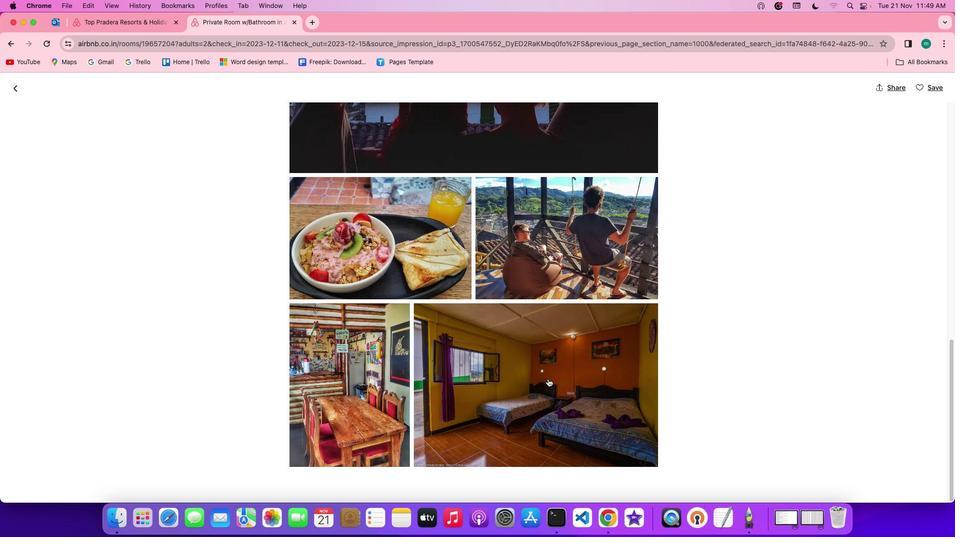 
Action: Mouse scrolled (553, 383) with delta (4, 3)
Screenshot: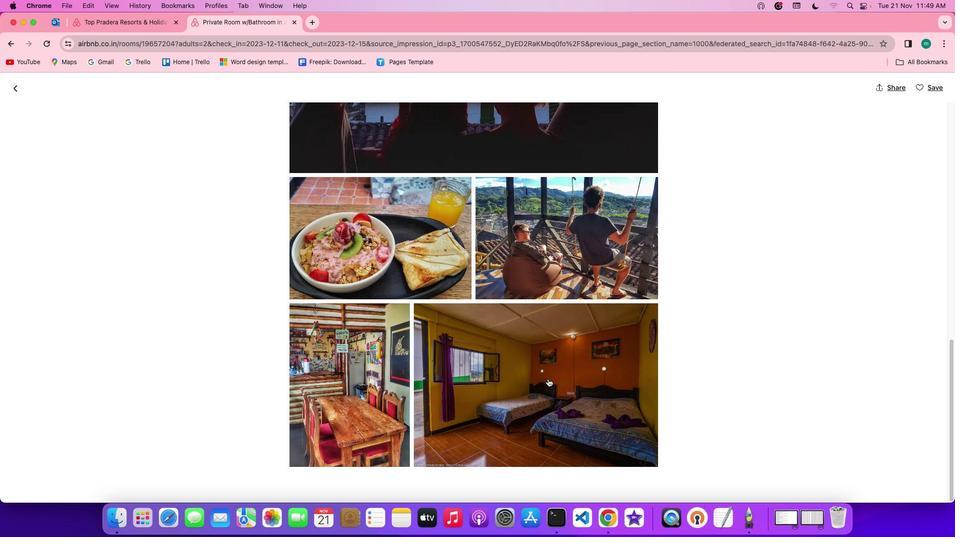 
Action: Mouse scrolled (553, 383) with delta (4, 2)
Screenshot: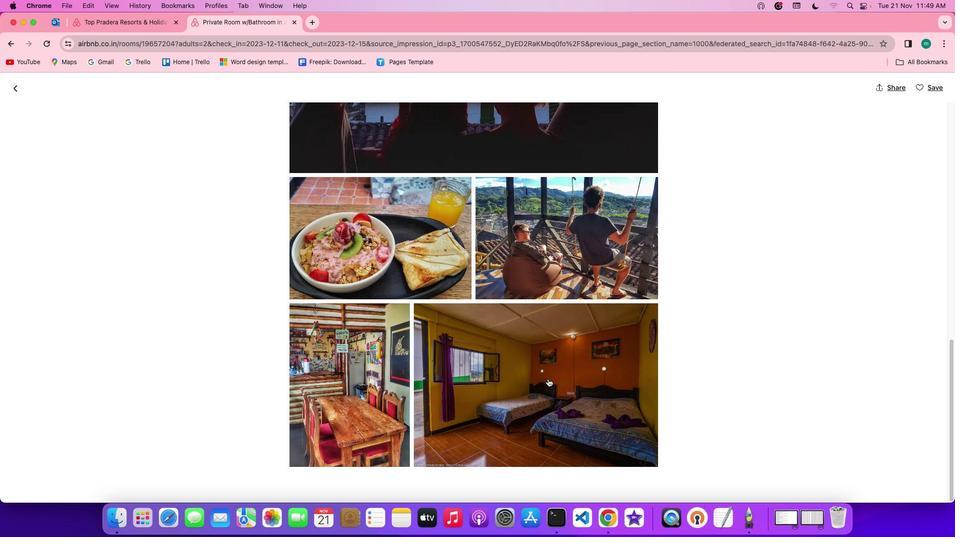 
Action: Mouse scrolled (553, 383) with delta (4, 1)
Screenshot: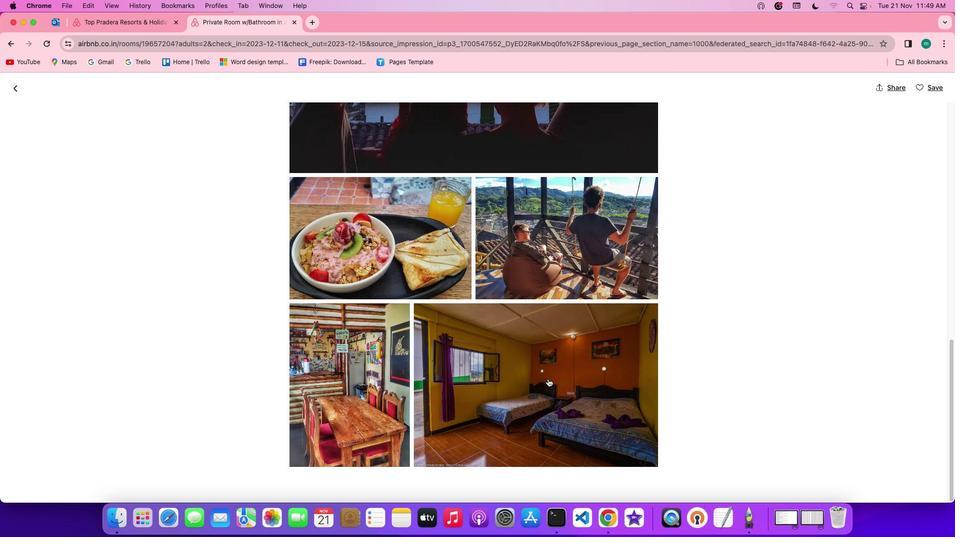 
Action: Mouse scrolled (553, 383) with delta (4, 3)
Screenshot: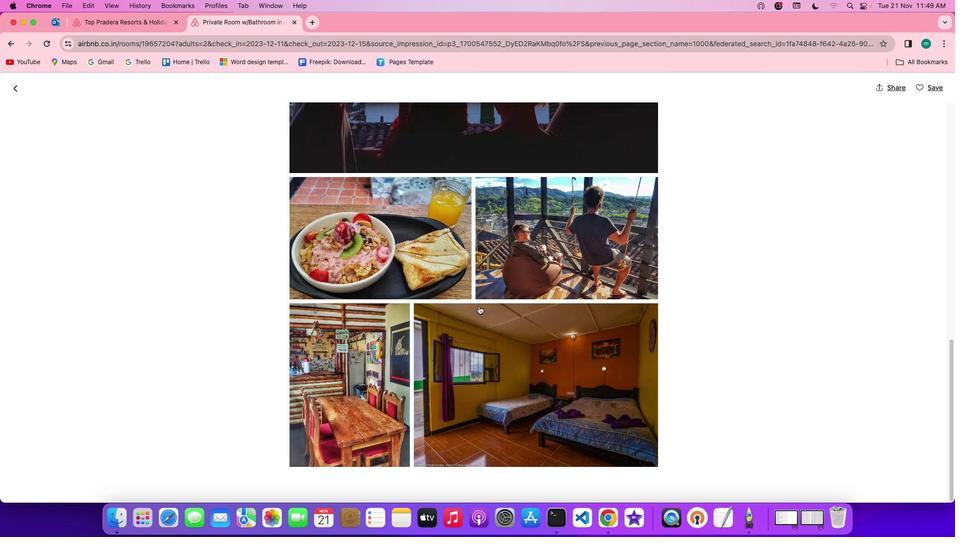 
Action: Mouse moved to (553, 383)
Screenshot: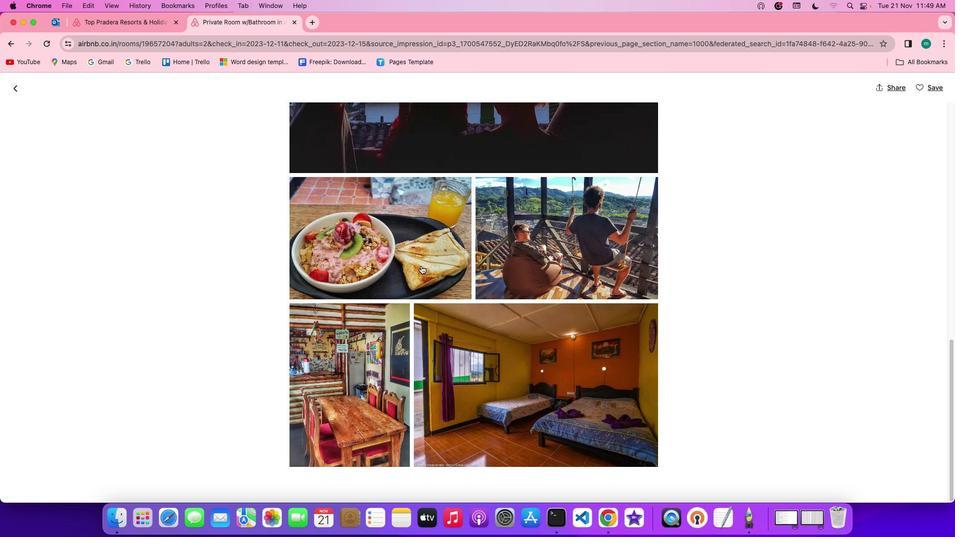 
Action: Mouse scrolled (553, 383) with delta (4, 3)
Screenshot: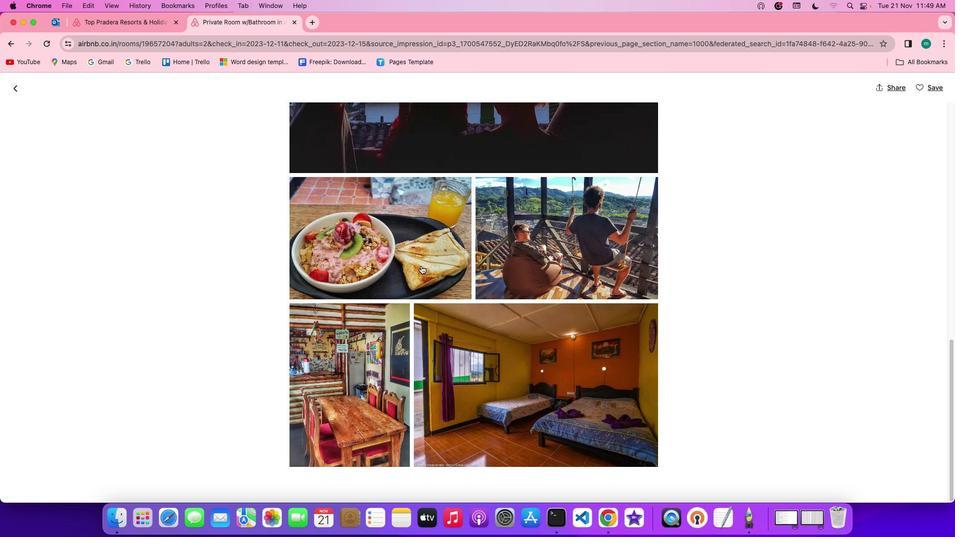 
Action: Mouse moved to (22, 100)
Screenshot: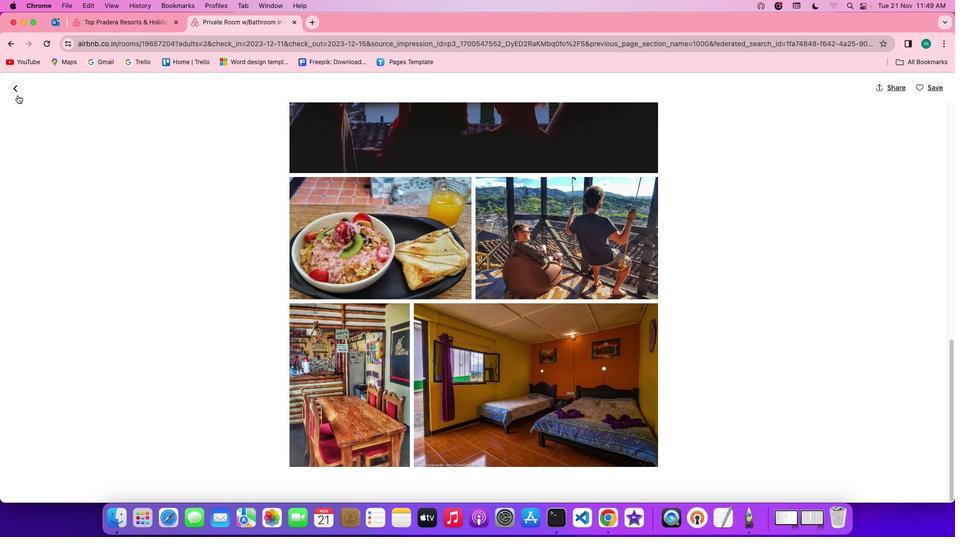 
Action: Mouse pressed left at (22, 100)
Screenshot: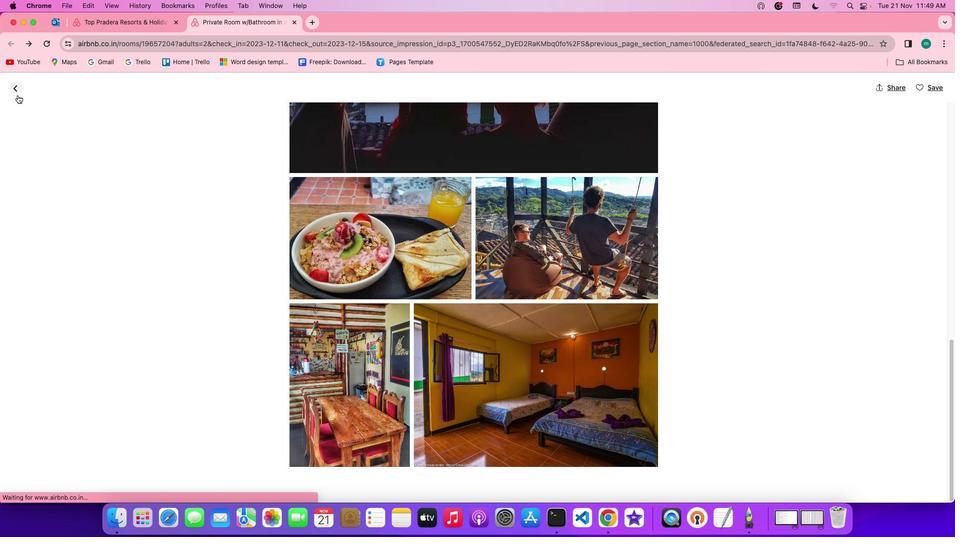 
Action: Mouse moved to (402, 389)
Screenshot: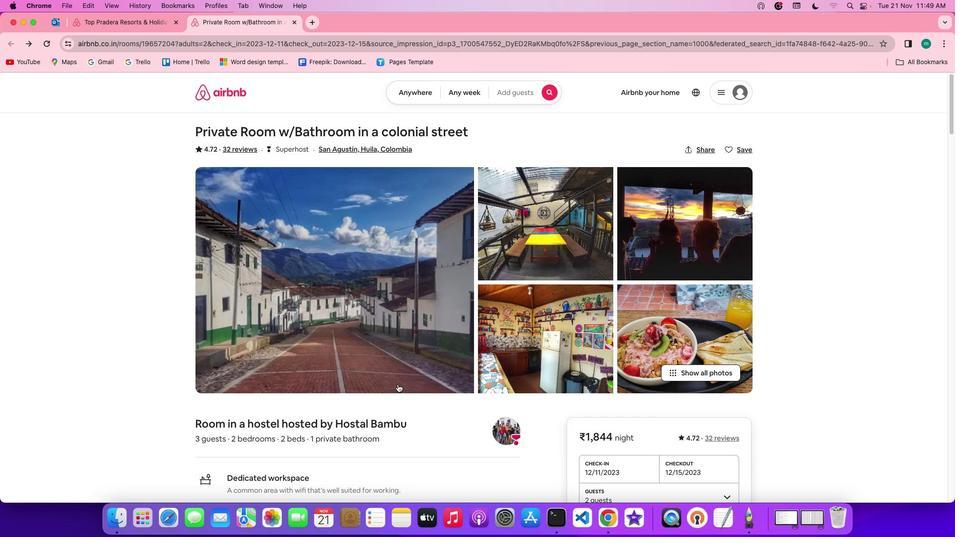 
Action: Mouse scrolled (402, 389) with delta (4, 3)
Screenshot: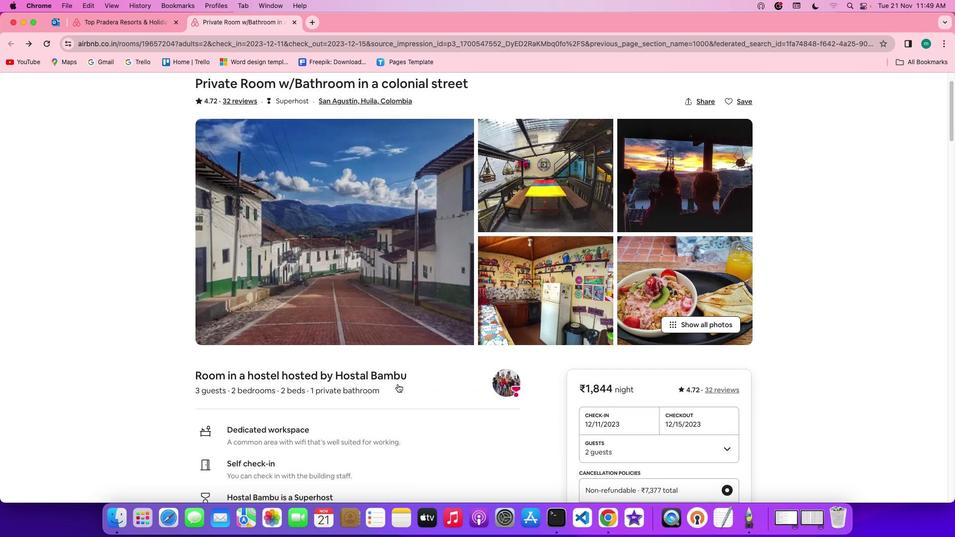 
Action: Mouse scrolled (402, 389) with delta (4, 3)
Screenshot: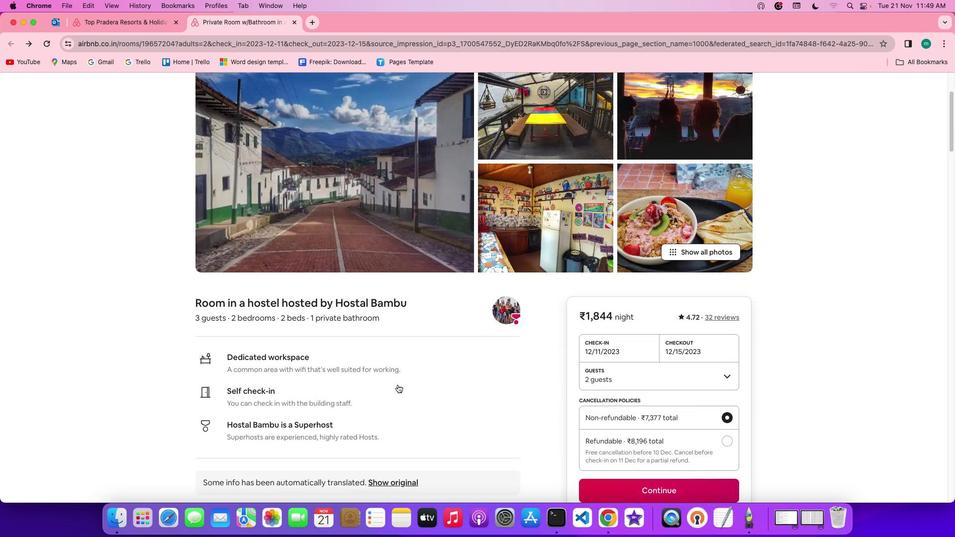 
Action: Mouse scrolled (402, 389) with delta (4, 2)
Screenshot: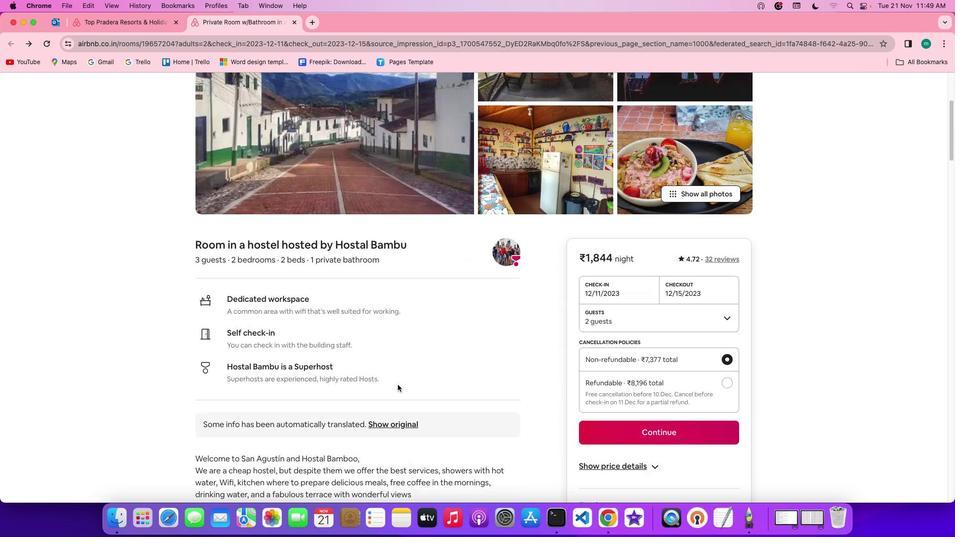 
Action: Mouse scrolled (402, 389) with delta (4, 1)
Screenshot: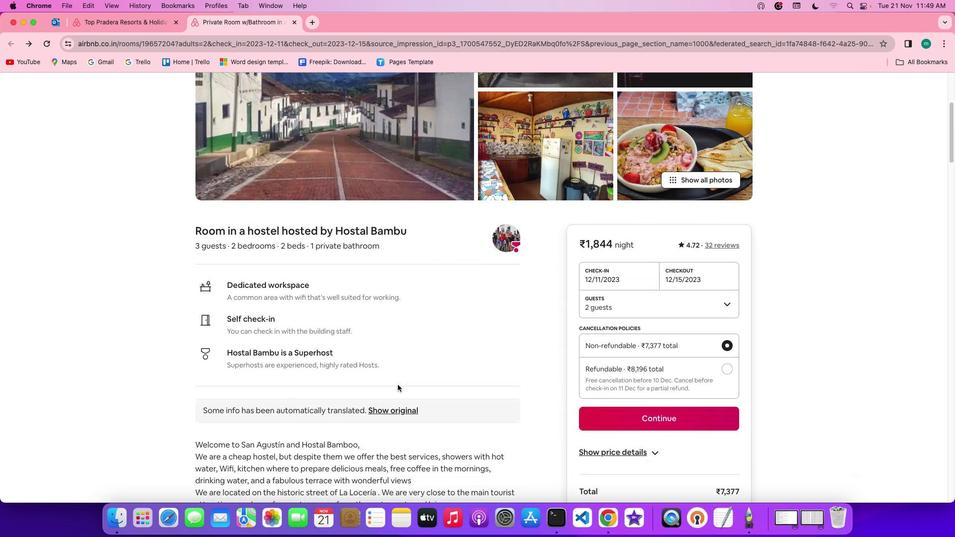 
Action: Mouse moved to (402, 389)
Screenshot: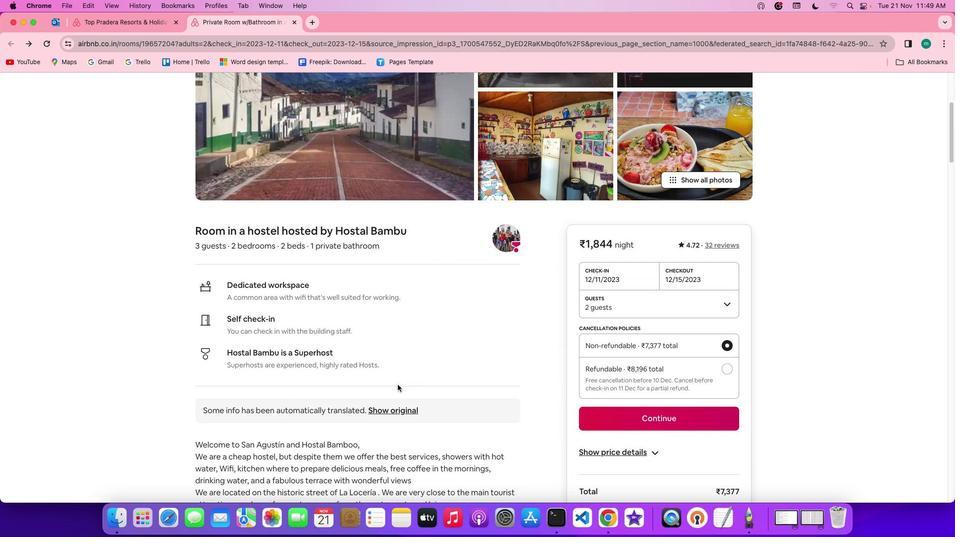 
Action: Mouse scrolled (402, 389) with delta (4, 3)
Screenshot: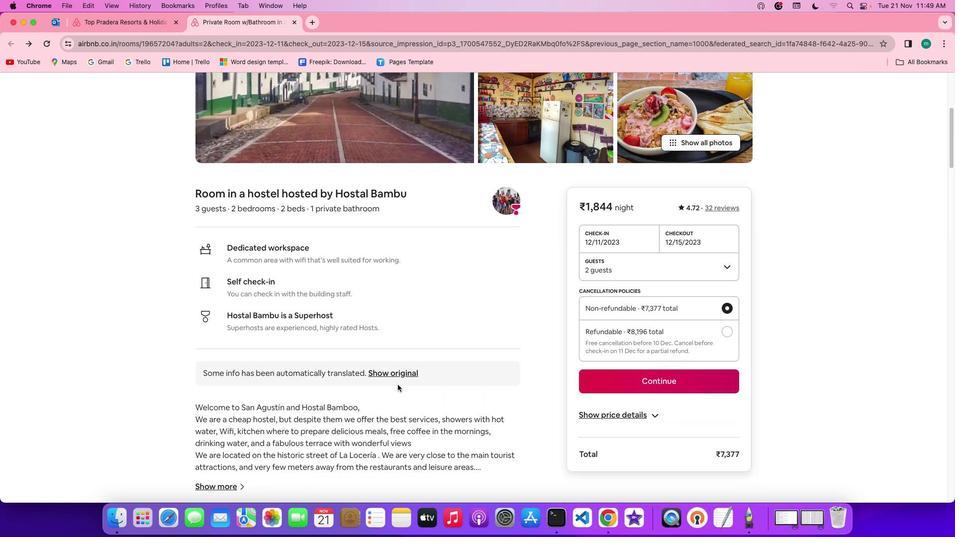 
Action: Mouse scrolled (402, 389) with delta (4, 3)
Screenshot: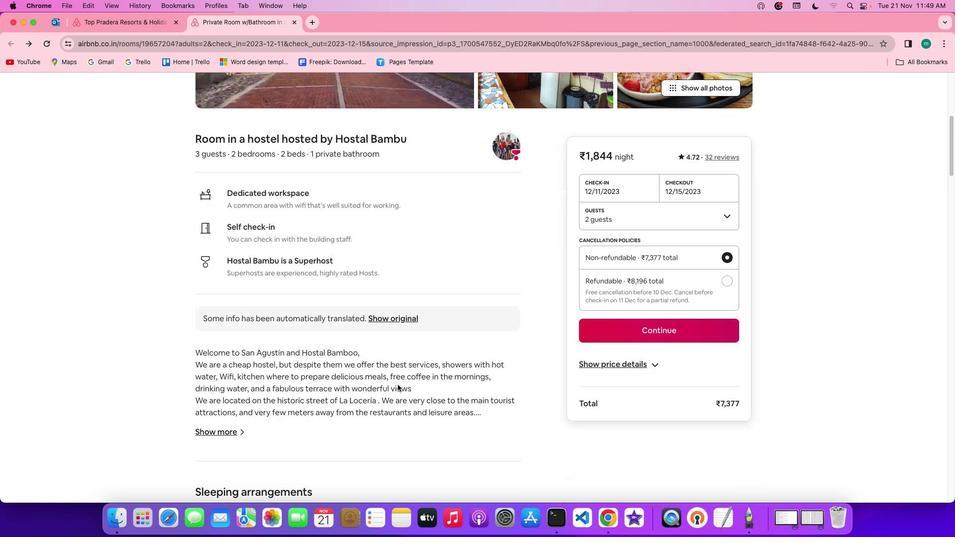 
Action: Mouse scrolled (402, 389) with delta (4, 3)
Screenshot: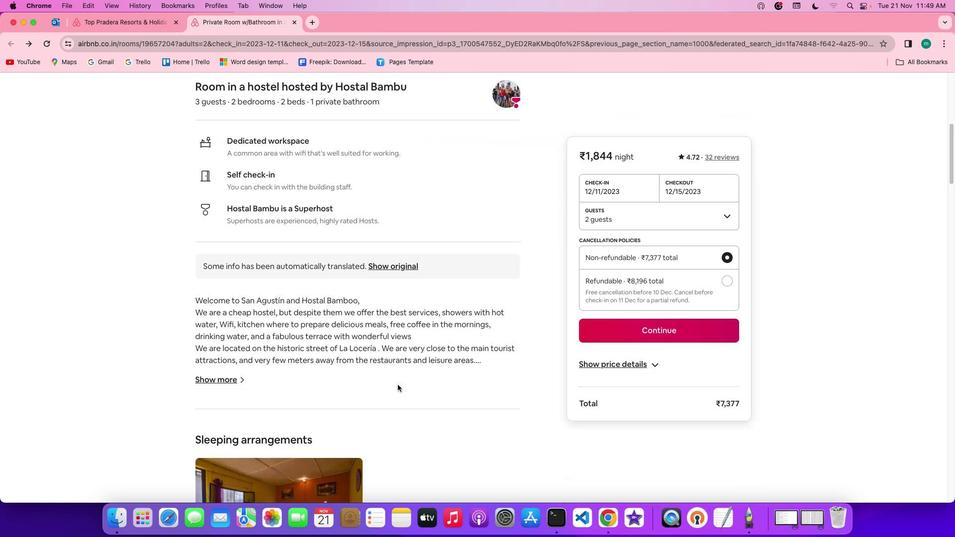 
Action: Mouse scrolled (402, 389) with delta (4, 2)
Screenshot: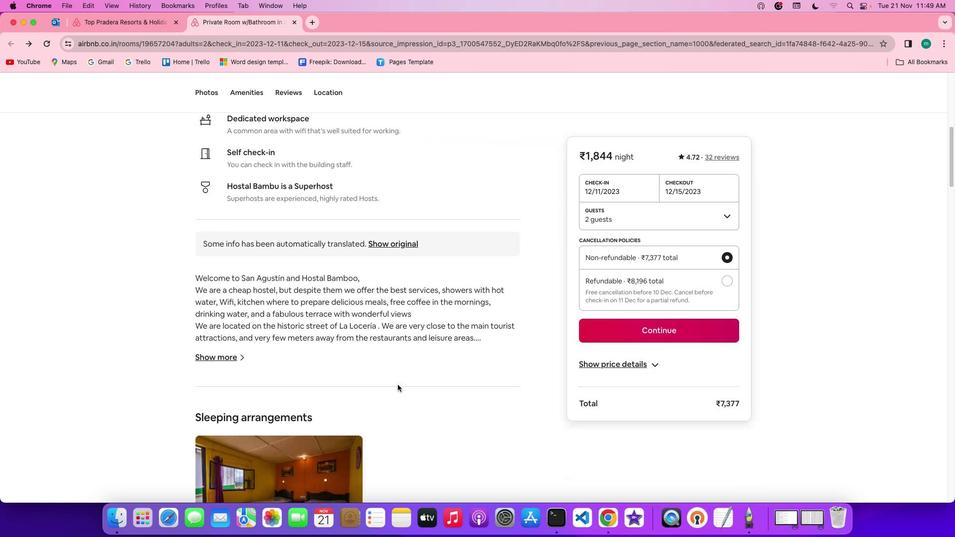 
Action: Mouse scrolled (402, 389) with delta (4, 3)
Screenshot: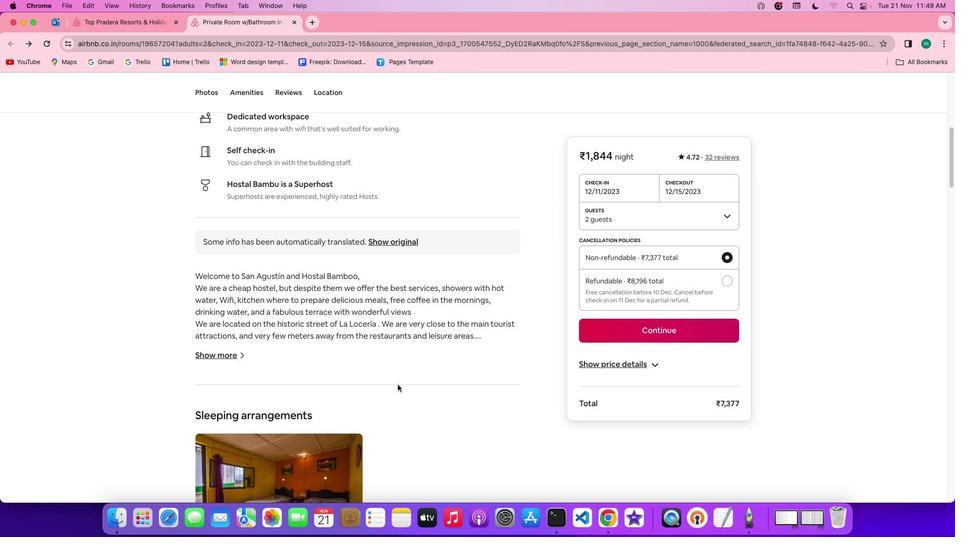 
Action: Mouse scrolled (402, 389) with delta (4, 3)
Screenshot: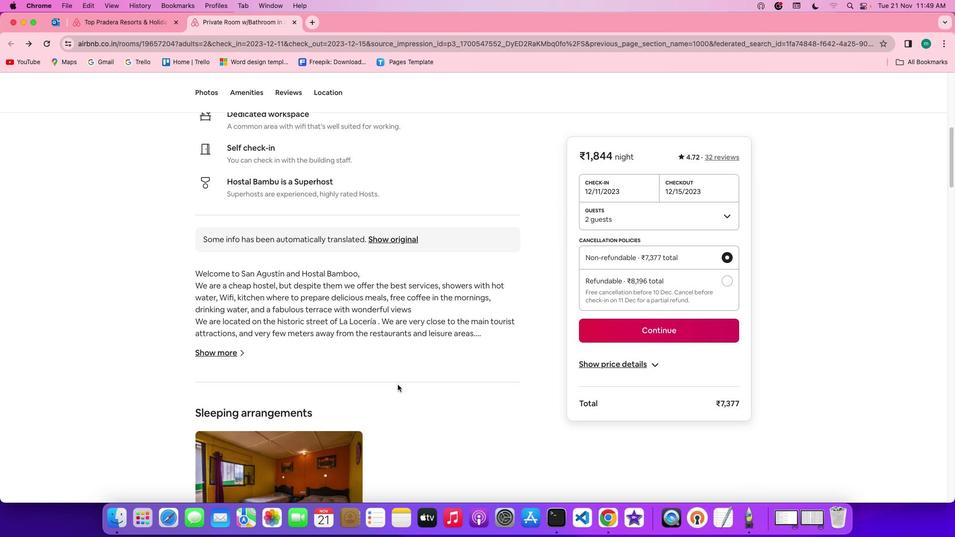 
Action: Mouse moved to (231, 354)
Screenshot: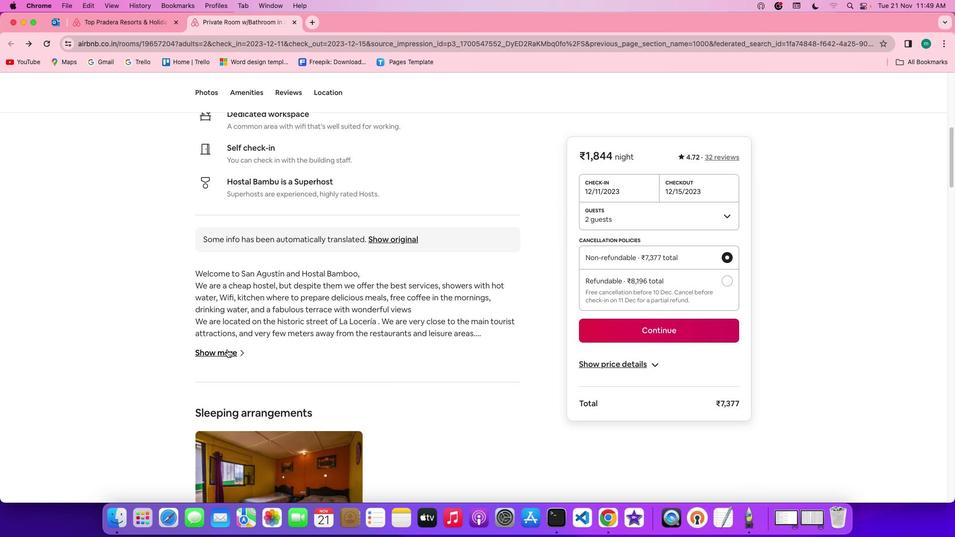 
Action: Mouse pressed left at (231, 354)
Screenshot: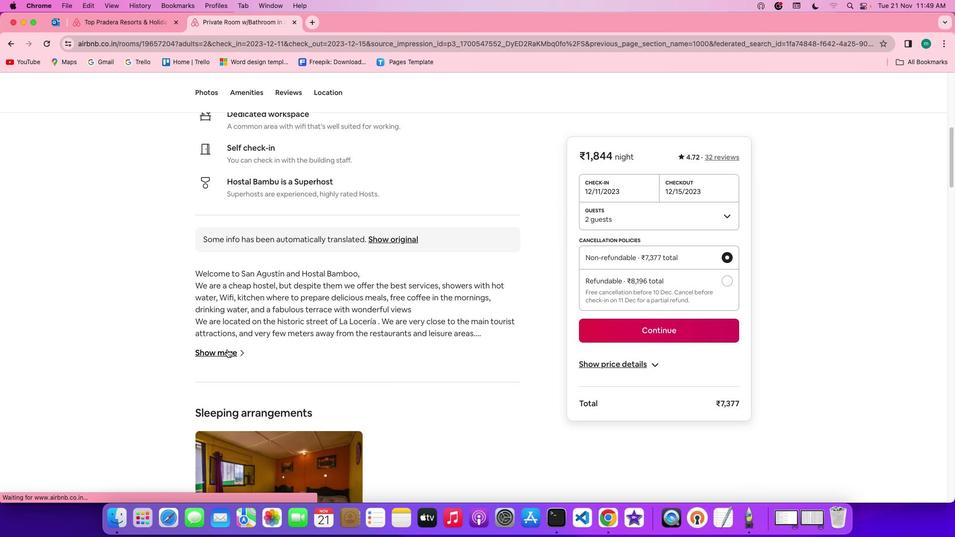 
Action: Mouse moved to (381, 376)
Screenshot: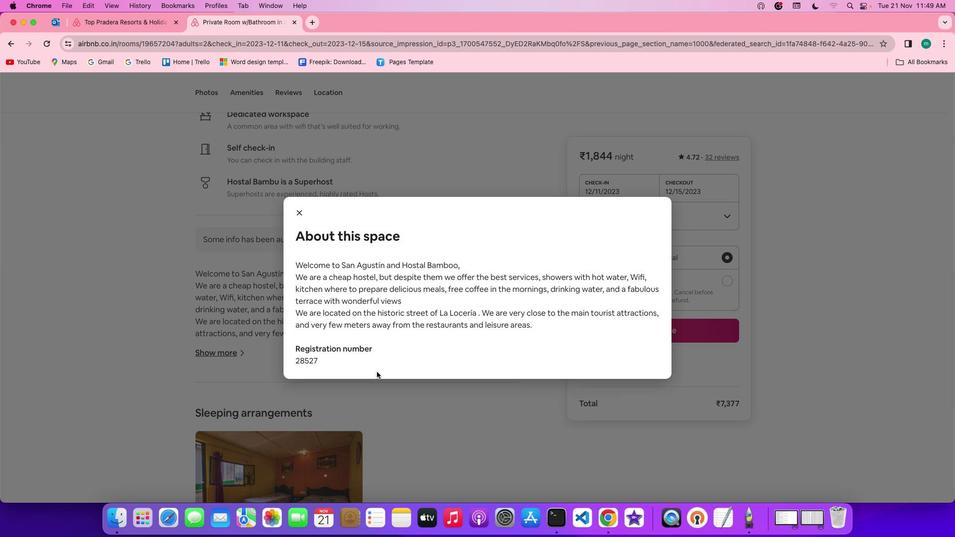 
Action: Mouse scrolled (381, 376) with delta (4, 3)
Screenshot: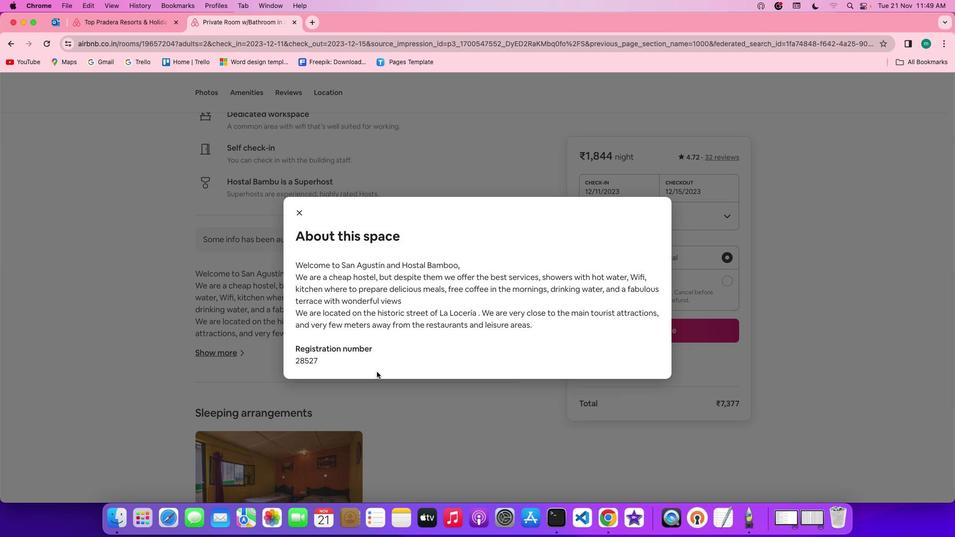 
Action: Mouse scrolled (381, 376) with delta (4, 3)
Screenshot: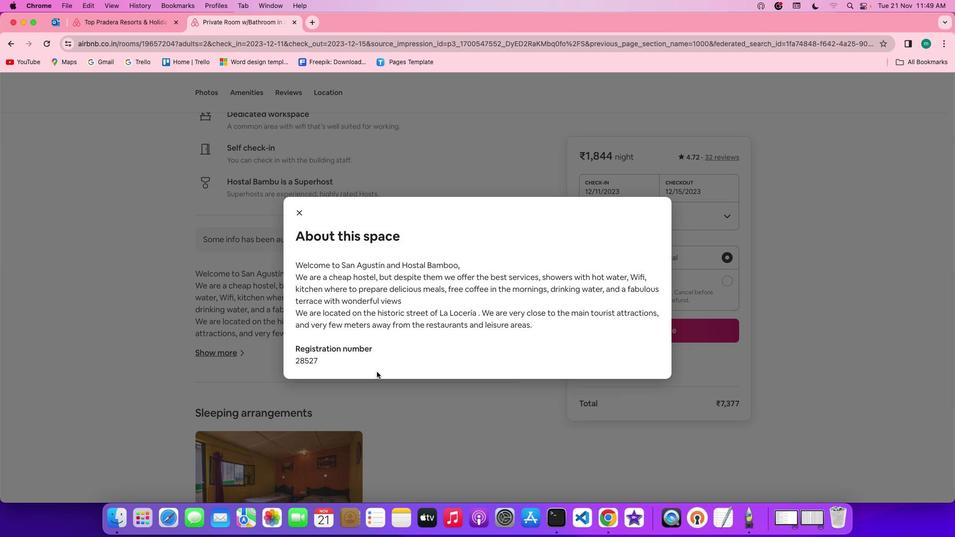 
Action: Mouse scrolled (381, 376) with delta (4, 2)
Screenshot: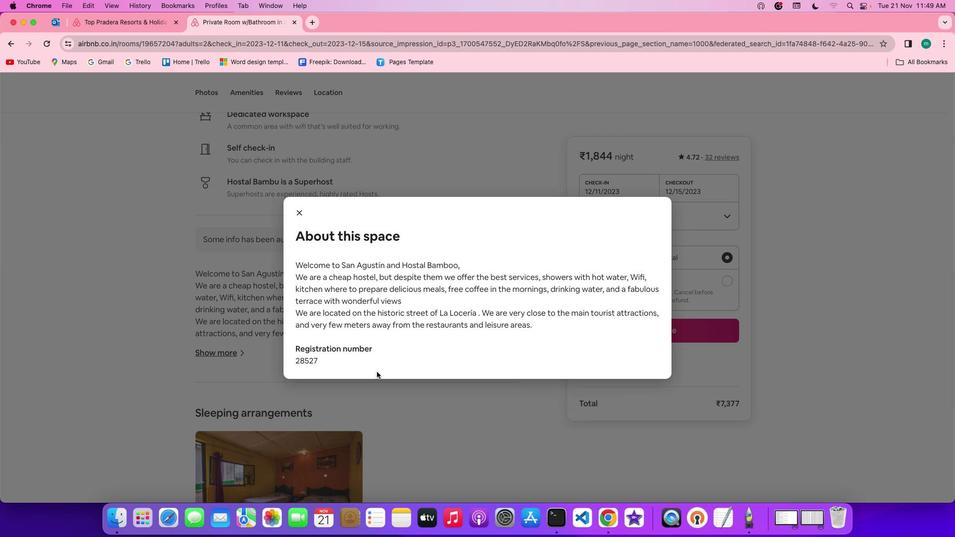 
Action: Mouse scrolled (381, 376) with delta (4, 1)
Screenshot: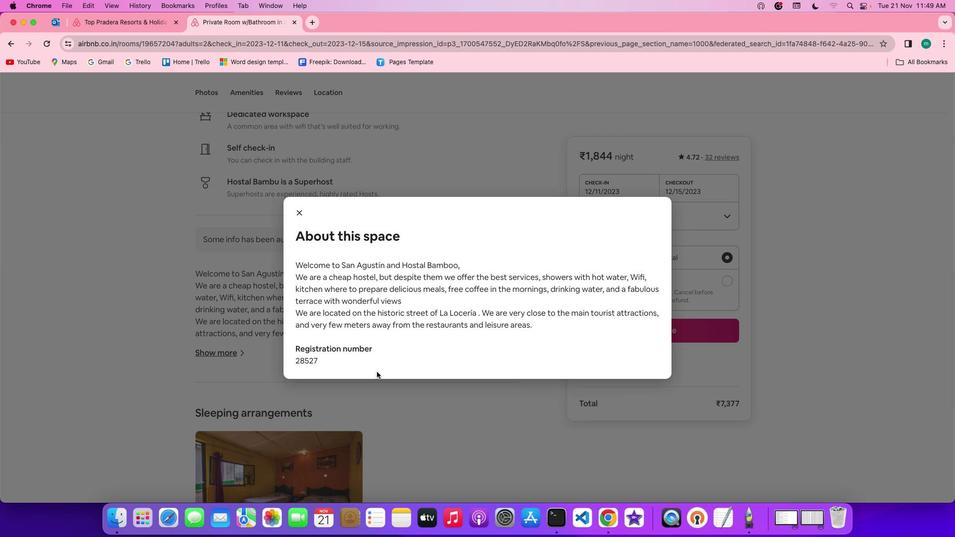 
Action: Mouse scrolled (381, 376) with delta (4, 1)
Screenshot: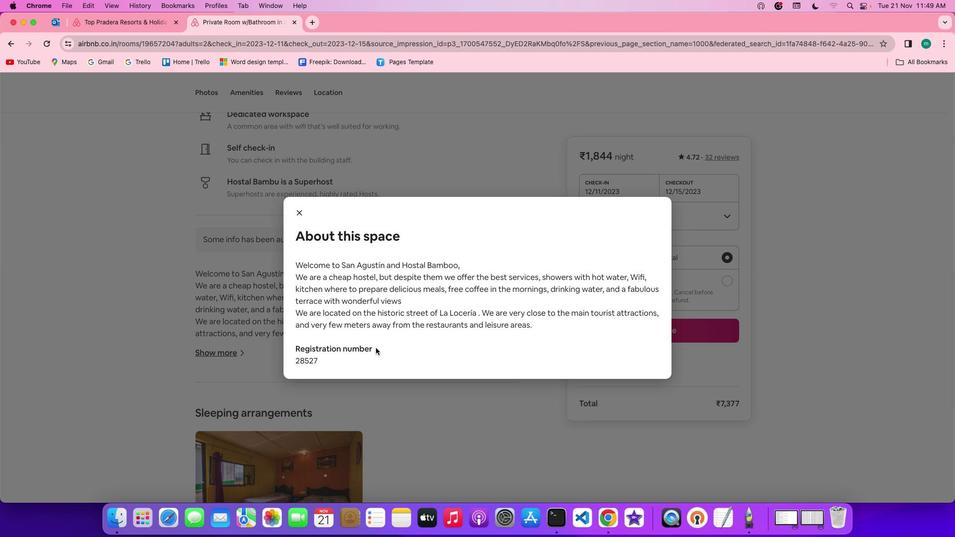 
Action: Mouse moved to (303, 213)
Screenshot: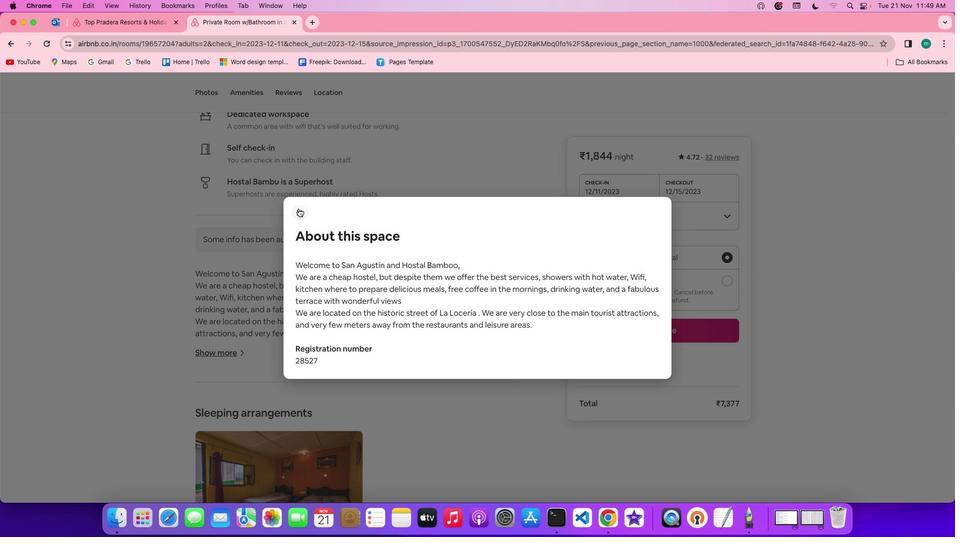 
Action: Mouse pressed left at (303, 213)
Screenshot: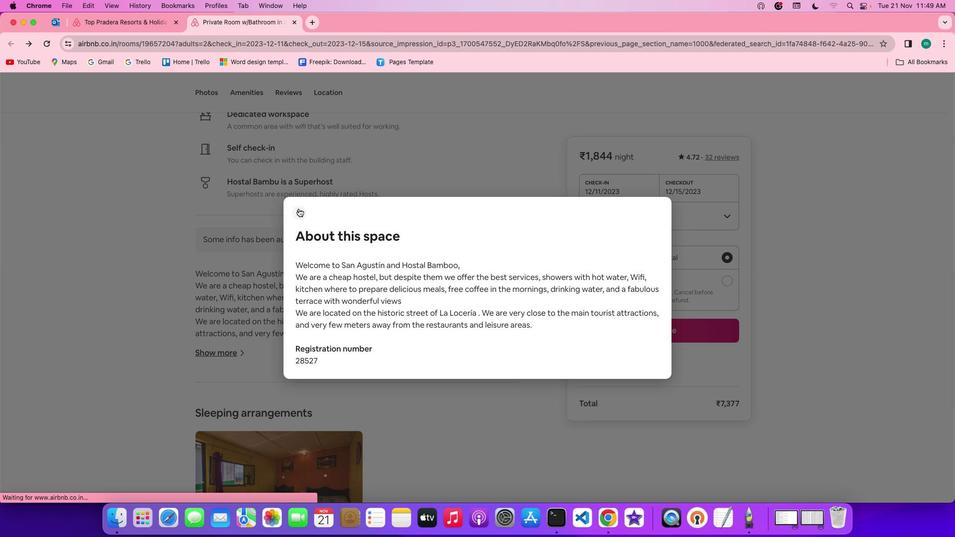 
Action: Mouse moved to (413, 381)
Screenshot: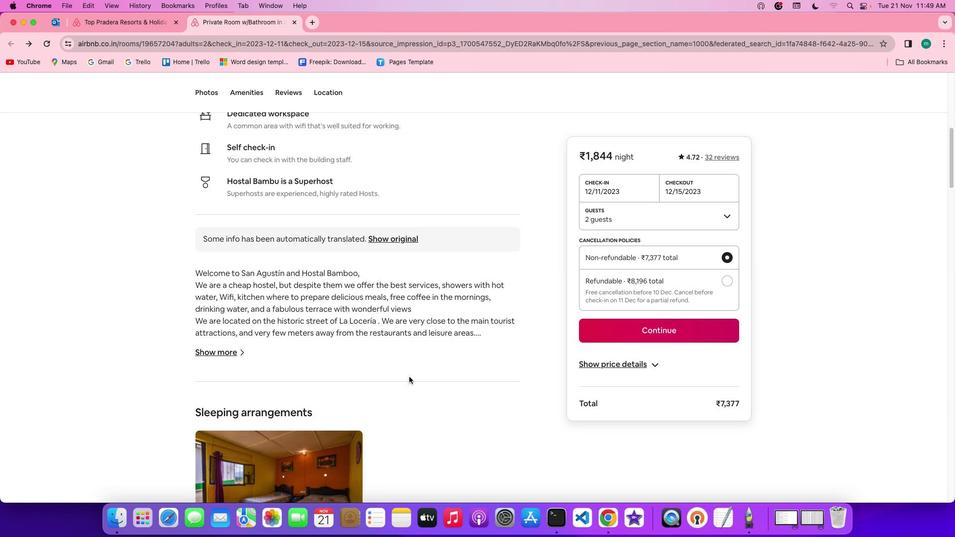 
Action: Mouse scrolled (413, 381) with delta (4, 3)
Screenshot: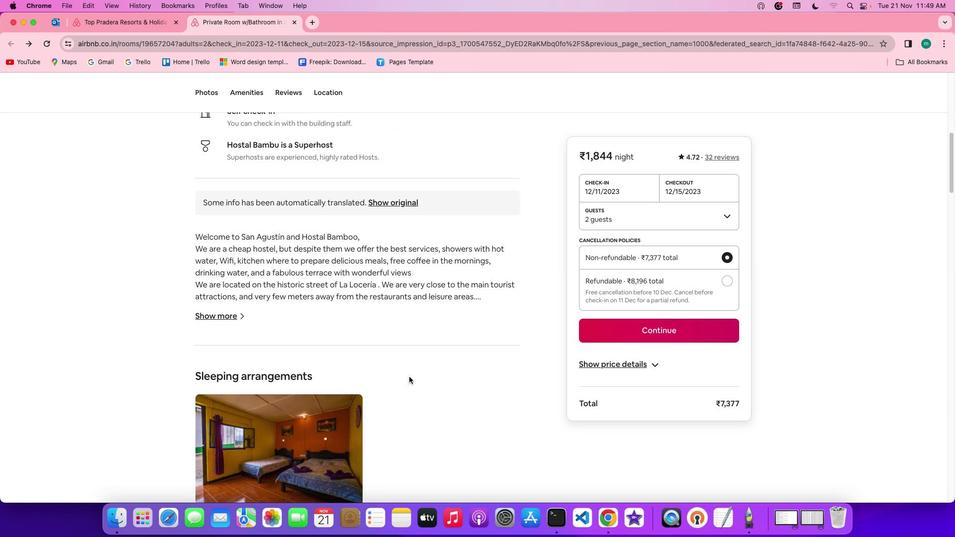 
Action: Mouse scrolled (413, 381) with delta (4, 3)
Screenshot: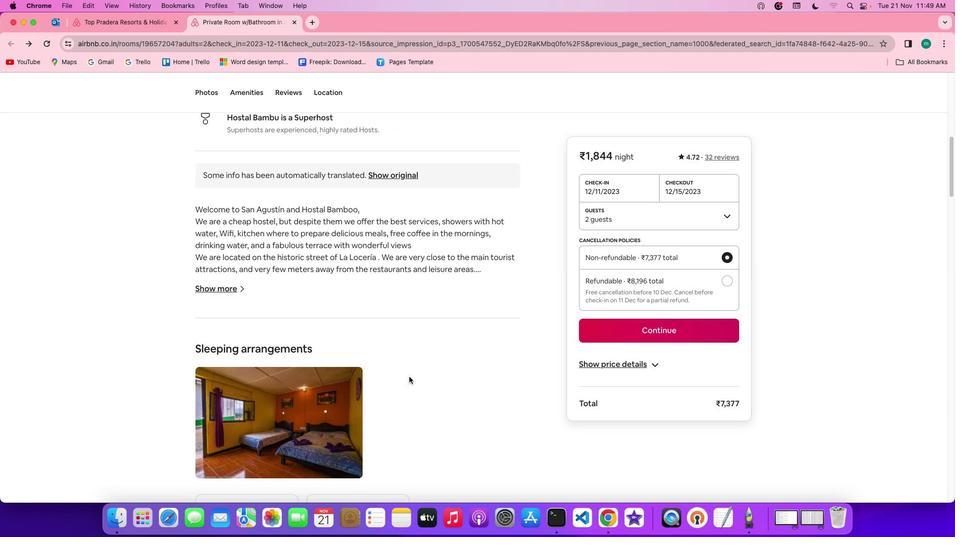 
Action: Mouse scrolled (413, 381) with delta (4, 2)
Screenshot: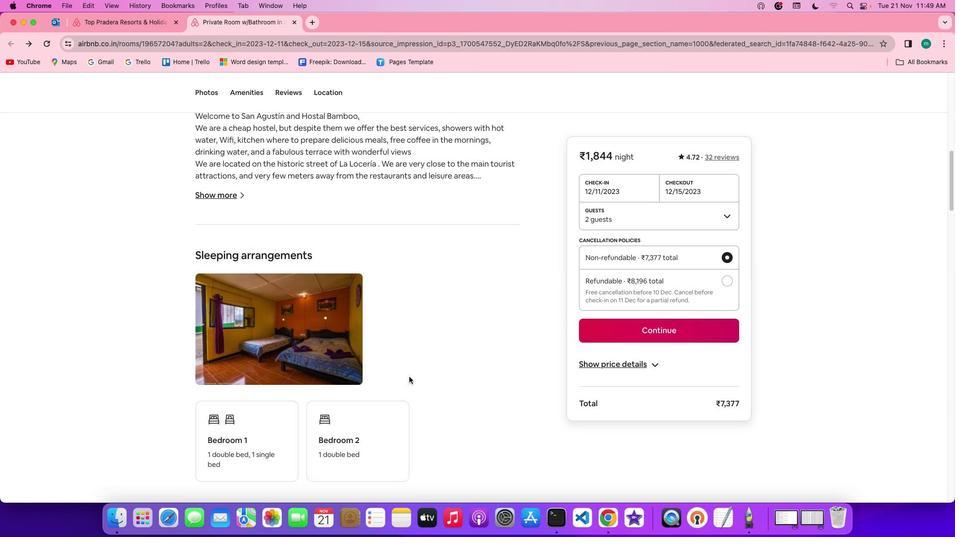 
Action: Mouse scrolled (413, 381) with delta (4, 2)
Screenshot: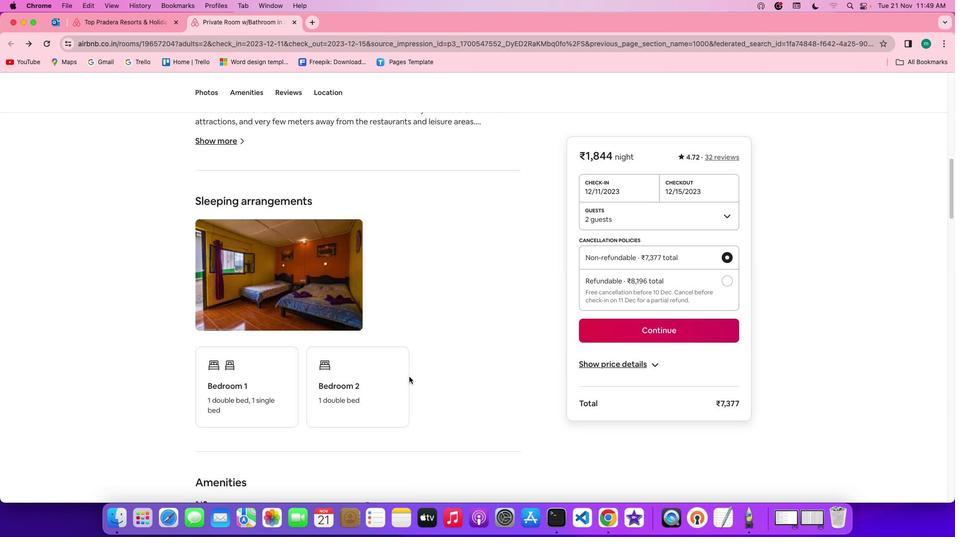 
Action: Mouse scrolled (413, 381) with delta (4, 1)
Screenshot: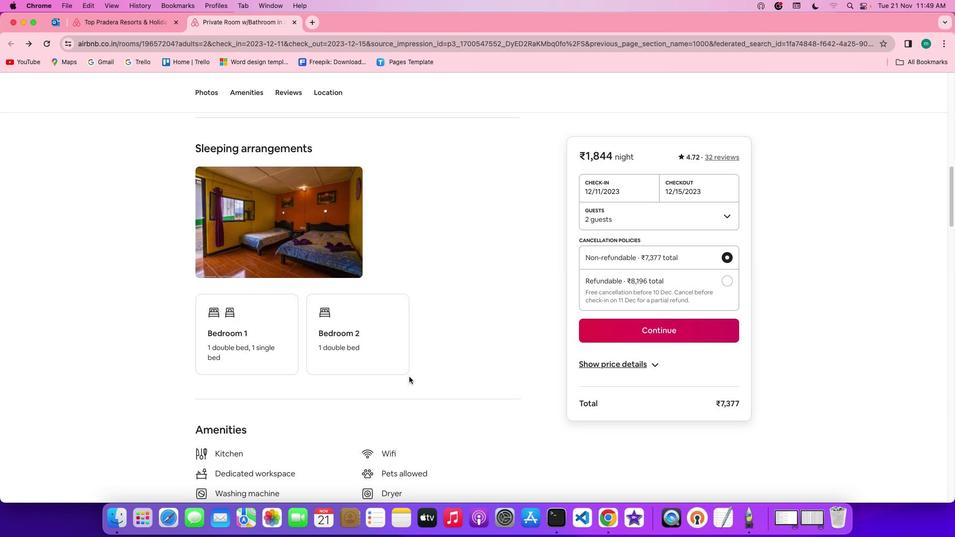 
Action: Mouse scrolled (413, 381) with delta (4, 3)
Screenshot: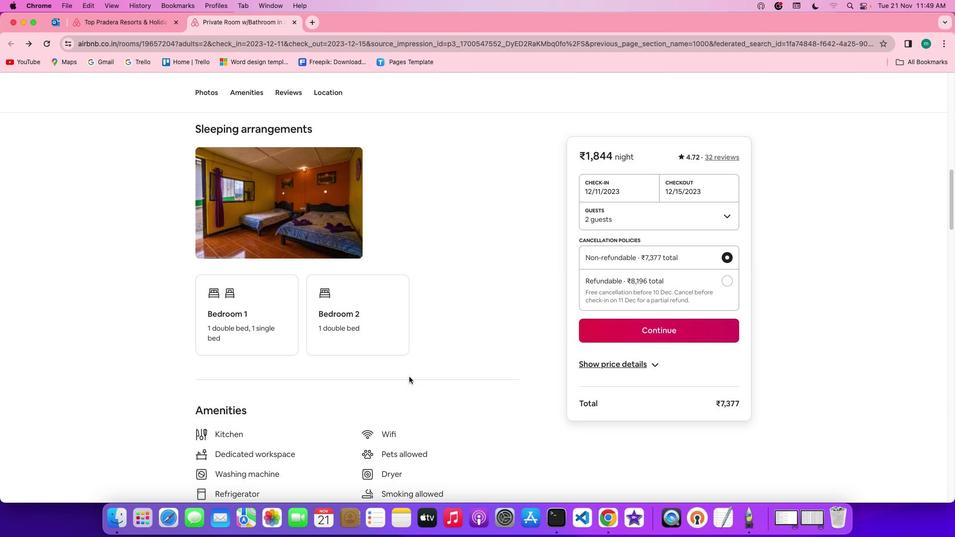 
Action: Mouse scrolled (413, 381) with delta (4, 3)
Screenshot: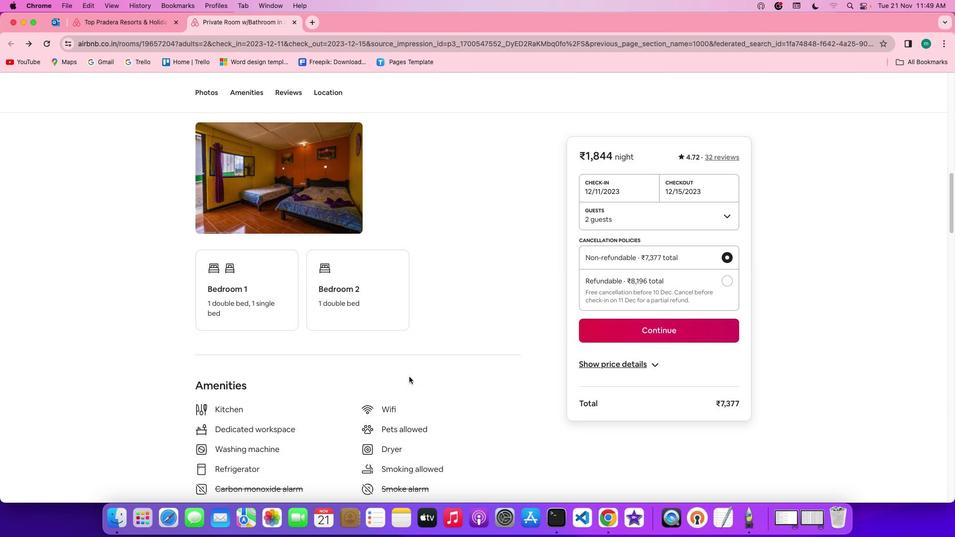 
Action: Mouse scrolled (413, 381) with delta (4, 3)
Screenshot: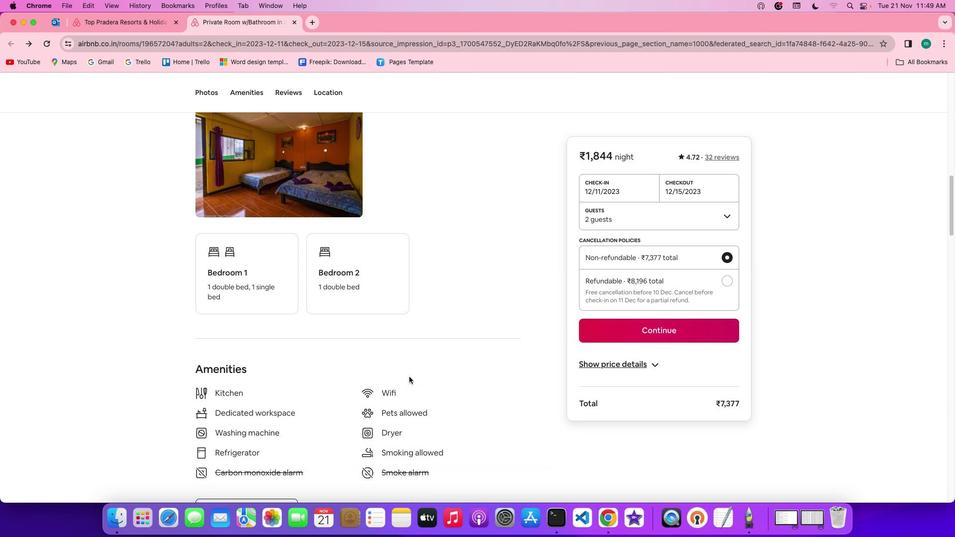 
Action: Mouse moved to (302, 376)
Screenshot: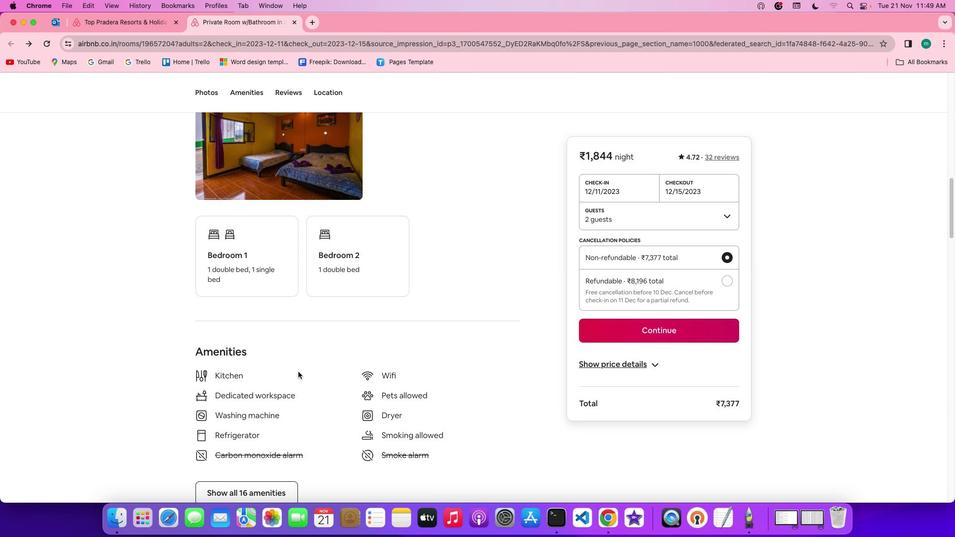 
Action: Mouse scrolled (302, 376) with delta (4, 3)
Screenshot: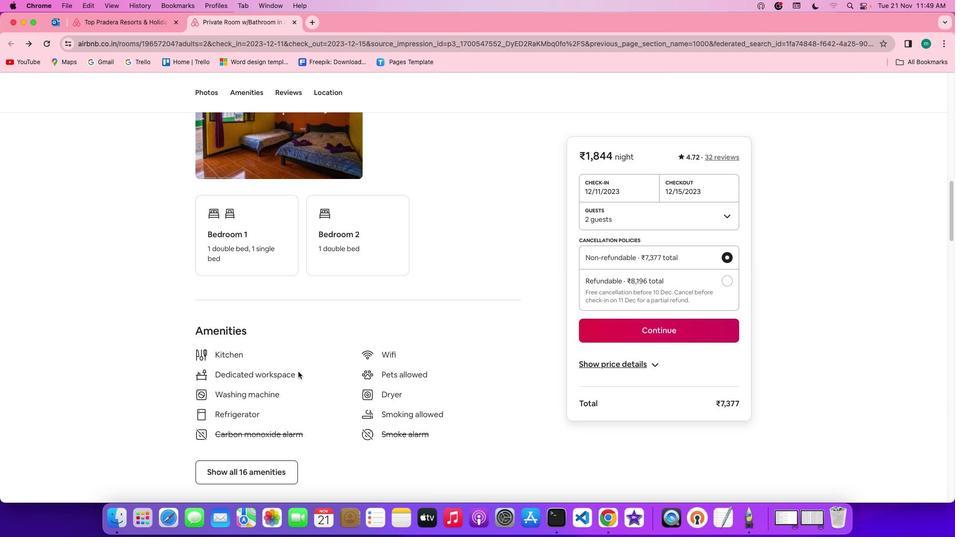 
Action: Mouse scrolled (302, 376) with delta (4, 3)
Screenshot: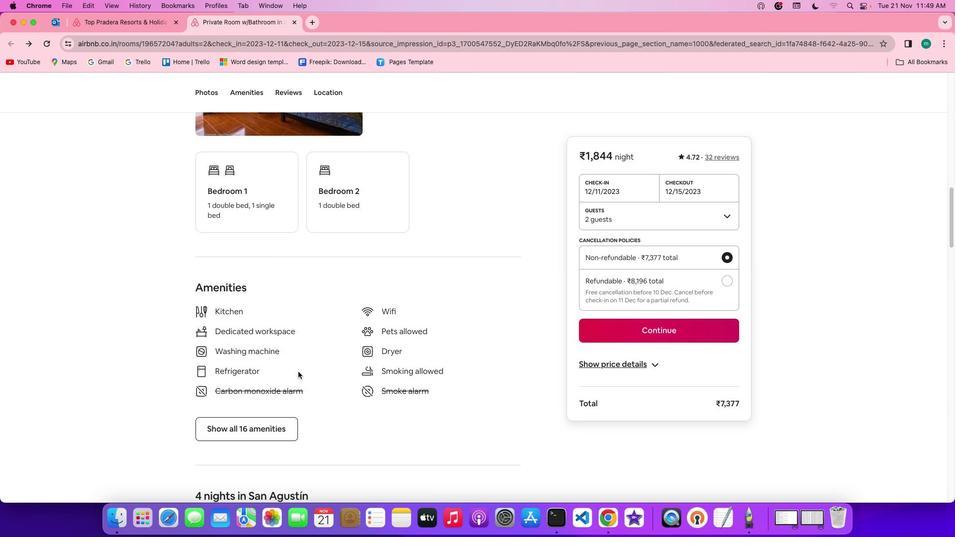 
Action: Mouse scrolled (302, 376) with delta (4, 2)
Screenshot: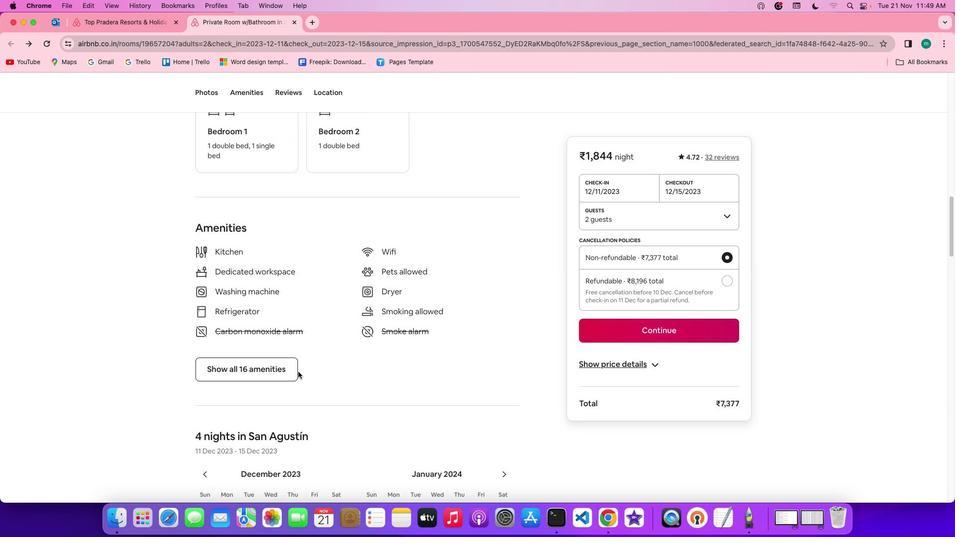 
Action: Mouse scrolled (302, 376) with delta (4, 2)
Screenshot: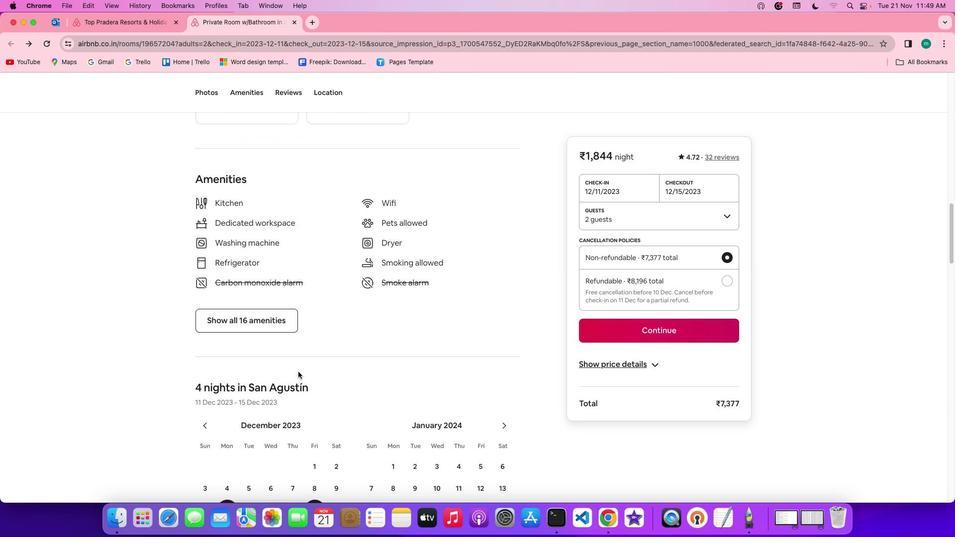 
Action: Mouse moved to (264, 329)
Screenshot: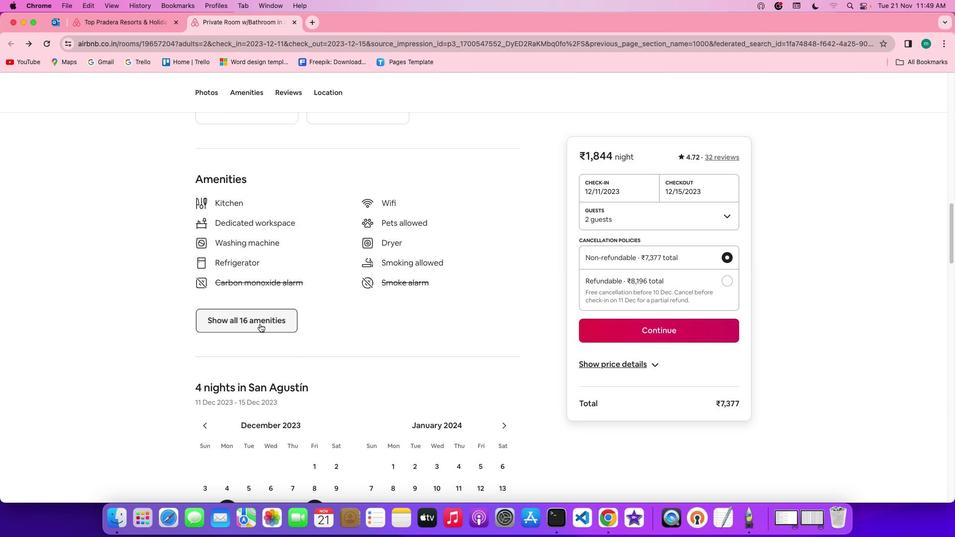 
Action: Mouse pressed left at (264, 329)
Screenshot: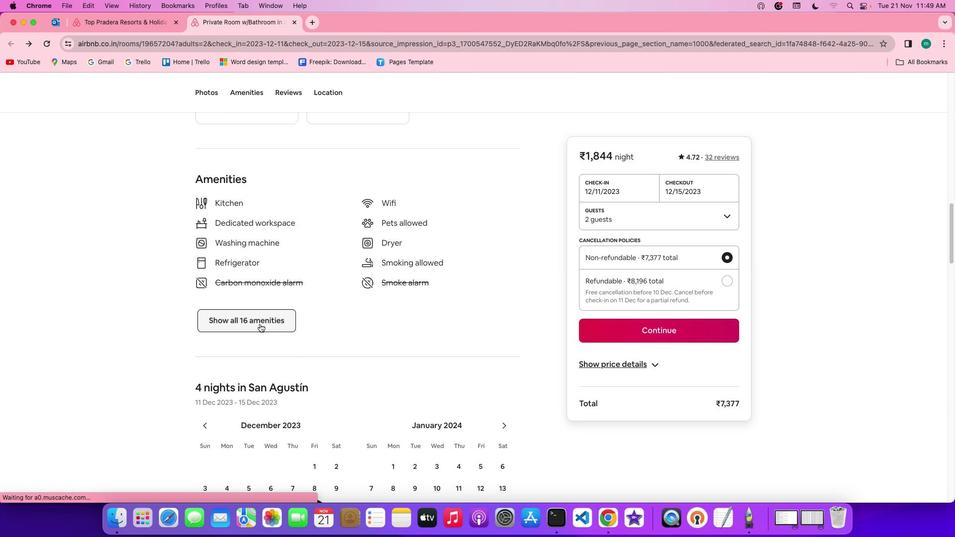 
Action: Mouse moved to (487, 385)
Screenshot: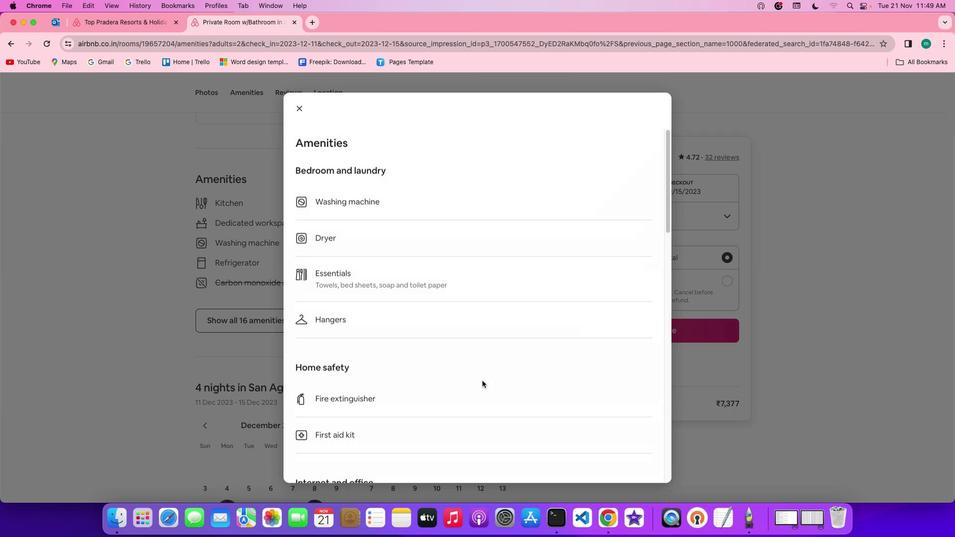 
Action: Mouse scrolled (487, 385) with delta (4, 3)
Screenshot: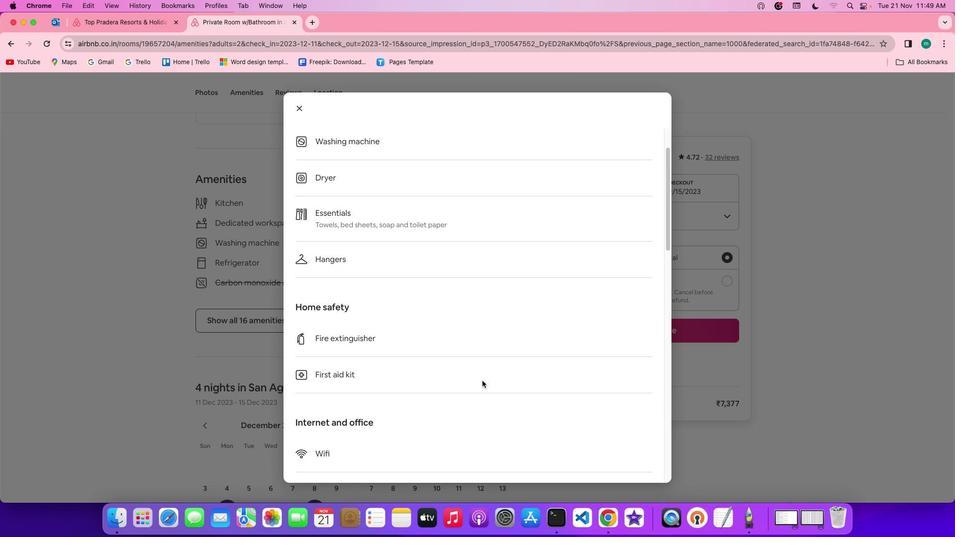 
Action: Mouse scrolled (487, 385) with delta (4, 3)
Screenshot: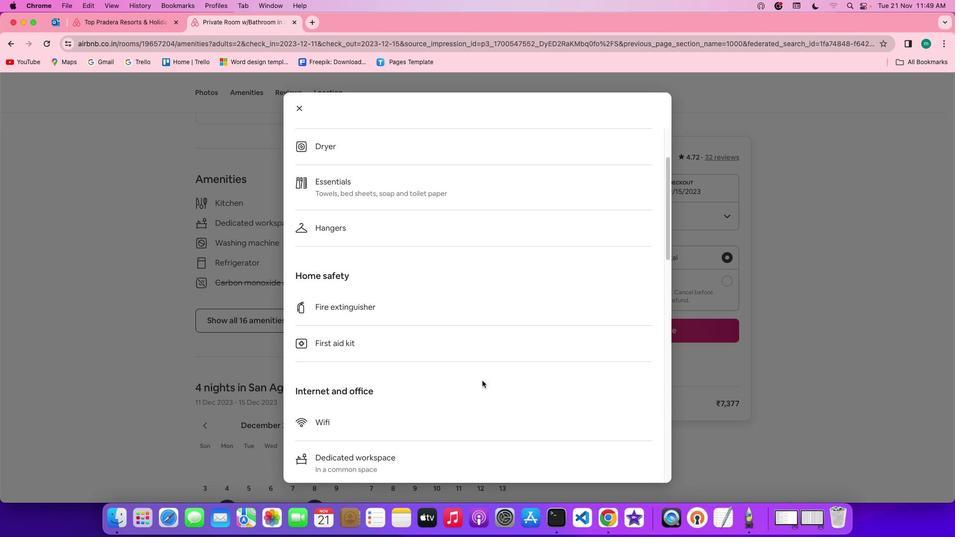 
Action: Mouse scrolled (487, 385) with delta (4, 2)
Screenshot: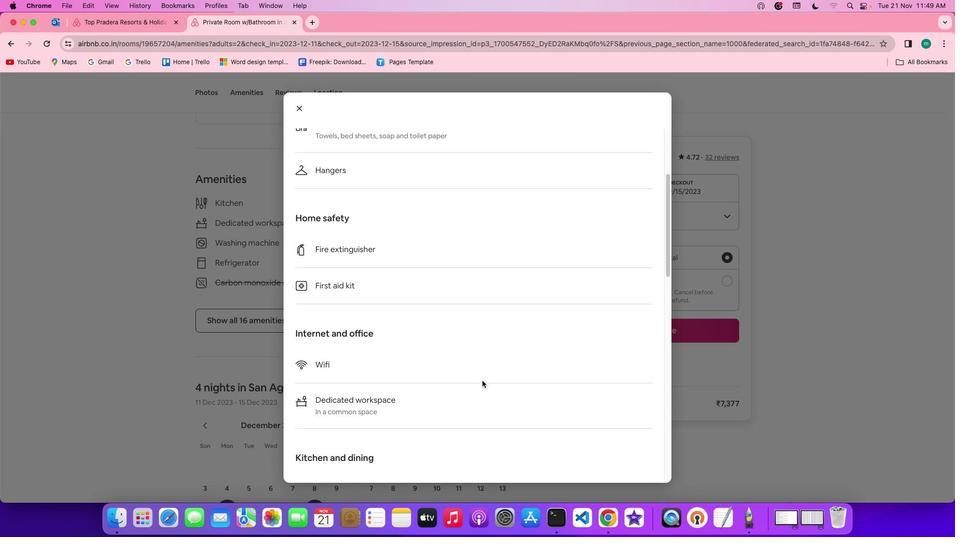 
Action: Mouse scrolled (487, 385) with delta (4, 2)
Screenshot: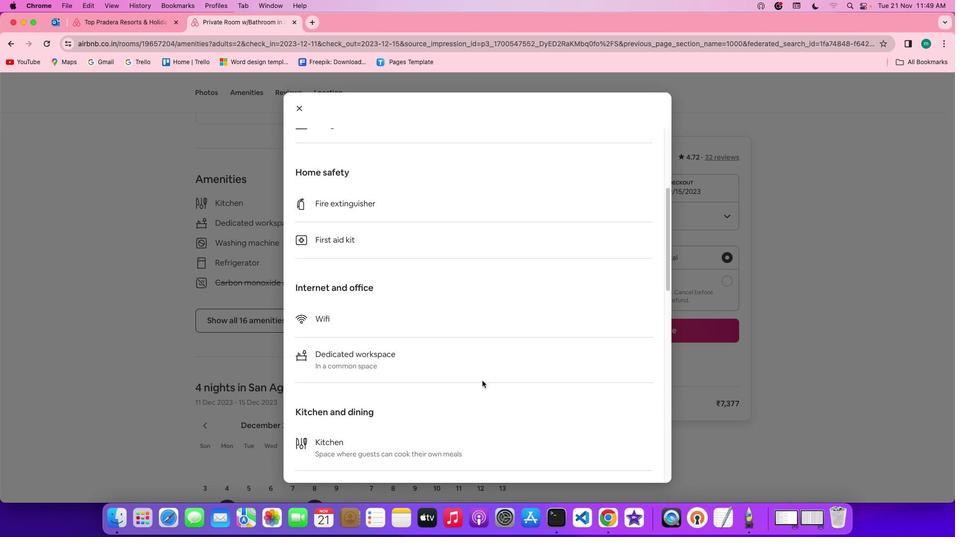 
Action: Mouse scrolled (487, 385) with delta (4, 2)
Screenshot: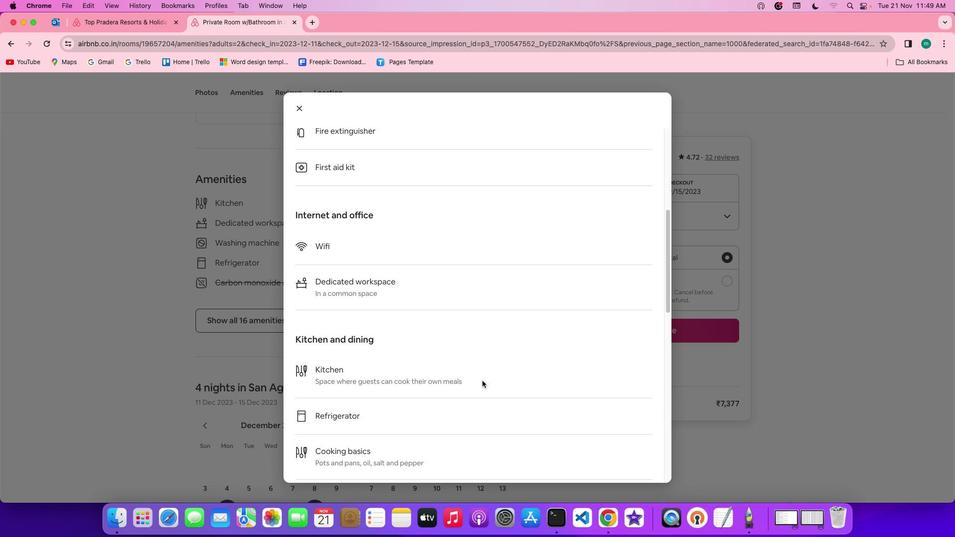 
Action: Mouse scrolled (487, 385) with delta (4, 3)
Screenshot: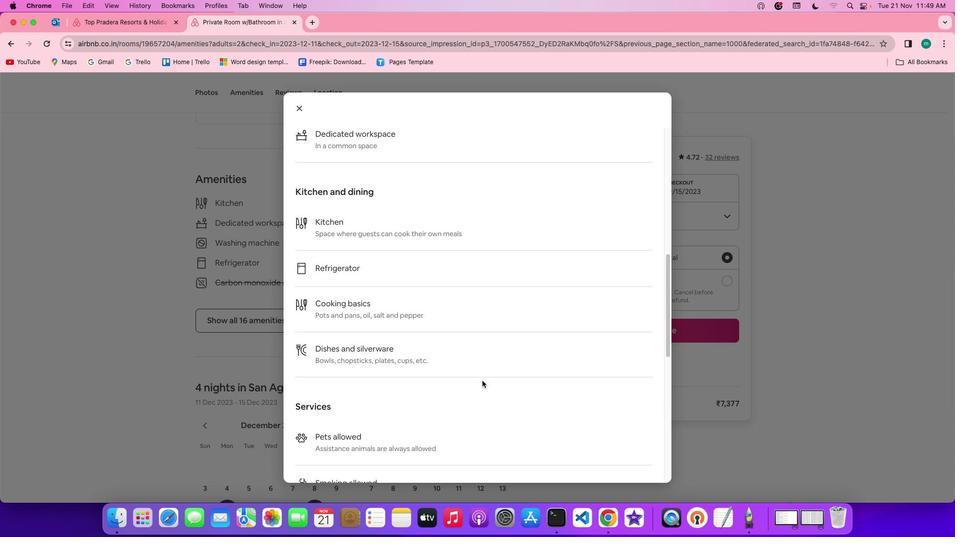 
Action: Mouse scrolled (487, 385) with delta (4, 3)
Screenshot: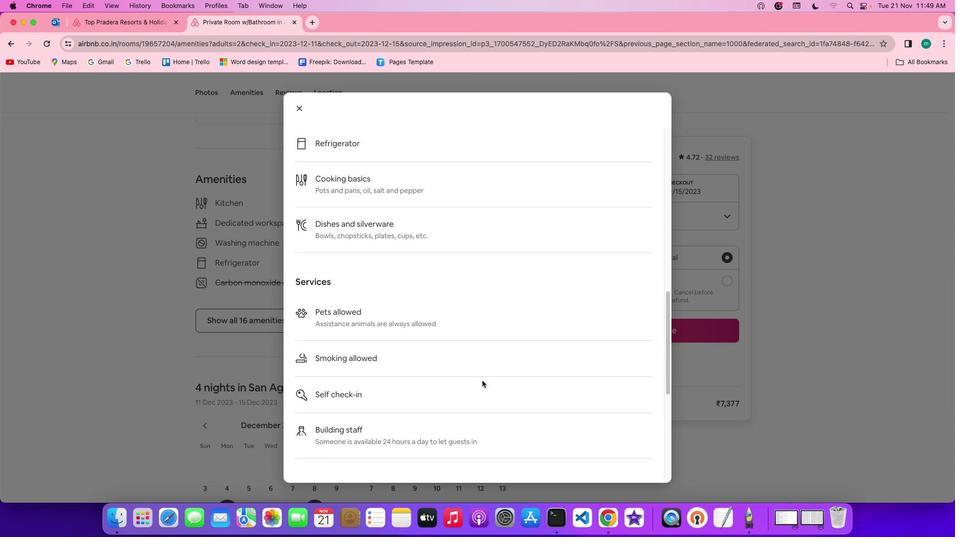 
Action: Mouse scrolled (487, 385) with delta (4, 2)
Screenshot: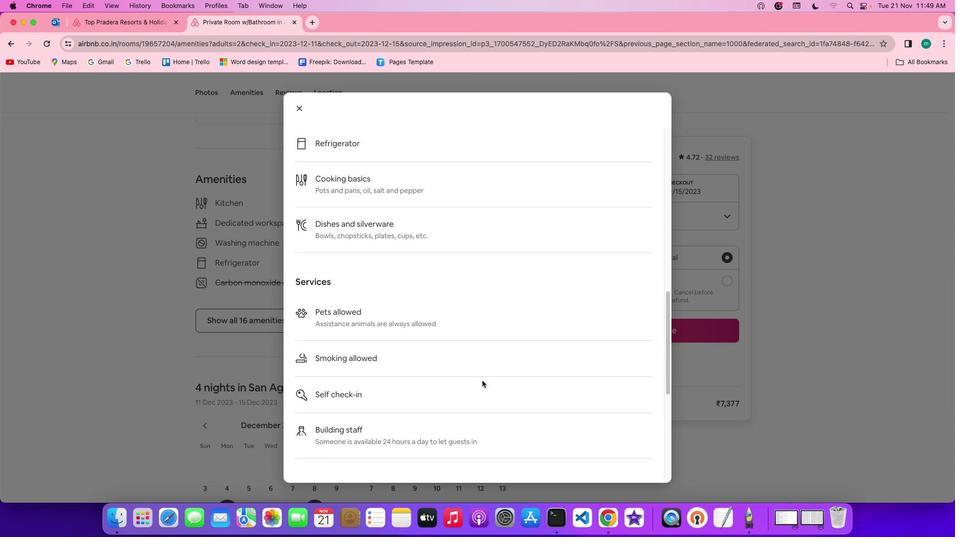 
Action: Mouse scrolled (487, 385) with delta (4, 1)
Screenshot: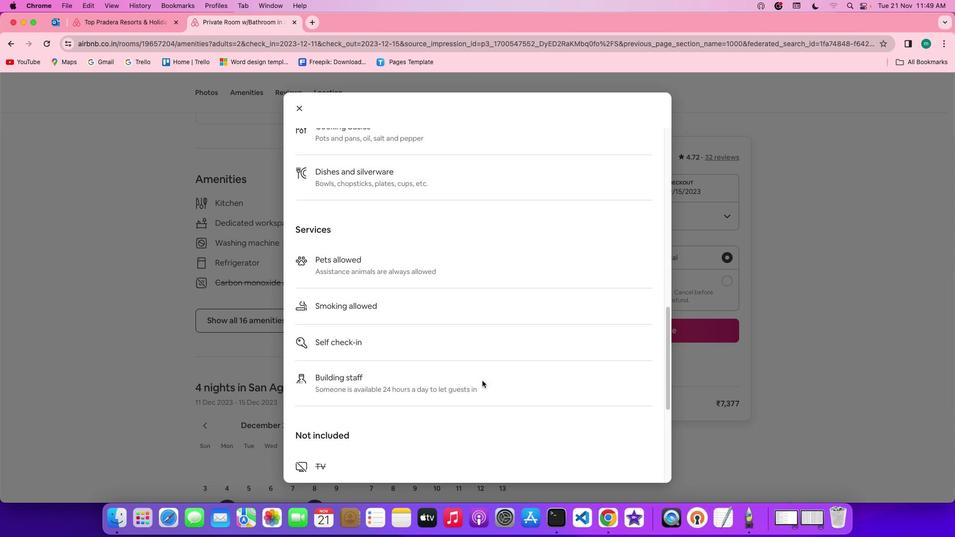 
Action: Mouse scrolled (487, 385) with delta (4, 1)
Screenshot: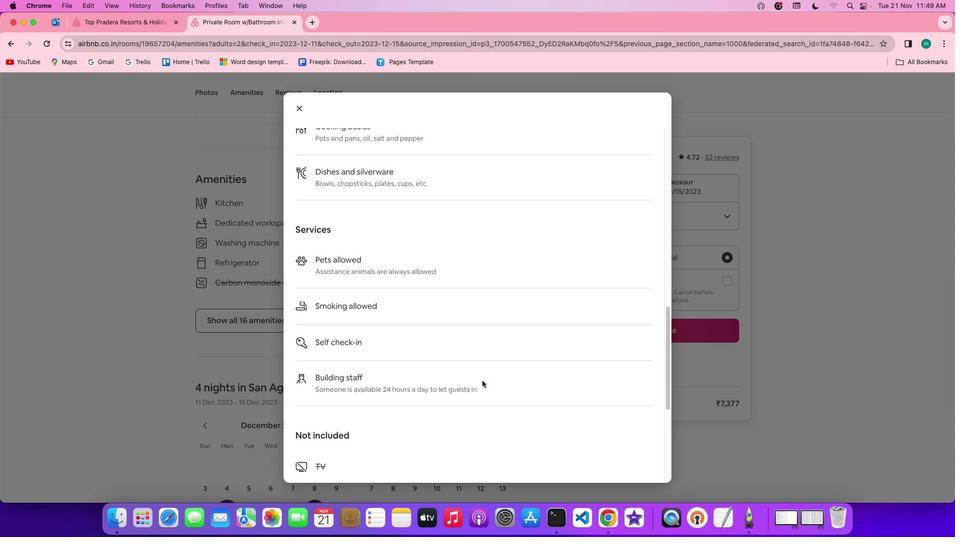 
Action: Mouse scrolled (487, 385) with delta (4, 3)
Screenshot: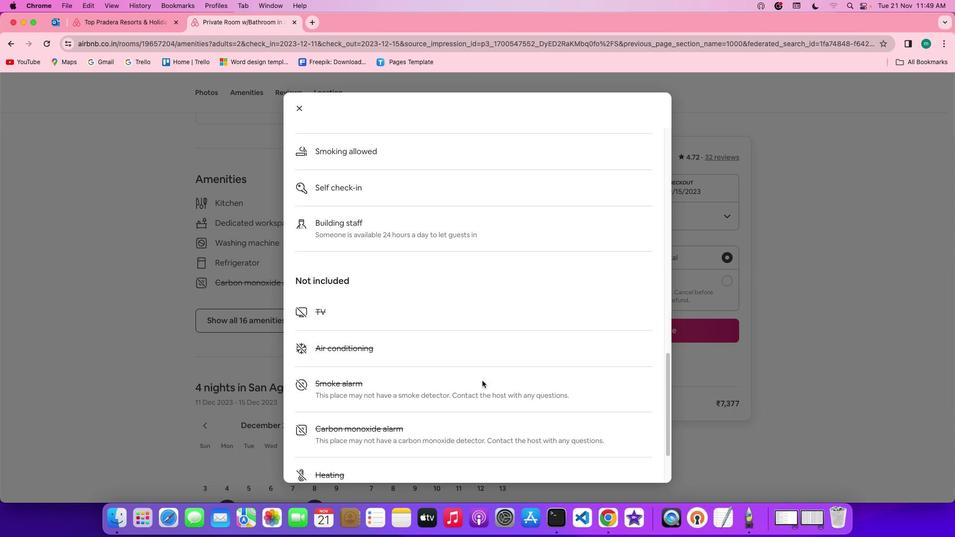 
Action: Mouse scrolled (487, 385) with delta (4, 3)
Screenshot: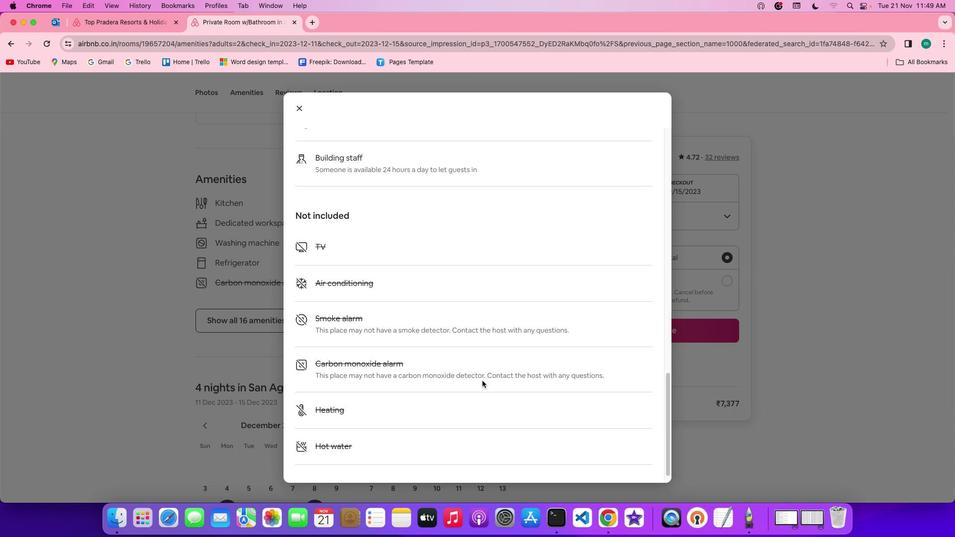 
Action: Mouse scrolled (487, 385) with delta (4, 2)
Screenshot: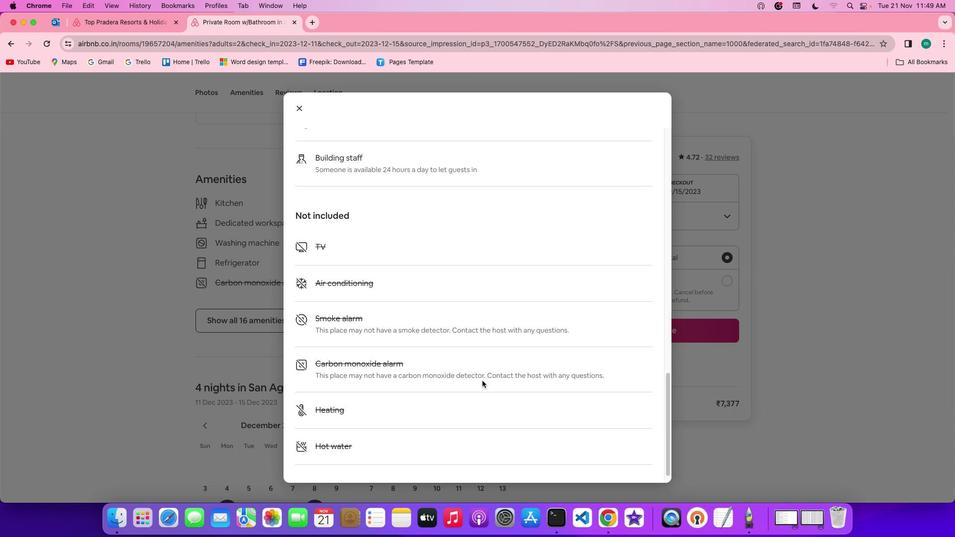 
Action: Mouse scrolled (487, 385) with delta (4, 1)
Screenshot: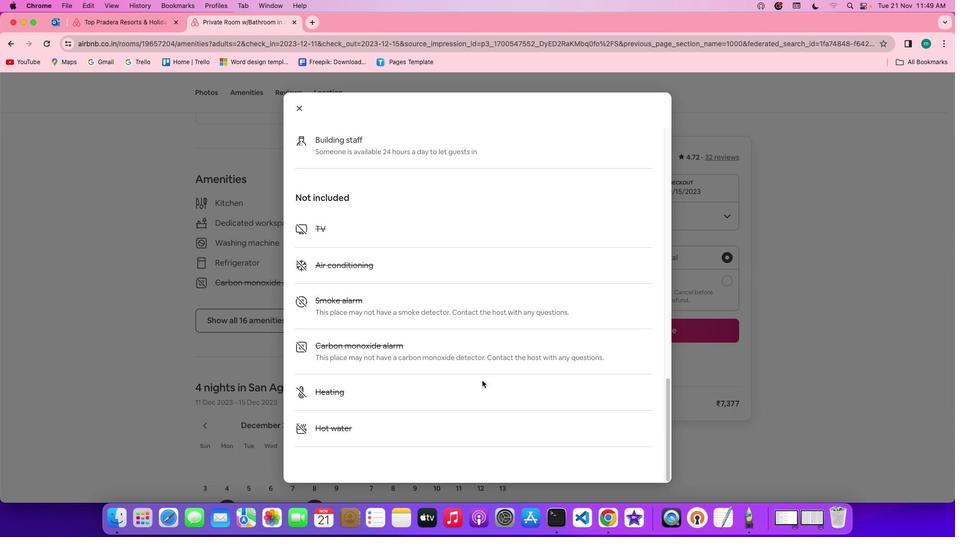 
Action: Mouse scrolled (487, 385) with delta (4, 1)
Screenshot: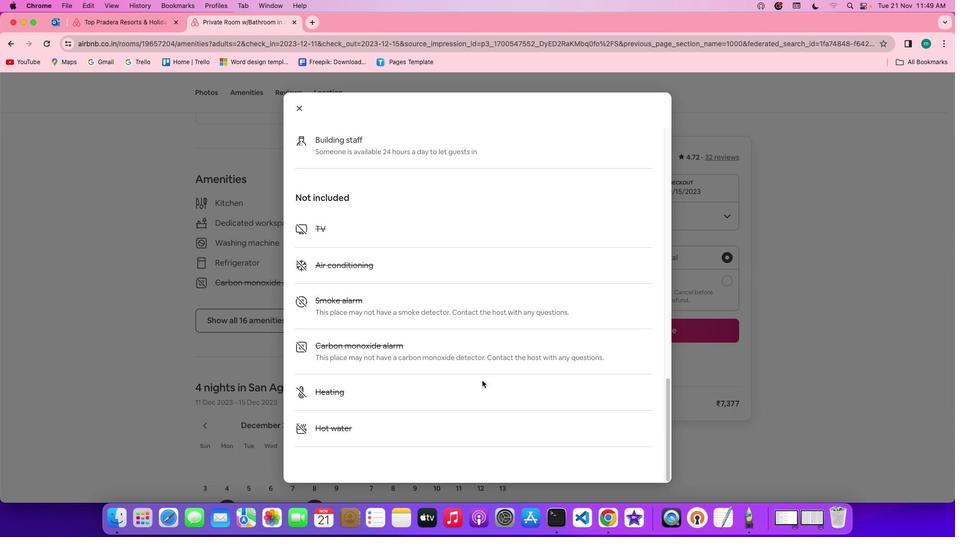 
Action: Mouse scrolled (487, 385) with delta (4, 1)
Screenshot: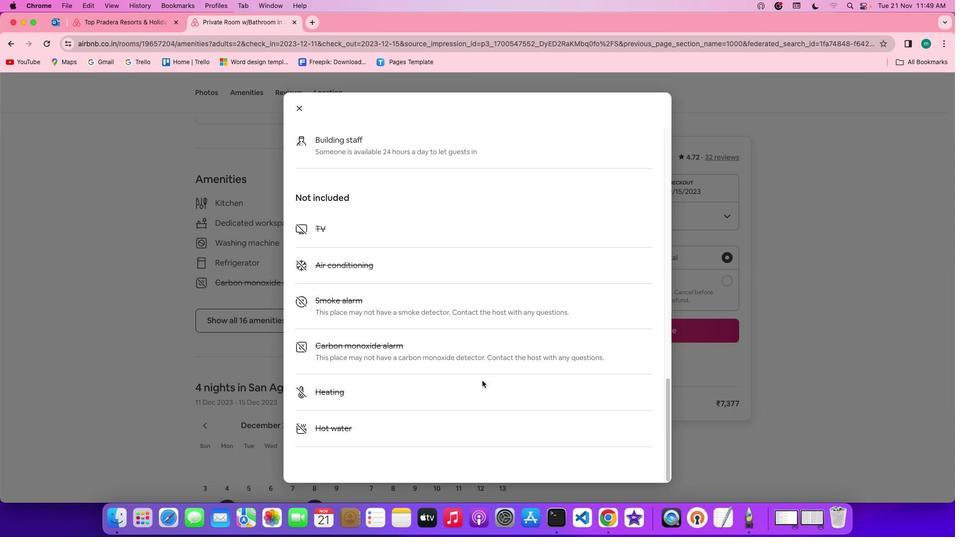 
Action: Mouse scrolled (487, 385) with delta (4, 3)
Screenshot: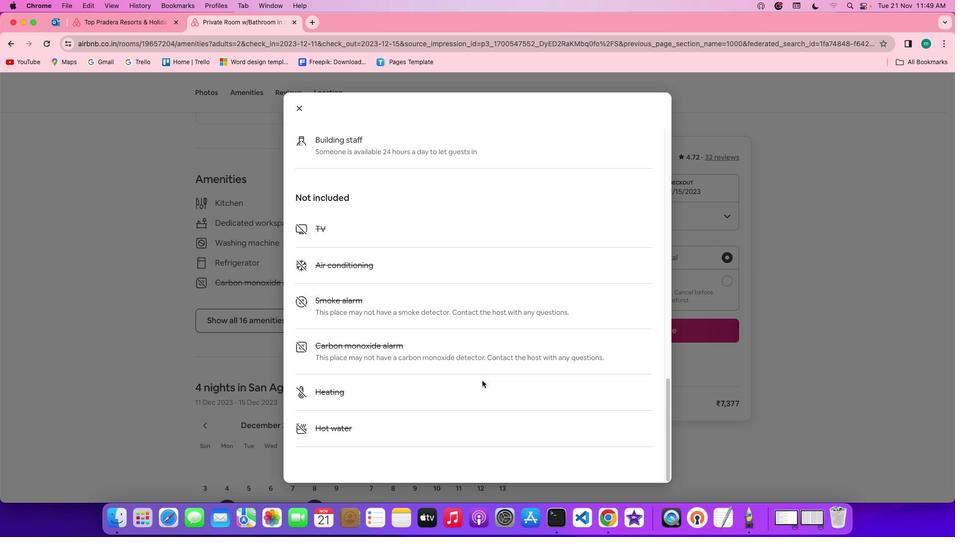 
Action: Mouse scrolled (487, 385) with delta (4, 3)
Screenshot: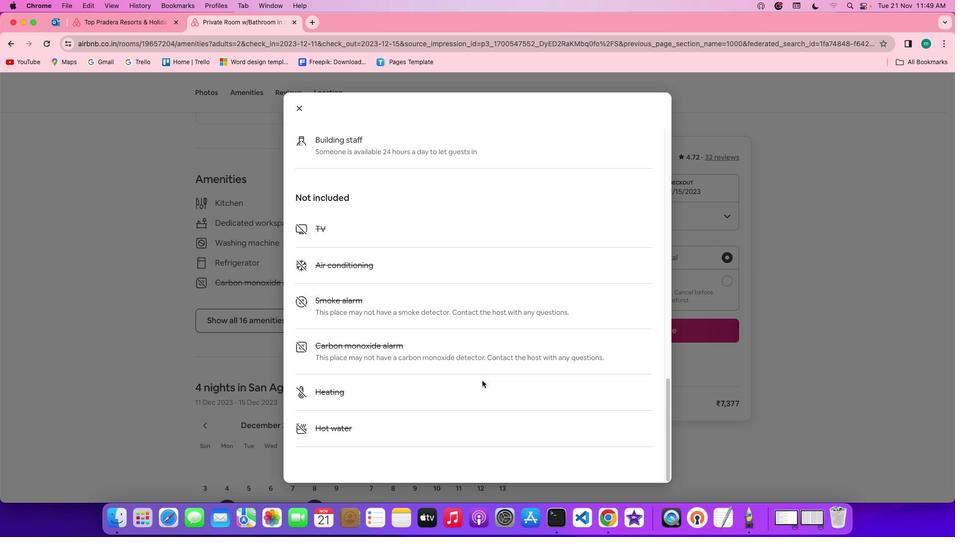 
Action: Mouse scrolled (487, 385) with delta (4, 2)
Screenshot: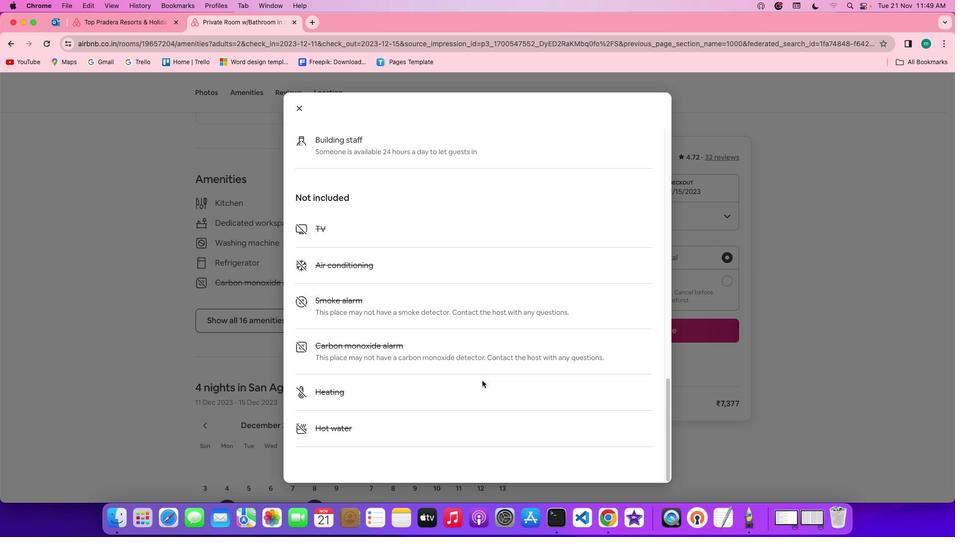 
Action: Mouse scrolled (487, 385) with delta (4, 1)
Screenshot: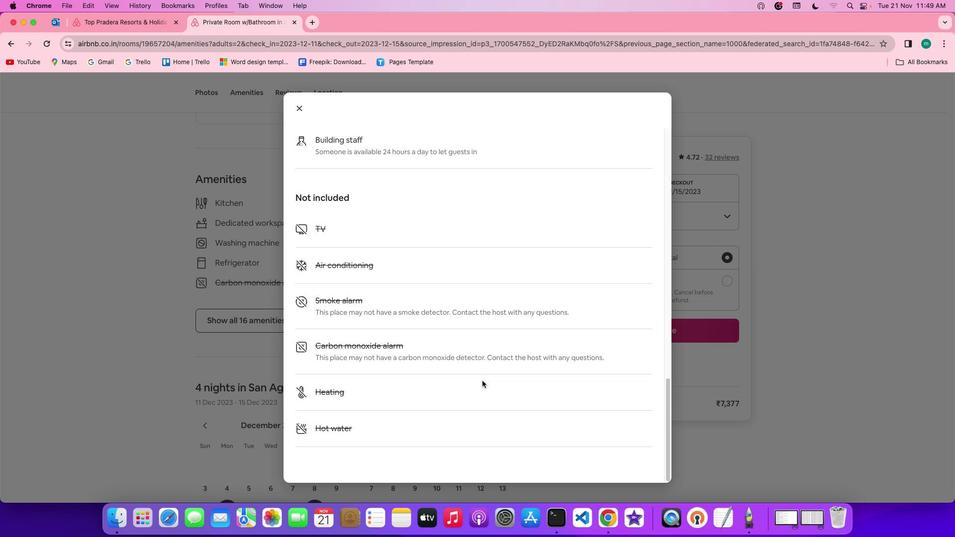 
Action: Mouse scrolled (487, 385) with delta (4, 1)
Screenshot: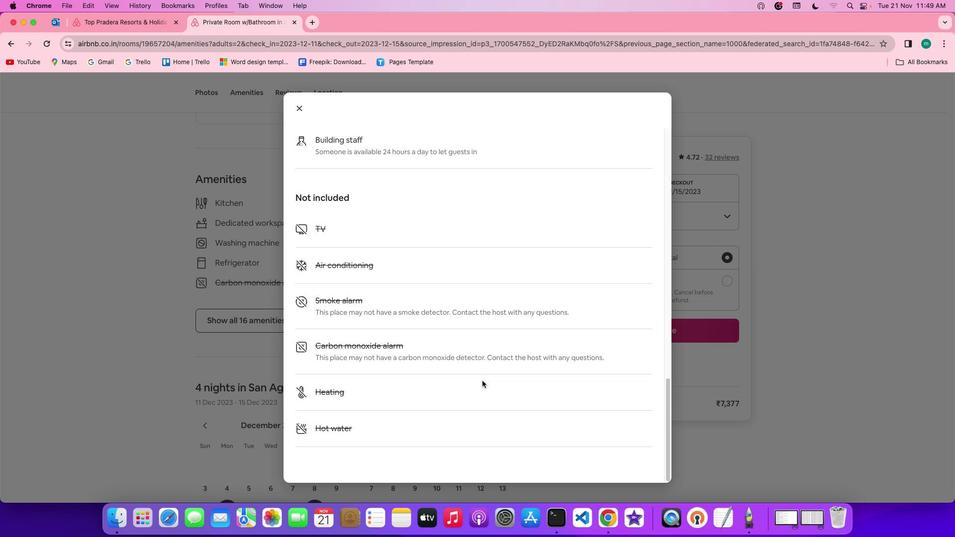 
Action: Mouse scrolled (487, 385) with delta (4, 1)
Screenshot: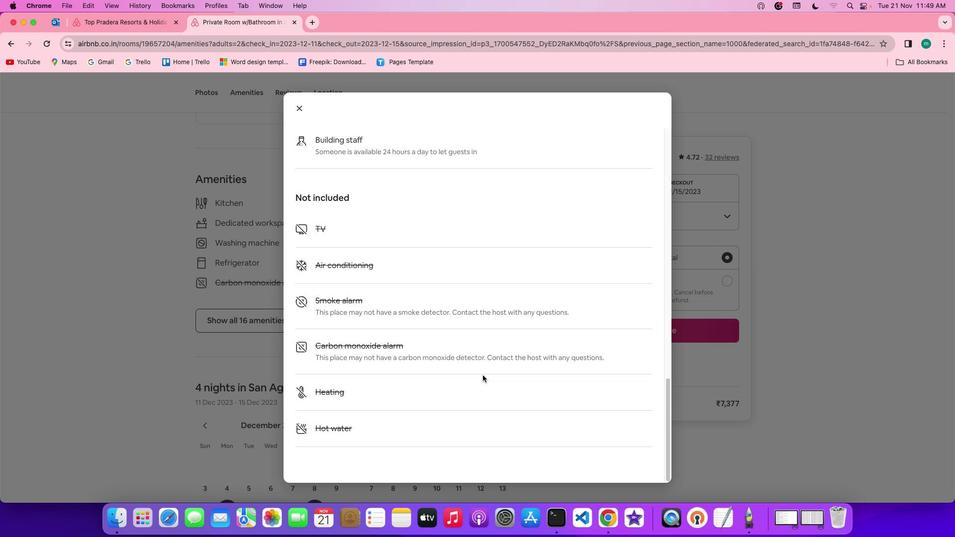
Action: Mouse moved to (302, 104)
Screenshot: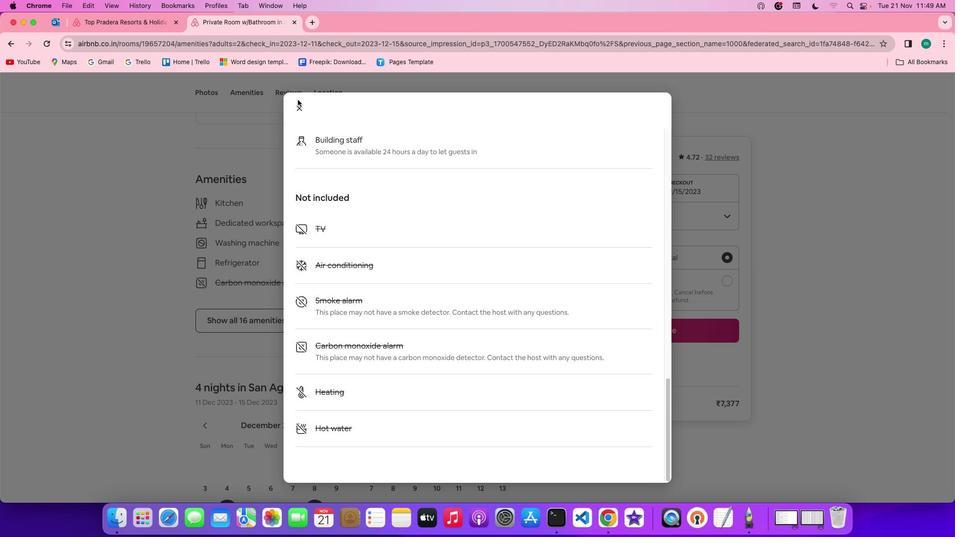 
Action: Mouse pressed left at (302, 104)
Screenshot: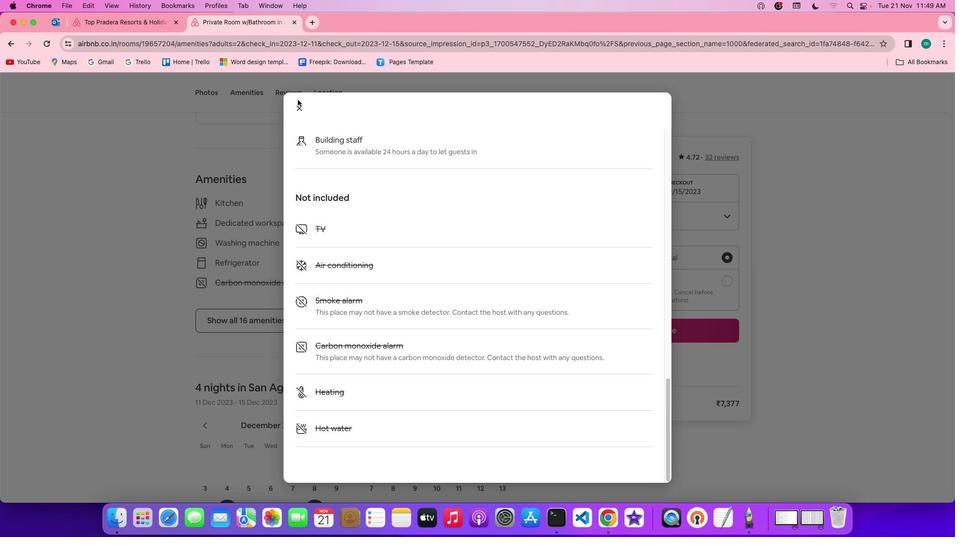 
Action: Mouse moved to (301, 110)
Screenshot: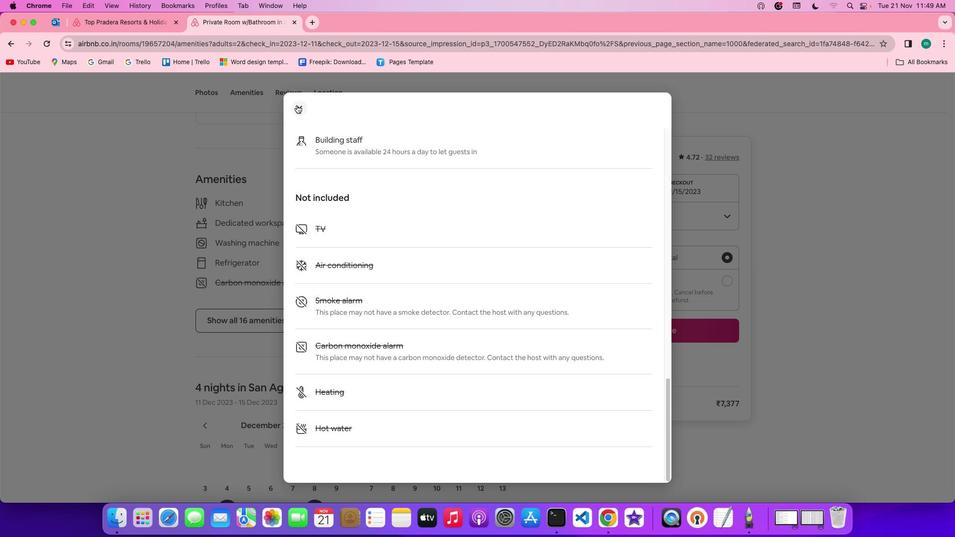
Action: Mouse pressed left at (301, 110)
Screenshot: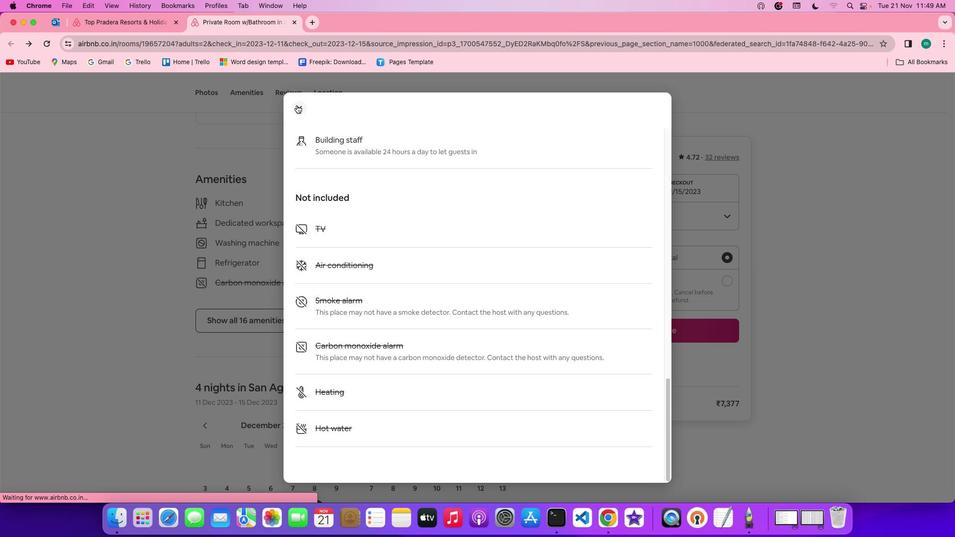 
Action: Mouse moved to (383, 315)
Screenshot: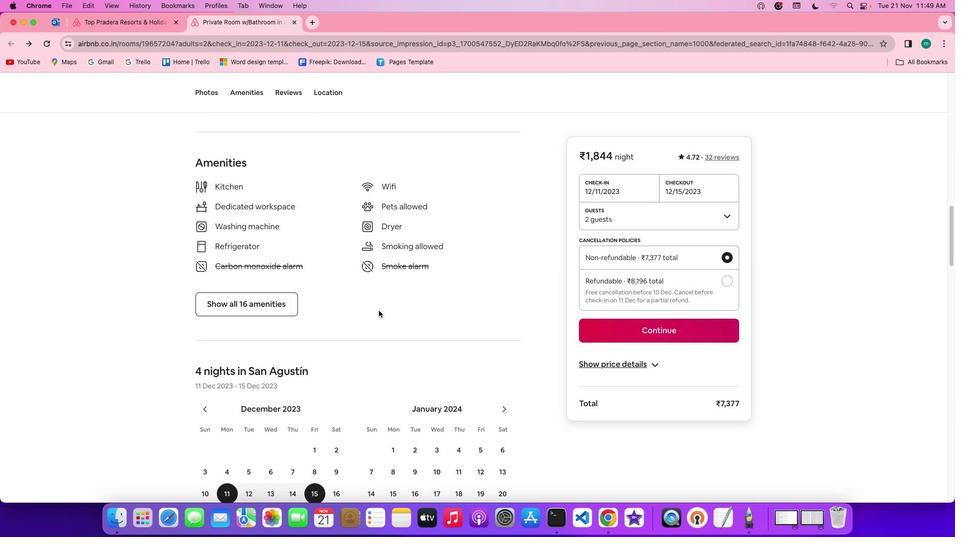 
Action: Mouse scrolled (383, 315) with delta (4, 3)
Screenshot: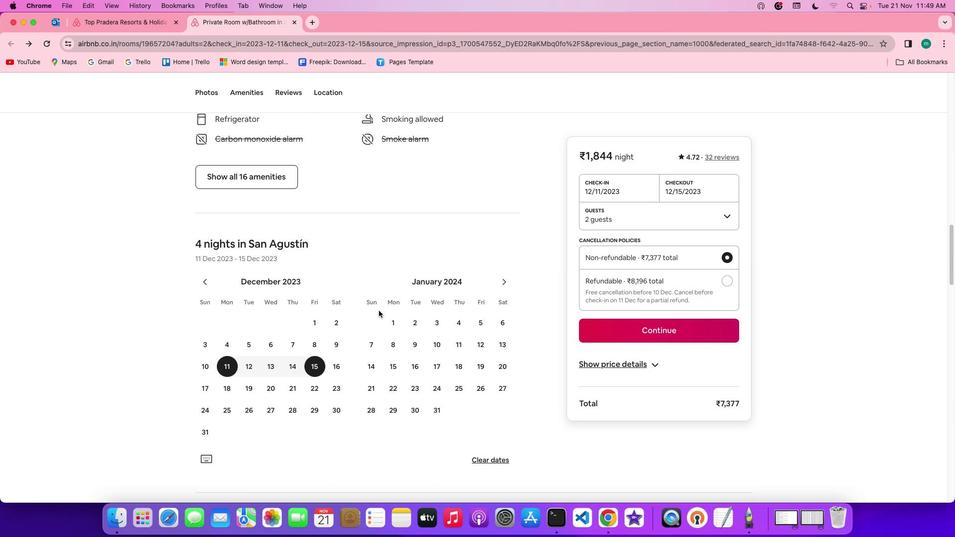 
Action: Mouse scrolled (383, 315) with delta (4, 3)
Screenshot: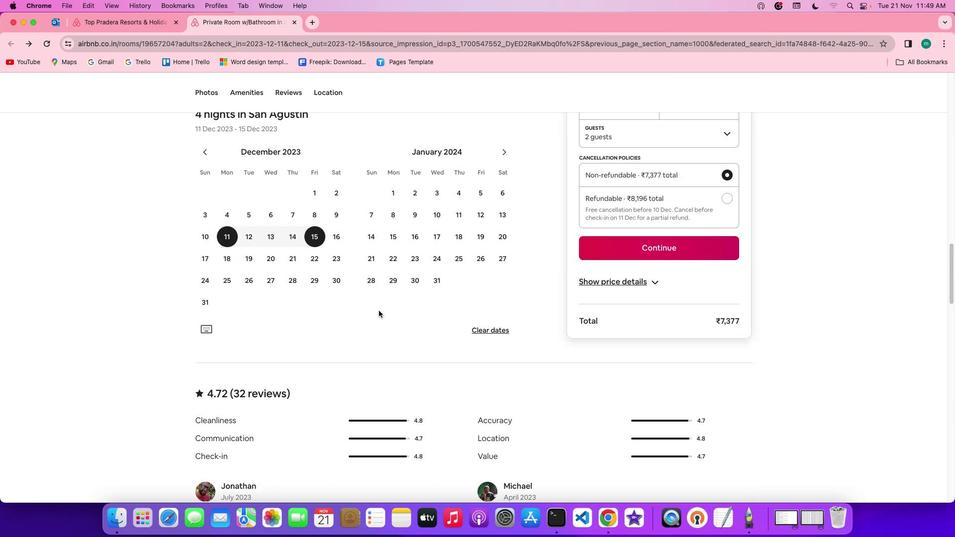 
Action: Mouse moved to (383, 315)
Screenshot: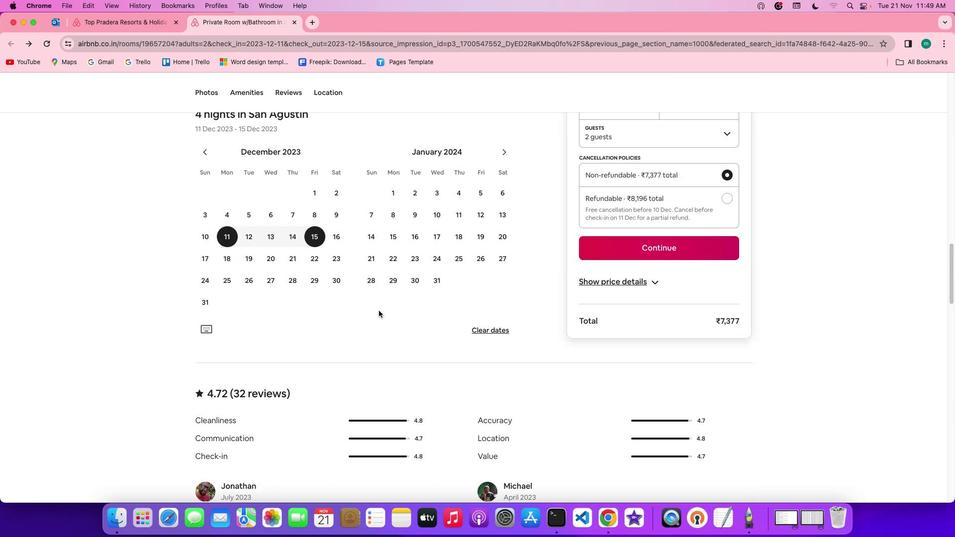 
Action: Mouse scrolled (383, 315) with delta (4, 2)
Screenshot: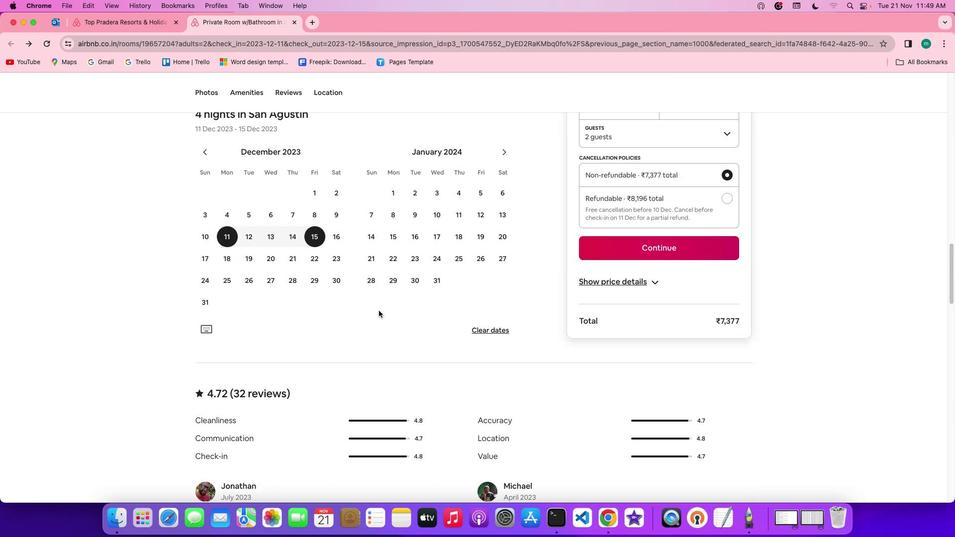 
Action: Mouse scrolled (383, 315) with delta (4, 1)
Screenshot: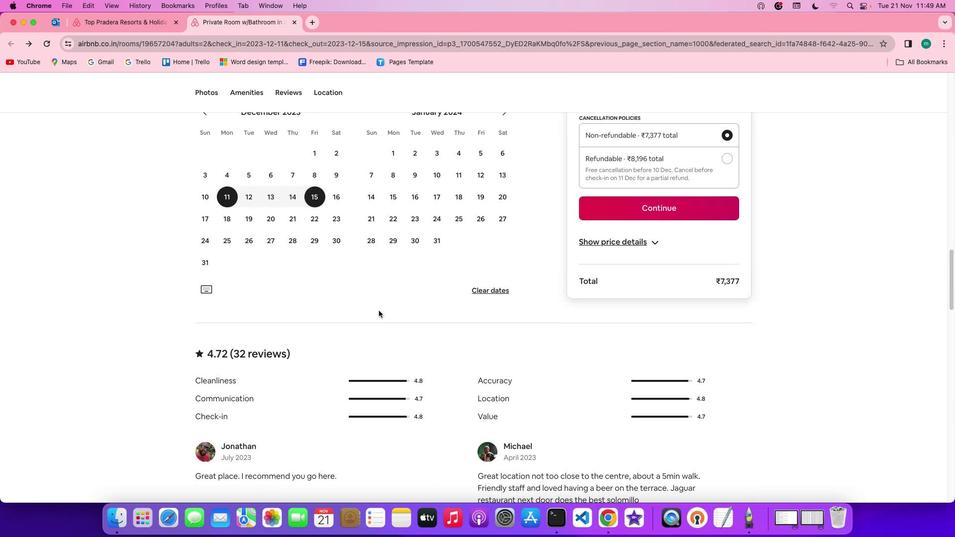 
Action: Mouse scrolled (383, 315) with delta (4, 1)
Screenshot: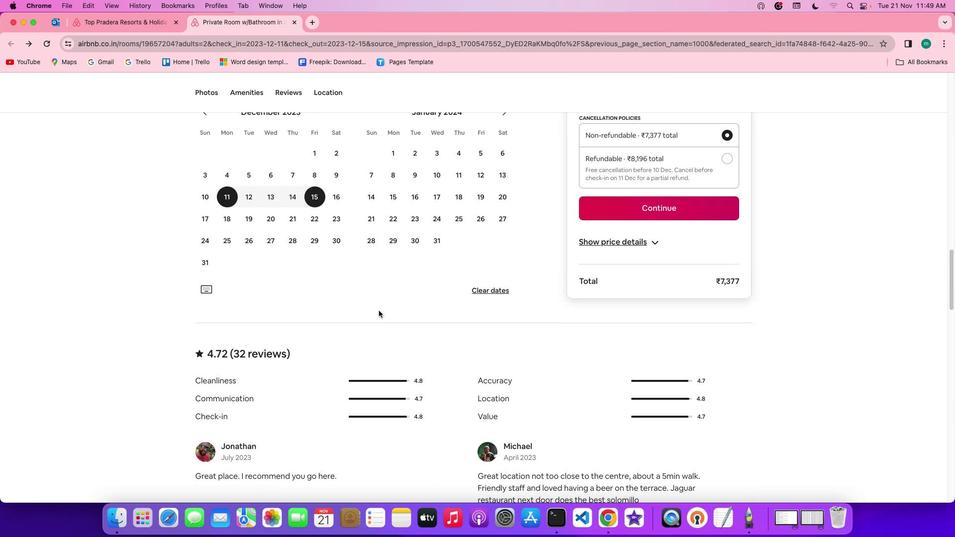
Action: Mouse scrolled (383, 315) with delta (4, 3)
Screenshot: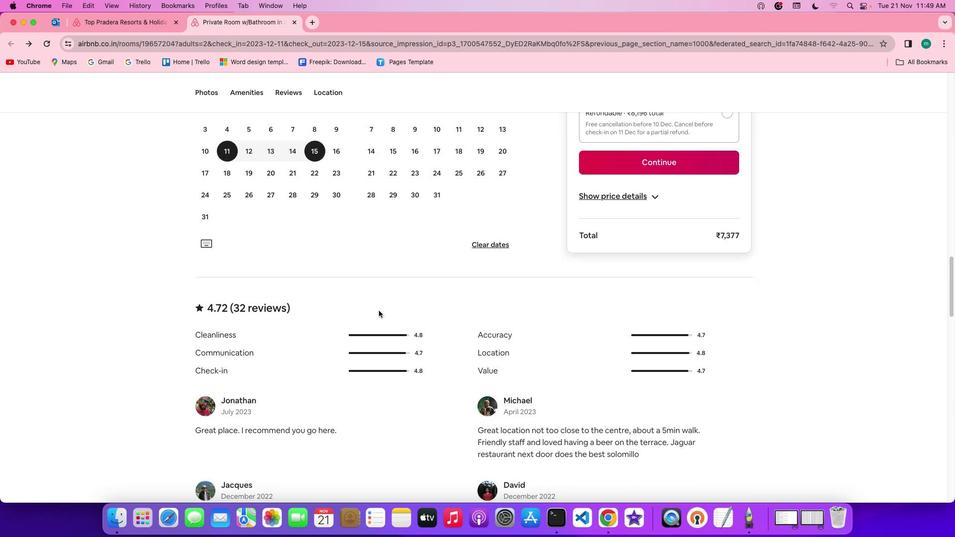 
Action: Mouse scrolled (383, 315) with delta (4, 3)
Screenshot: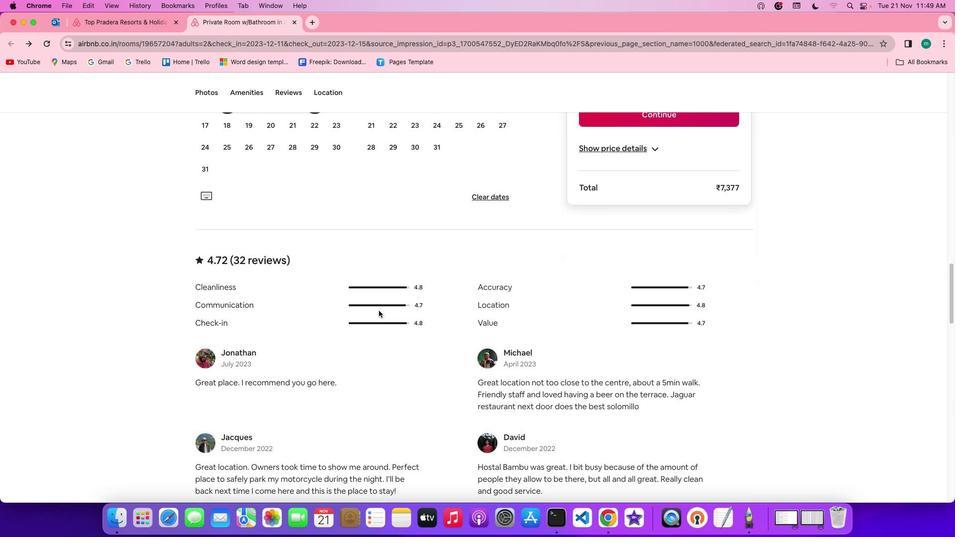 
Action: Mouse scrolled (383, 315) with delta (4, 2)
Screenshot: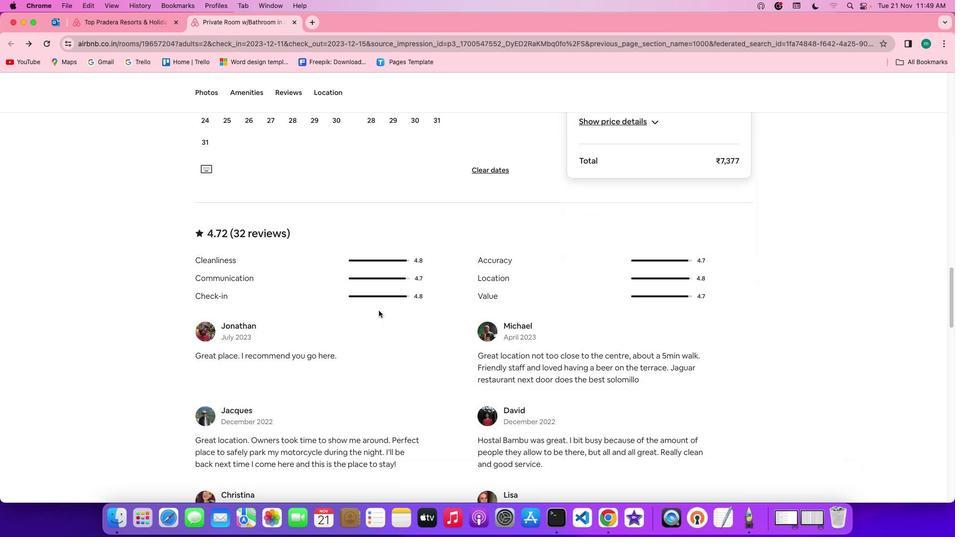 
Action: Mouse scrolled (383, 315) with delta (4, 2)
Screenshot: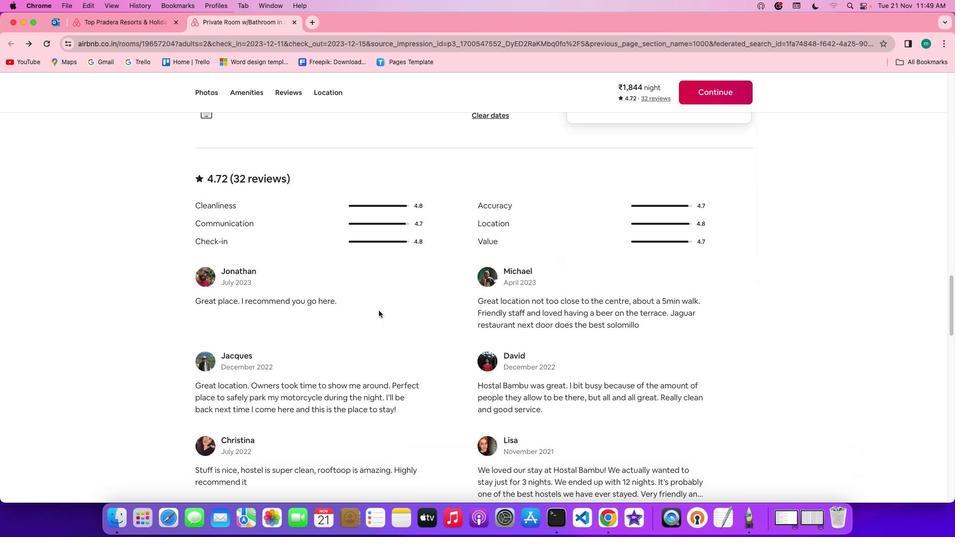 
Action: Mouse scrolled (383, 315) with delta (4, 3)
Screenshot: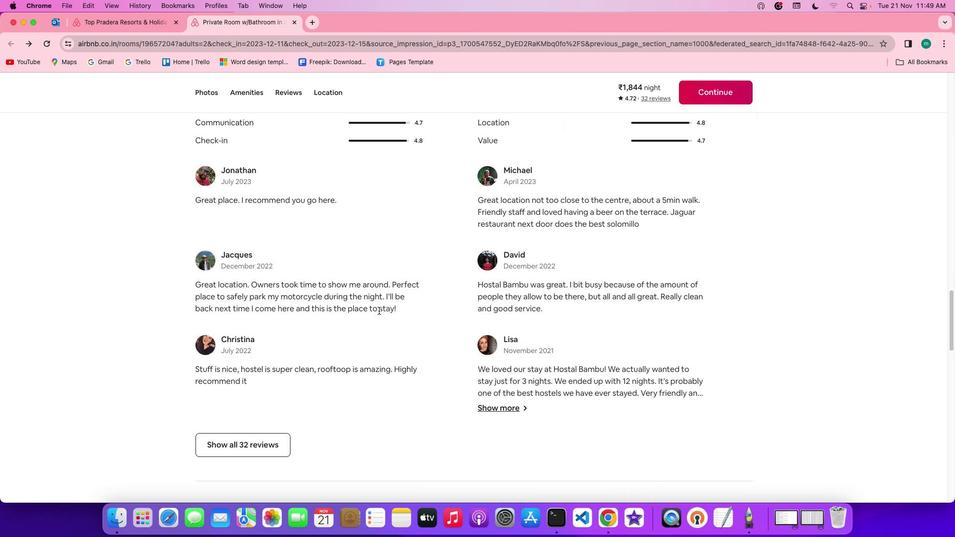 
Action: Mouse scrolled (383, 315) with delta (4, 3)
Screenshot: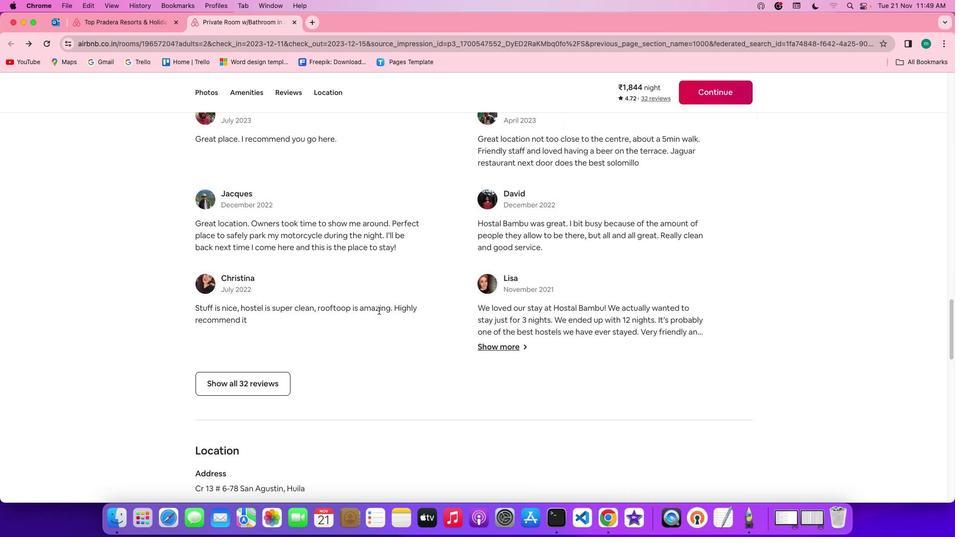 
Action: Mouse scrolled (383, 315) with delta (4, 2)
Screenshot: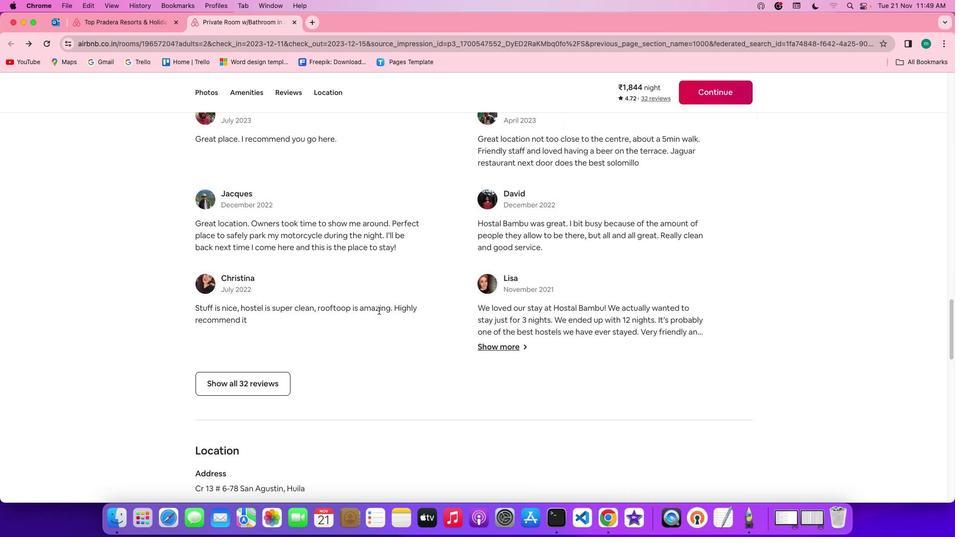 
Action: Mouse scrolled (383, 315) with delta (4, 2)
Screenshot: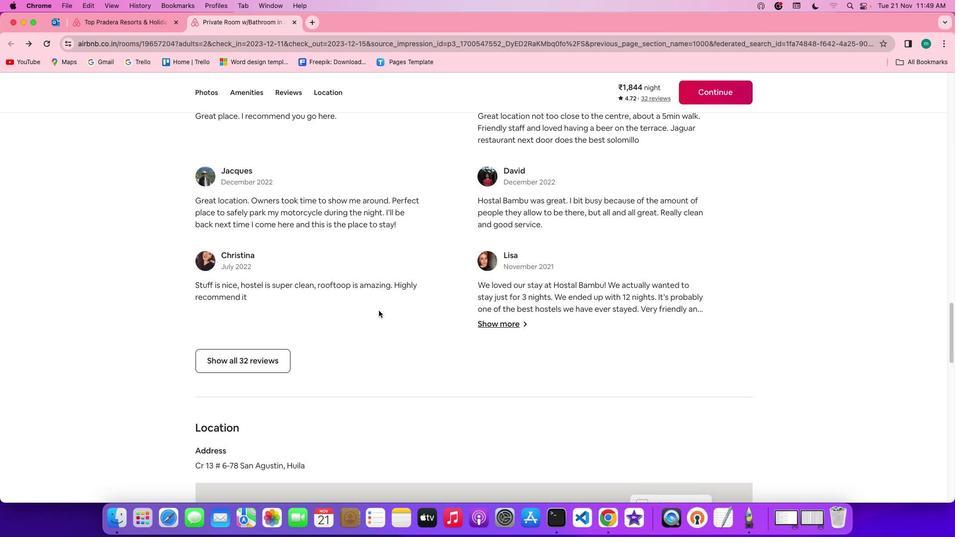 
Action: Mouse moved to (285, 363)
Screenshot: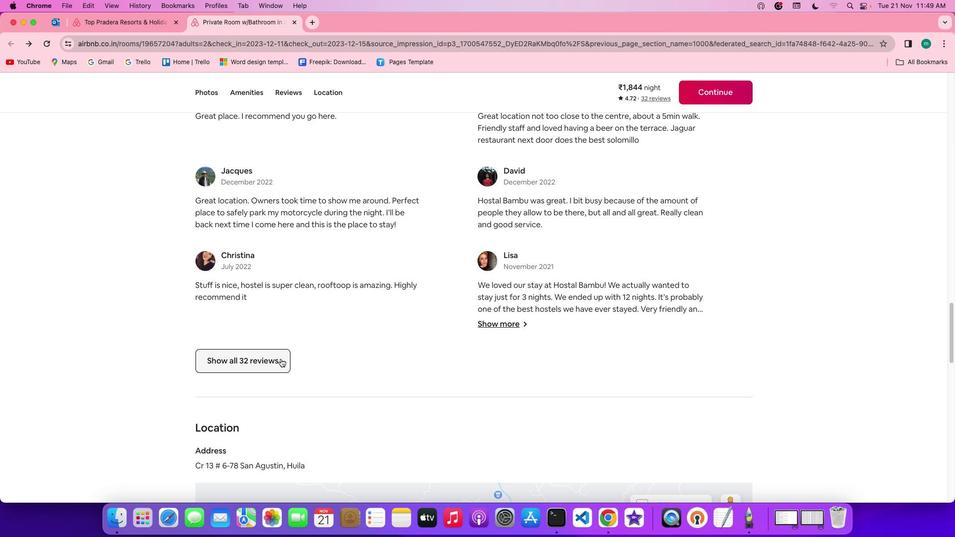 
Action: Mouse pressed left at (285, 363)
Screenshot: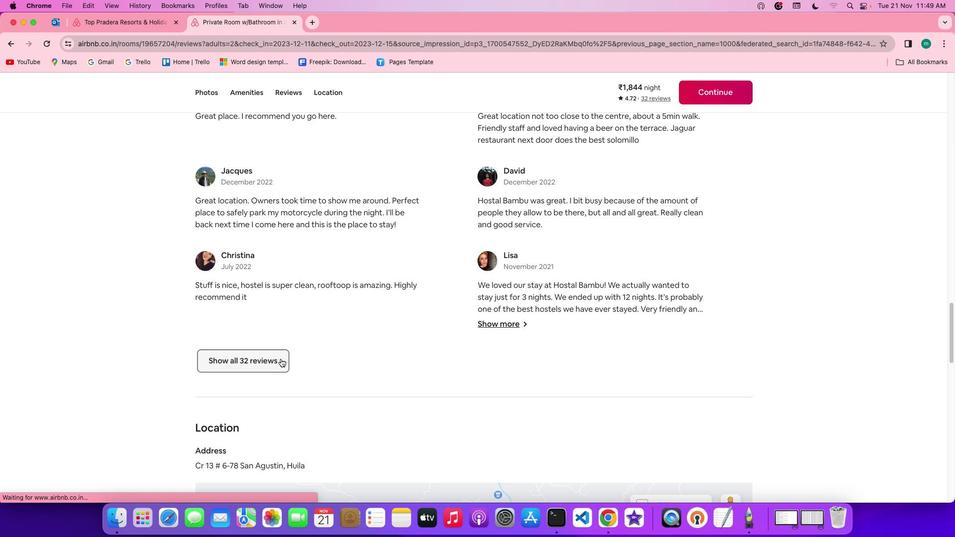 
Action: Mouse moved to (561, 316)
Screenshot: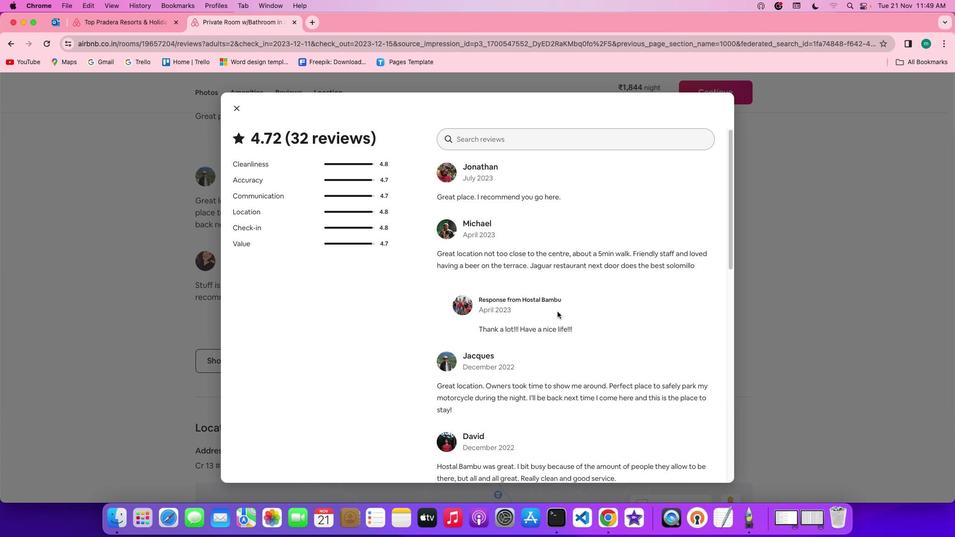 
Action: Mouse scrolled (561, 316) with delta (4, 3)
Screenshot: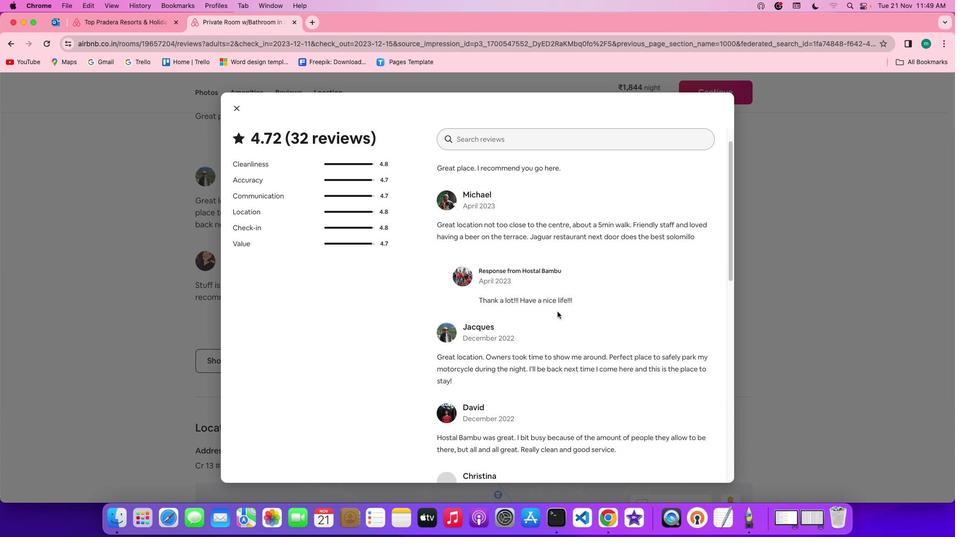 
Action: Mouse scrolled (561, 316) with delta (4, 3)
Screenshot: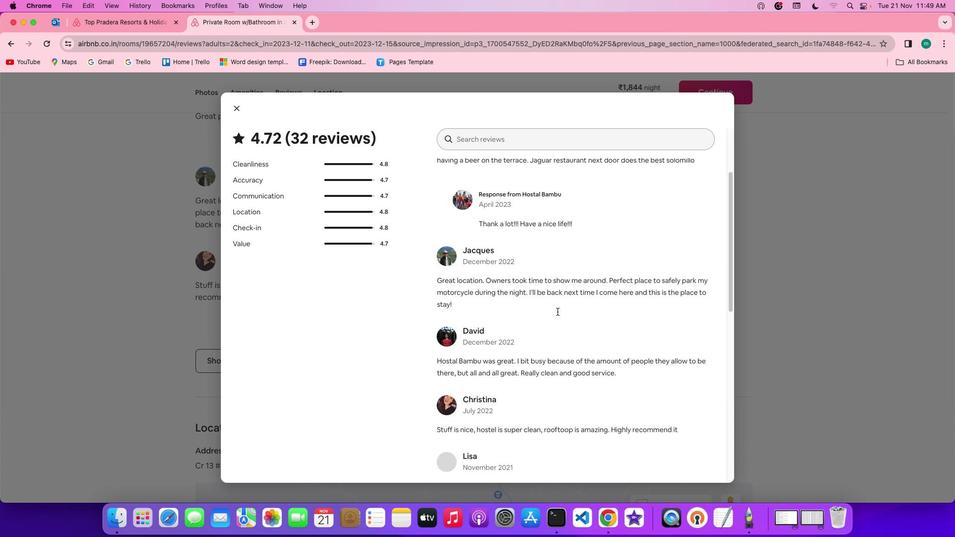 
Action: Mouse scrolled (561, 316) with delta (4, 2)
Screenshot: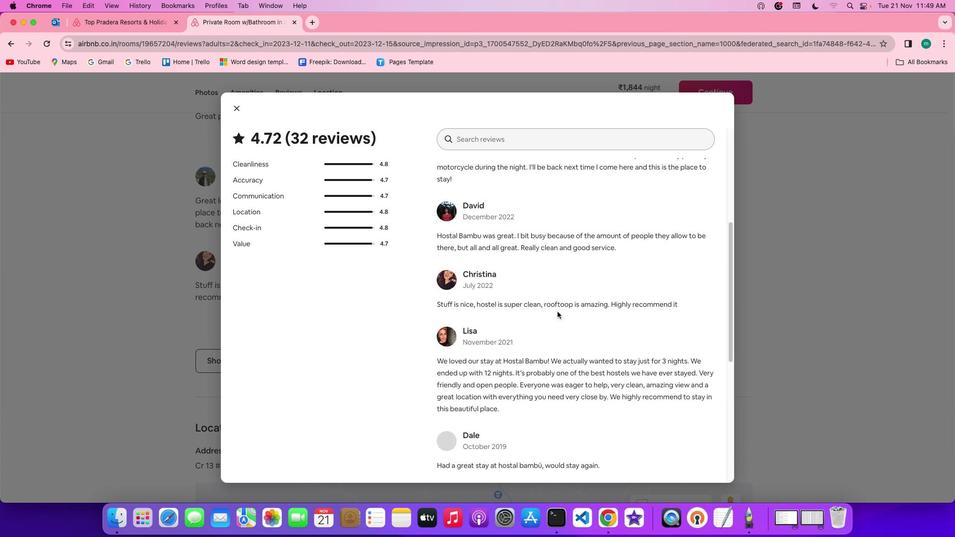 
Action: Mouse scrolled (561, 316) with delta (4, 2)
Screenshot: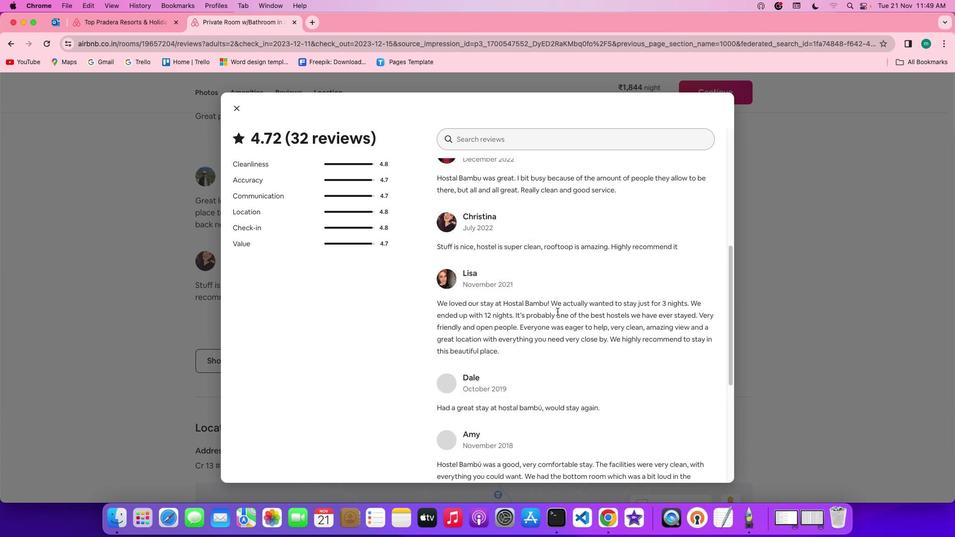 
Action: Mouse scrolled (561, 316) with delta (4, 1)
Screenshot: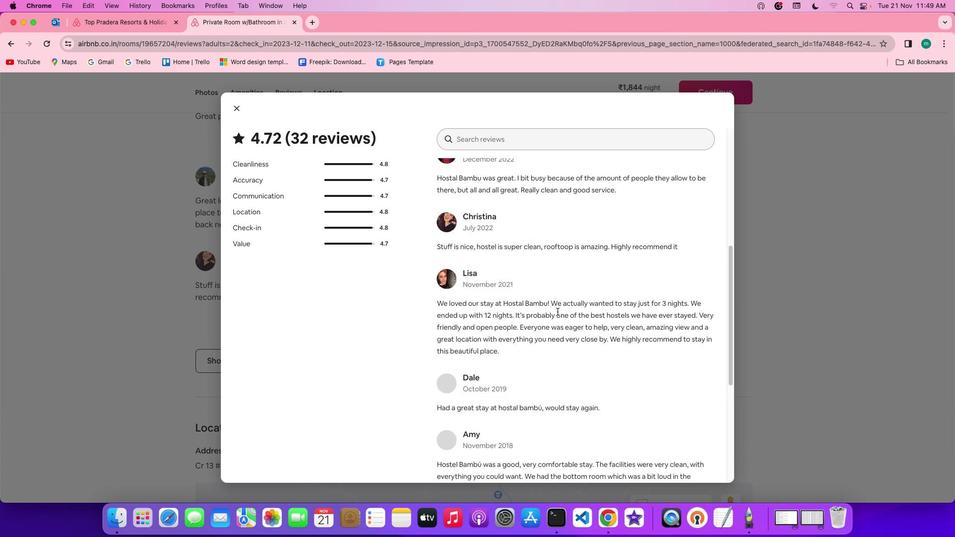 
Action: Mouse scrolled (561, 316) with delta (4, 3)
Screenshot: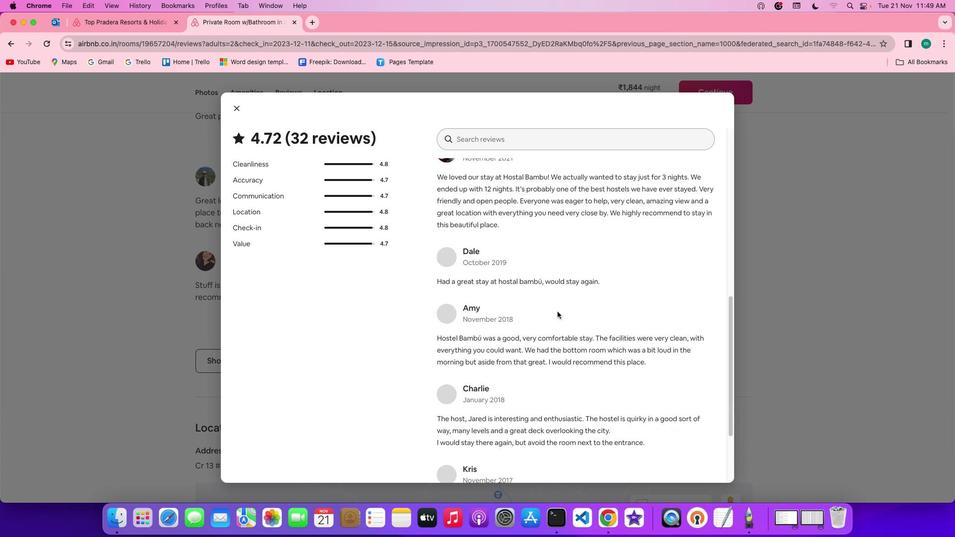 
Action: Mouse scrolled (561, 316) with delta (4, 3)
Screenshot: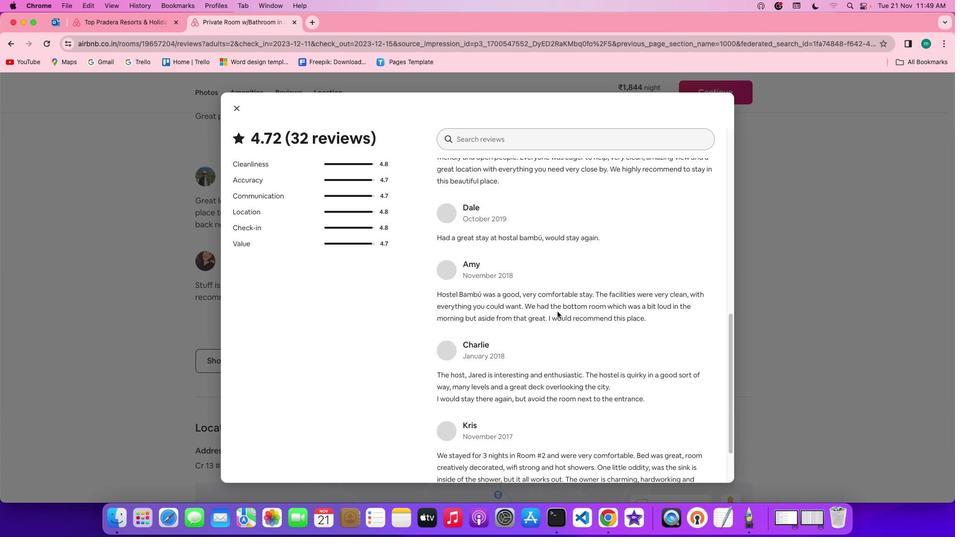 
Action: Mouse scrolled (561, 316) with delta (4, 2)
Screenshot: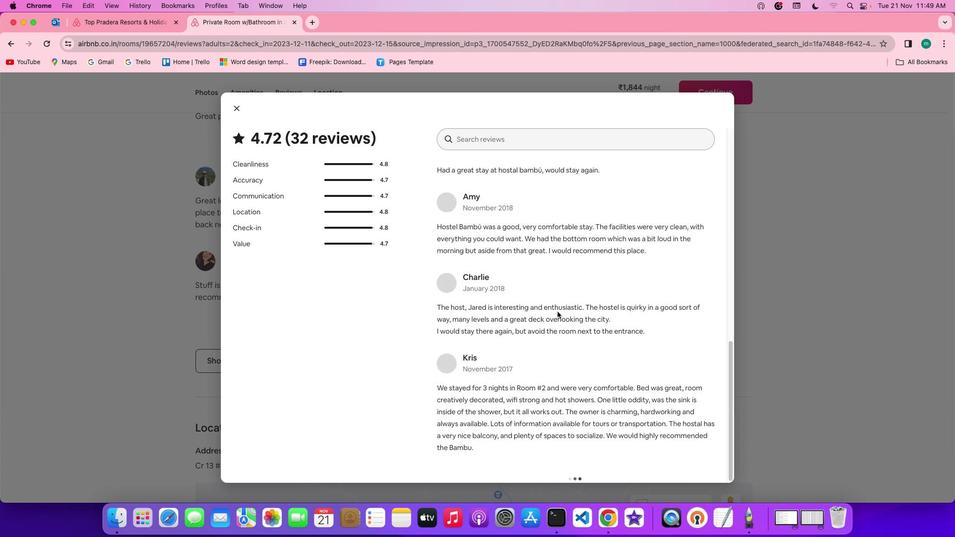 
Action: Mouse scrolled (561, 316) with delta (4, 1)
Screenshot: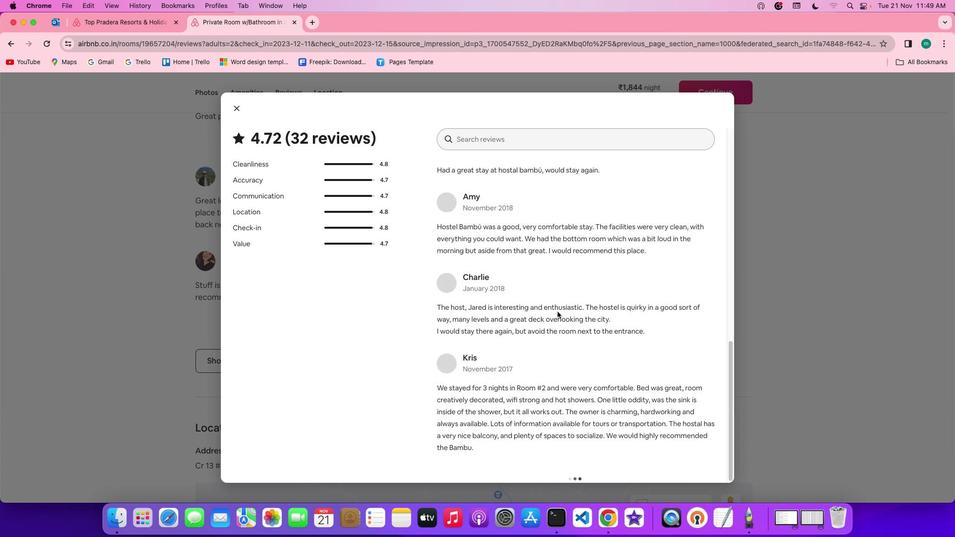 
Action: Mouse scrolled (561, 316) with delta (4, 1)
Screenshot: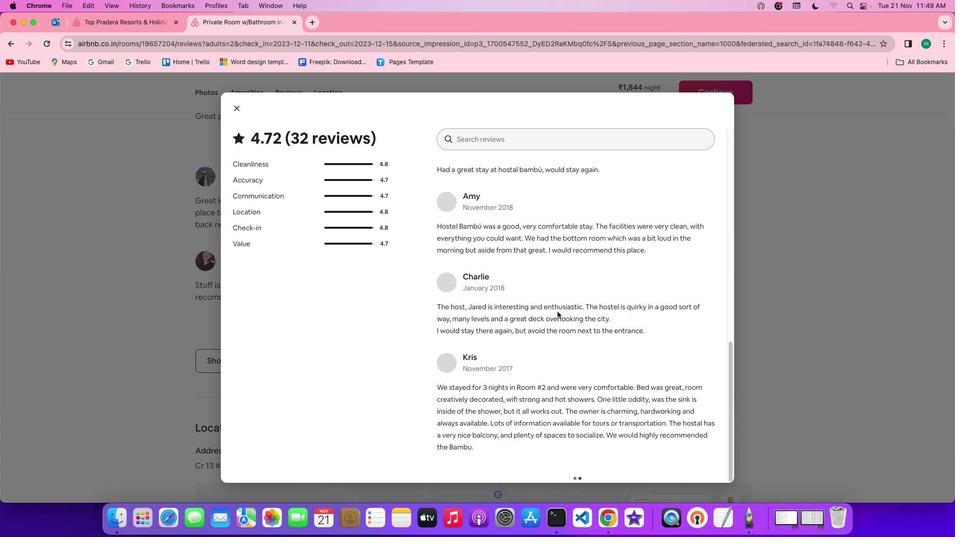 
Action: Mouse scrolled (561, 316) with delta (4, 1)
Screenshot: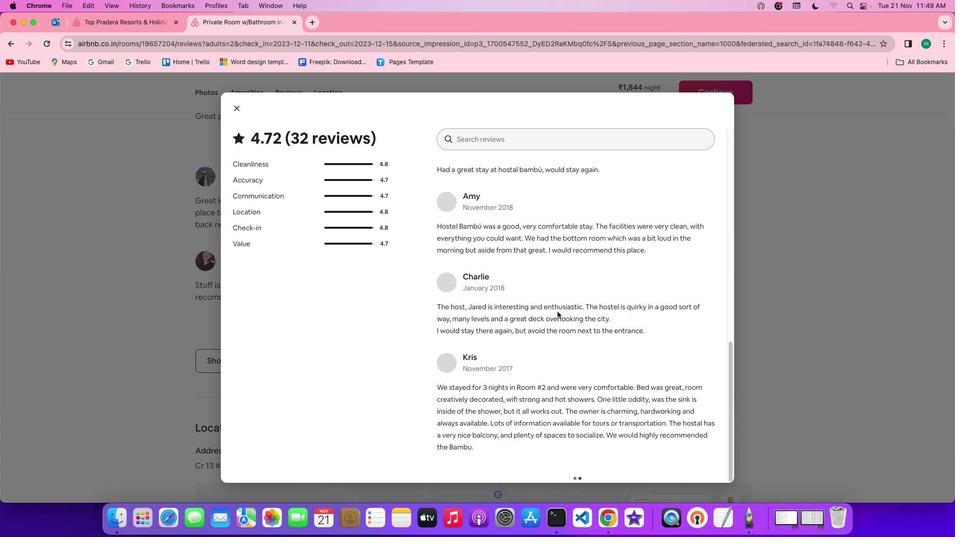 
Action: Mouse scrolled (561, 316) with delta (4, 3)
Screenshot: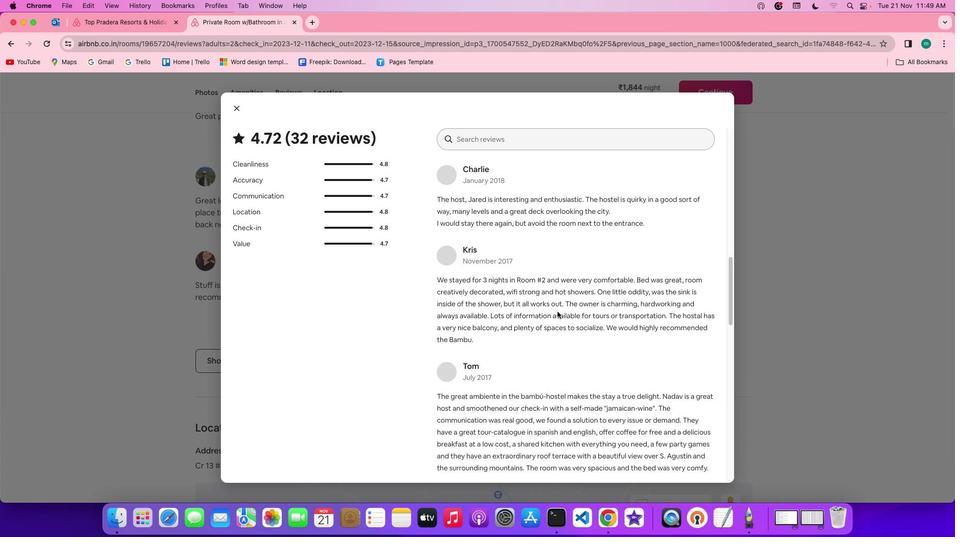 
Action: Mouse scrolled (561, 316) with delta (4, 3)
Screenshot: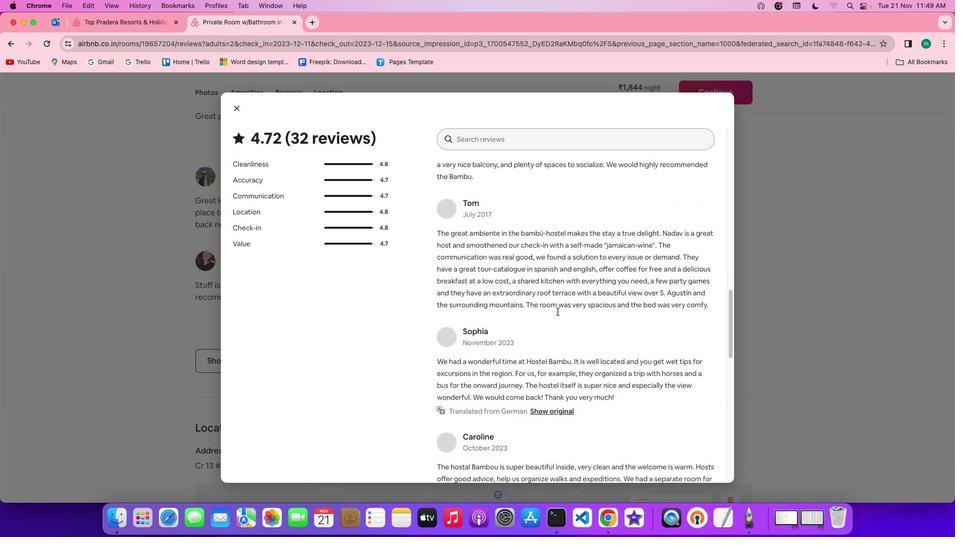 
Action: Mouse scrolled (561, 316) with delta (4, 2)
Screenshot: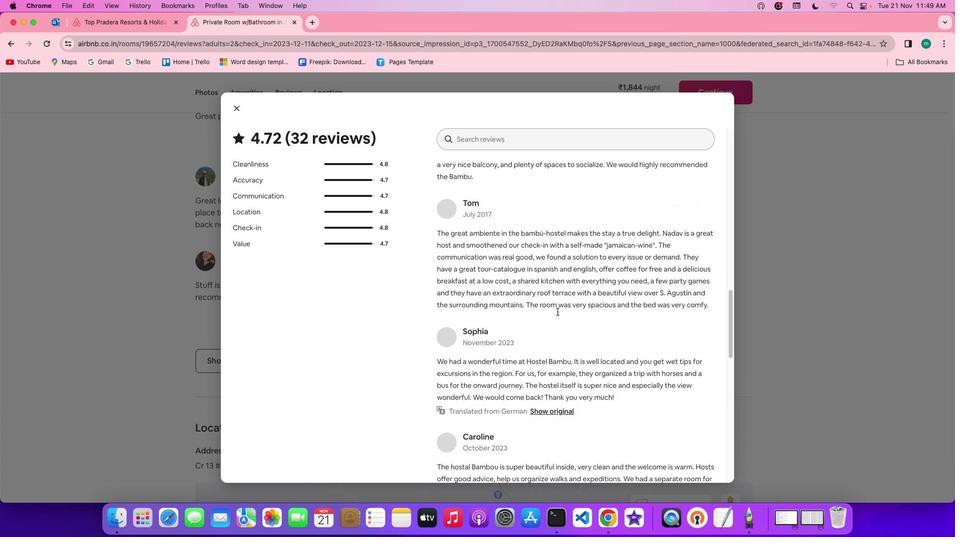 
Action: Mouse scrolled (561, 316) with delta (4, 1)
Screenshot: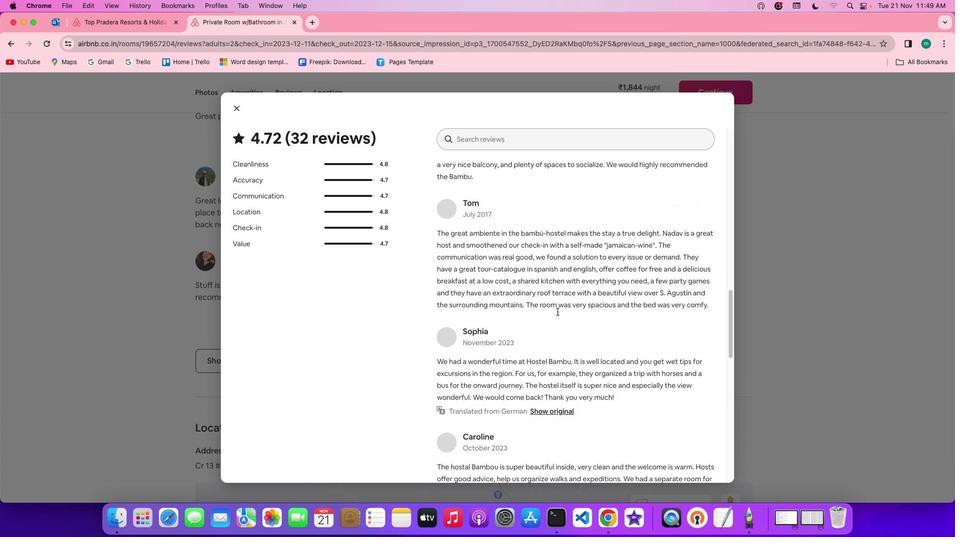 
Action: Mouse scrolled (561, 316) with delta (4, 1)
Screenshot: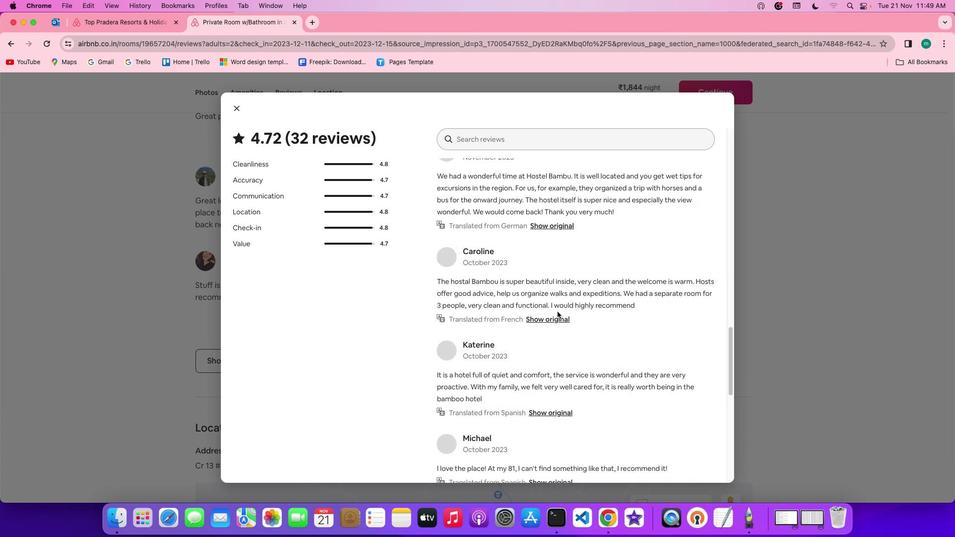 
Action: Mouse scrolled (561, 316) with delta (4, 1)
Screenshot: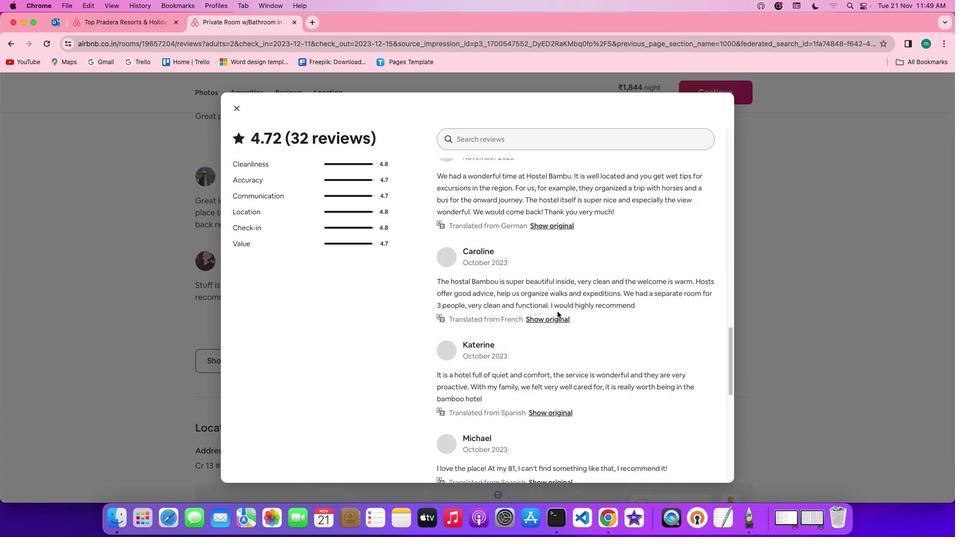 
Action: Mouse moved to (548, 277)
Screenshot: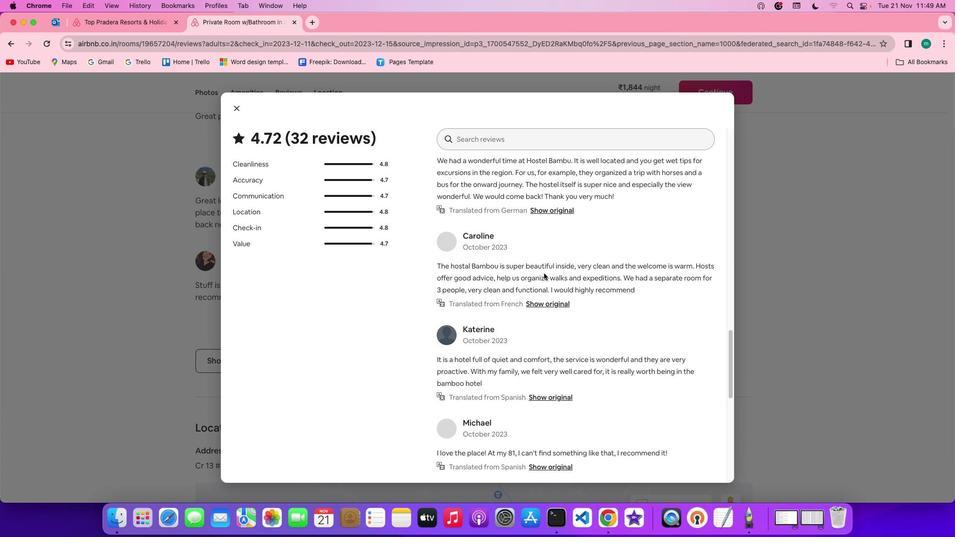 
Action: Mouse scrolled (548, 277) with delta (4, 3)
Screenshot: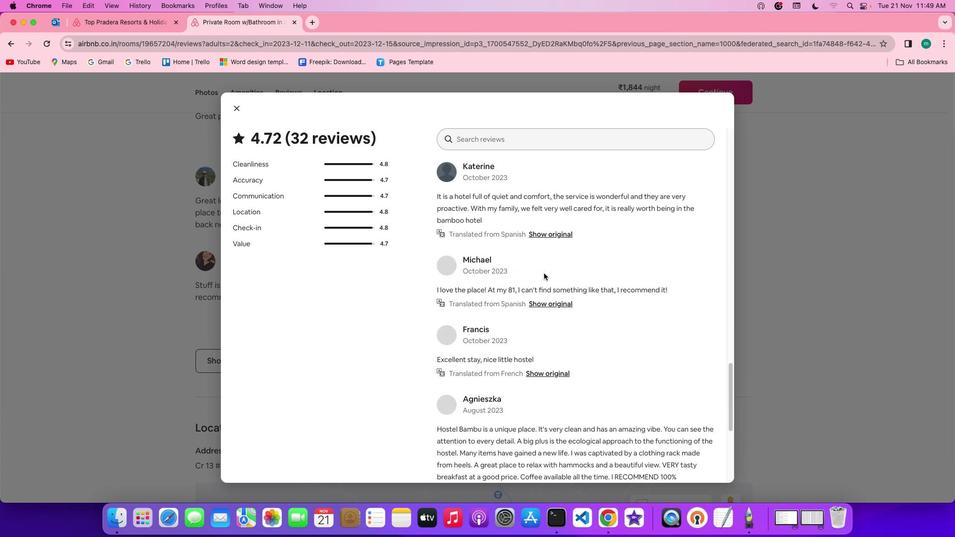 
Action: Mouse scrolled (548, 277) with delta (4, 3)
Screenshot: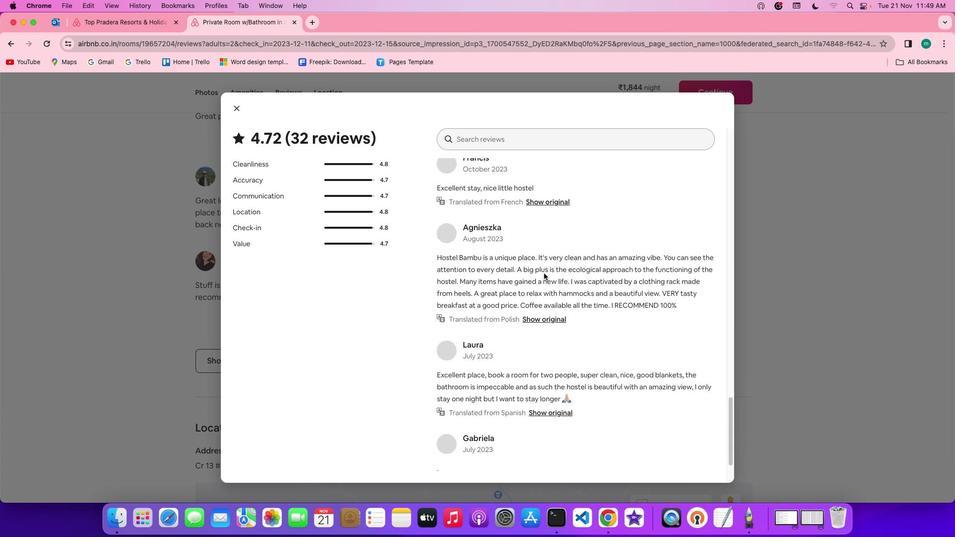 
Action: Mouse scrolled (548, 277) with delta (4, 2)
Screenshot: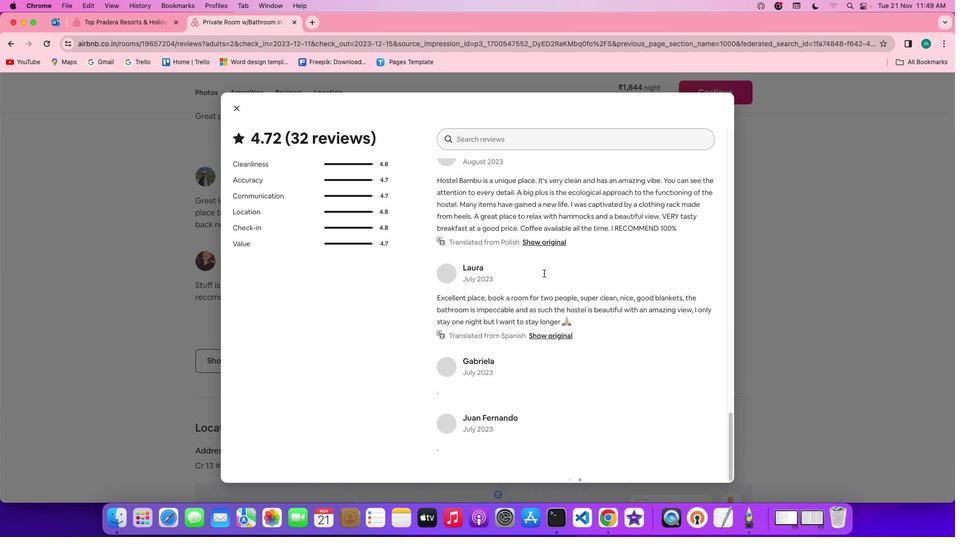 
Action: Mouse scrolled (548, 277) with delta (4, 1)
Screenshot: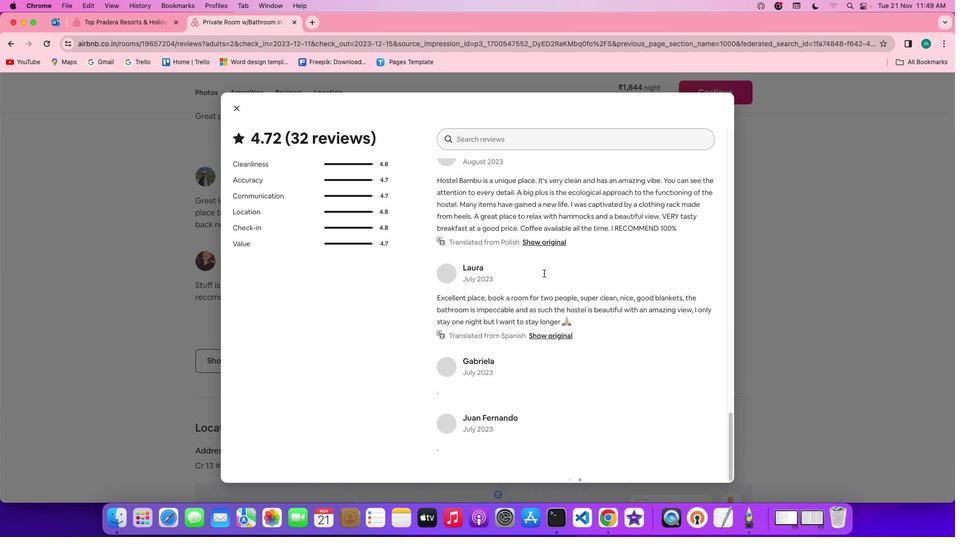 
Action: Mouse scrolled (548, 277) with delta (4, 1)
Screenshot: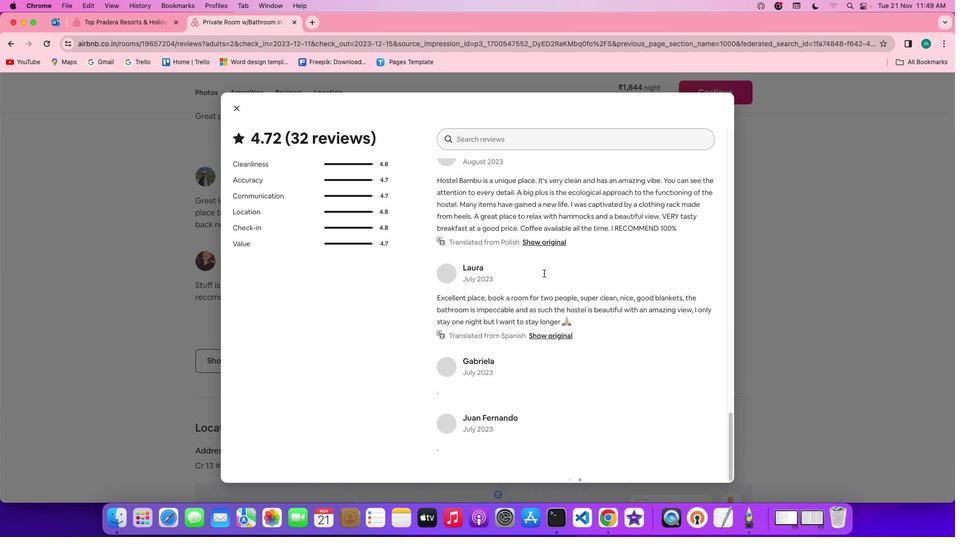 
Action: Mouse scrolled (548, 277) with delta (4, 1)
Screenshot: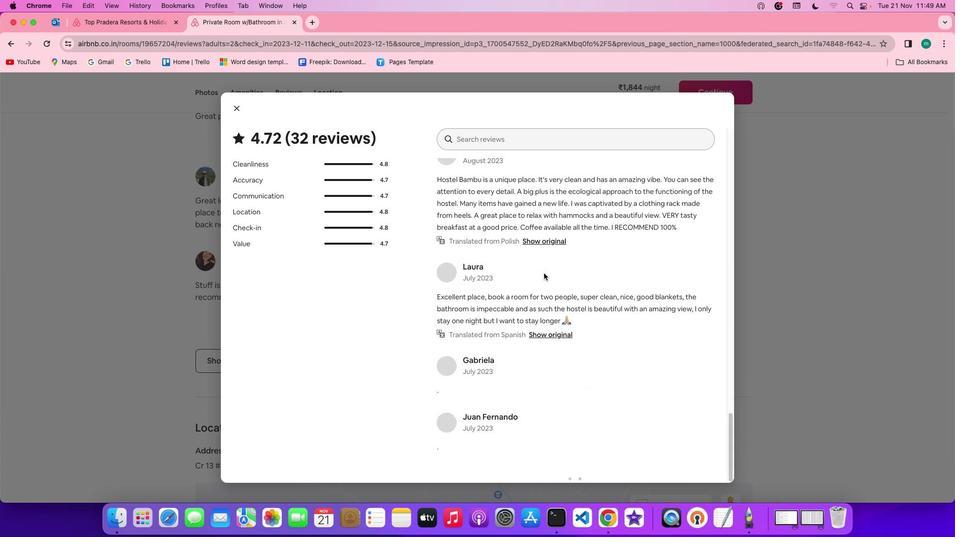
Action: Mouse scrolled (548, 277) with delta (4, 3)
Screenshot: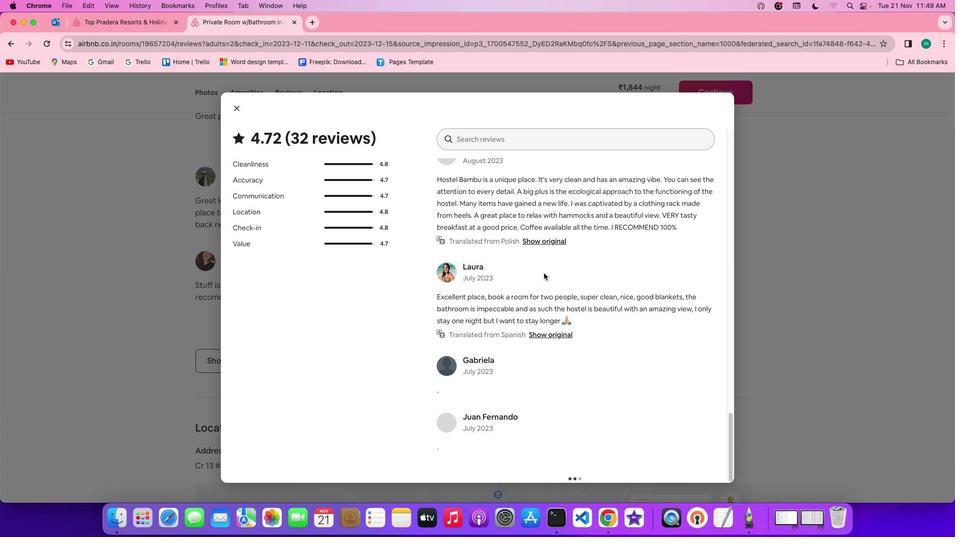 
Action: Mouse scrolled (548, 277) with delta (4, 3)
Screenshot: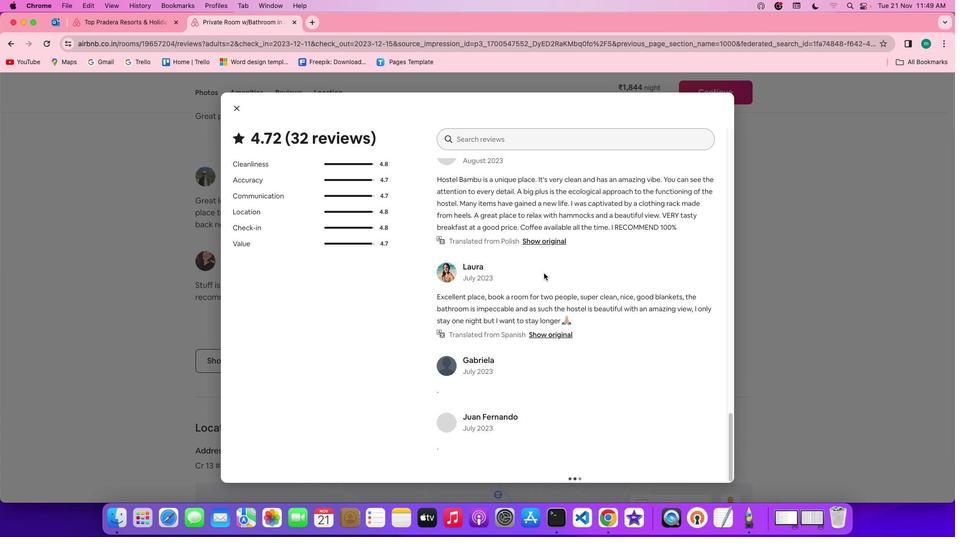 
Action: Mouse scrolled (548, 277) with delta (4, 3)
Screenshot: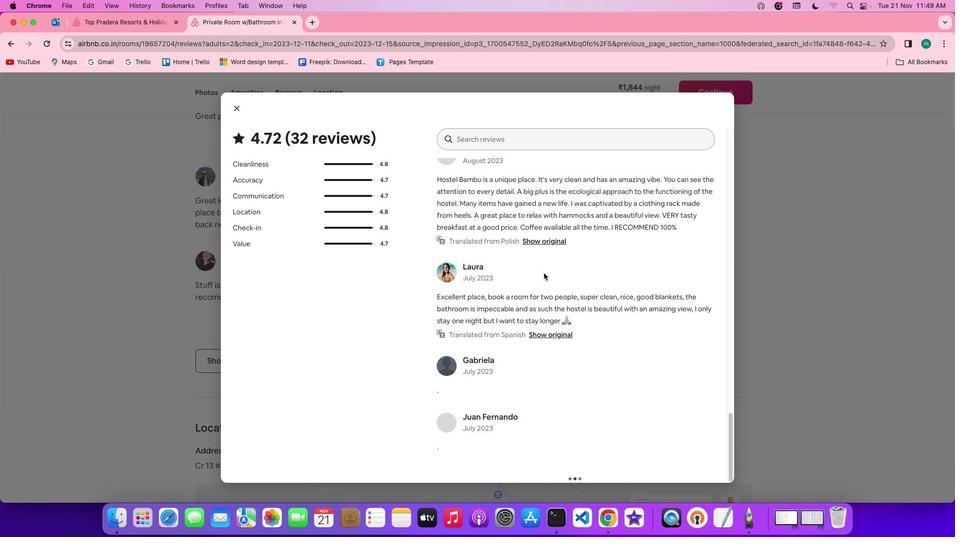 
Action: Mouse scrolled (548, 277) with delta (4, 2)
Screenshot: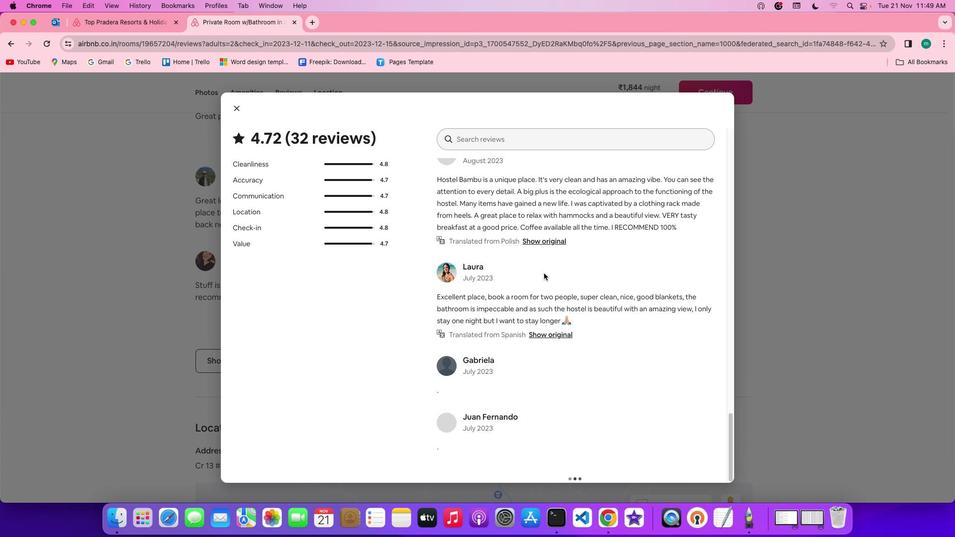 
Action: Mouse scrolled (548, 277) with delta (4, 1)
Screenshot: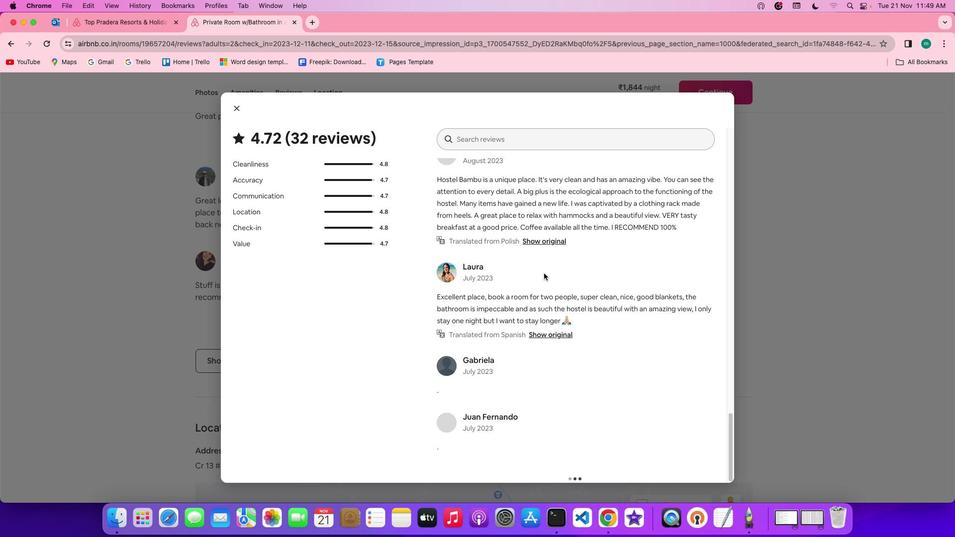 
Action: Mouse scrolled (548, 277) with delta (4, 1)
Screenshot: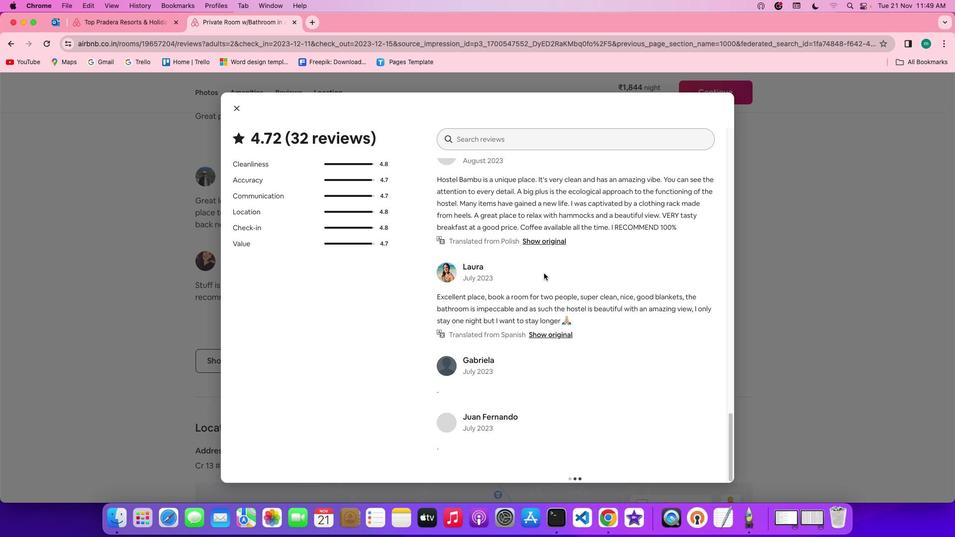 
Action: Mouse scrolled (548, 277) with delta (4, 3)
Screenshot: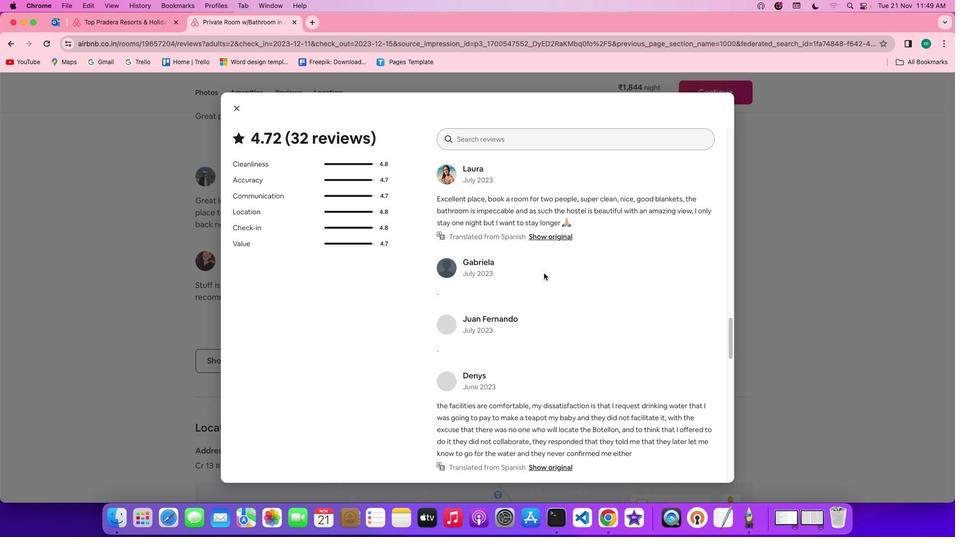 
Action: Mouse scrolled (548, 277) with delta (4, 3)
Screenshot: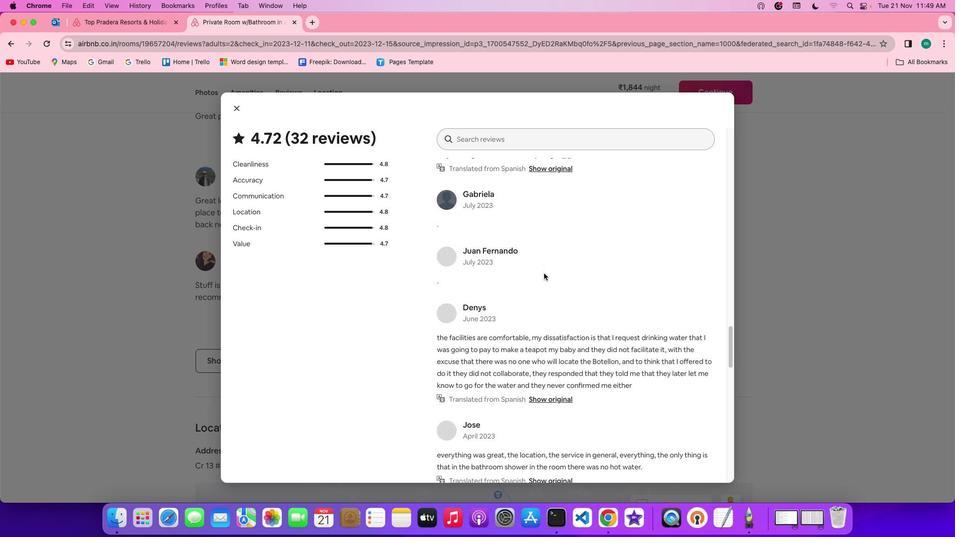 
Action: Mouse scrolled (548, 277) with delta (4, 2)
Screenshot: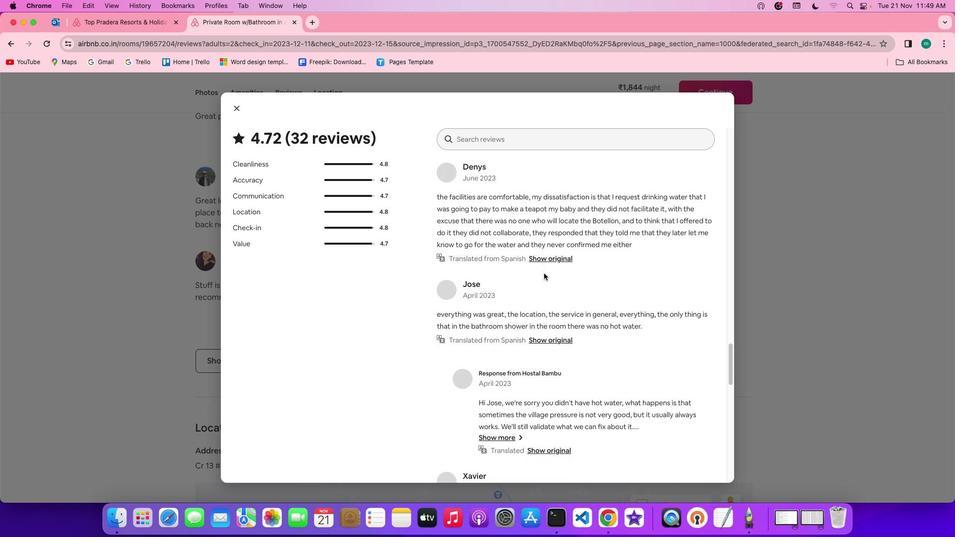 
Action: Mouse scrolled (548, 277) with delta (4, 1)
Screenshot: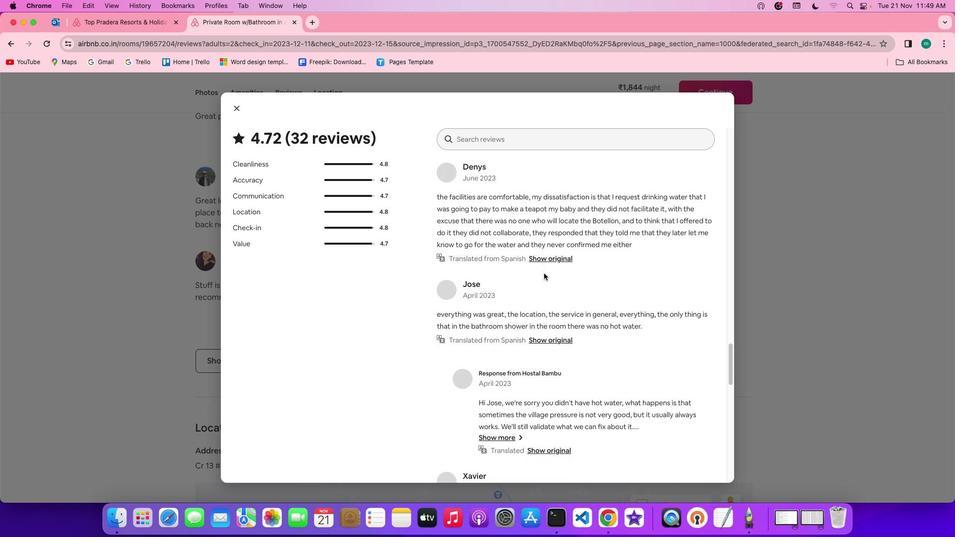 
Action: Mouse scrolled (548, 277) with delta (4, 1)
Screenshot: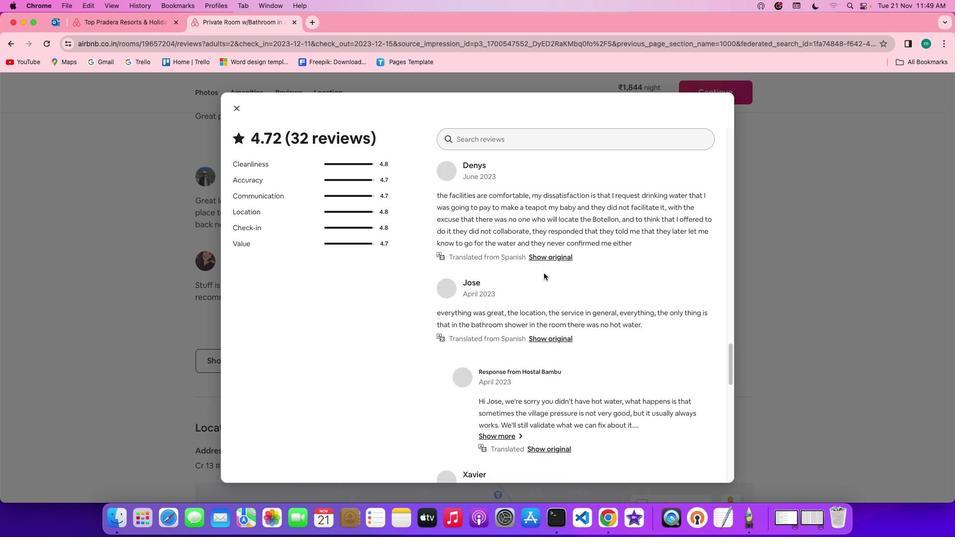 
Action: Mouse scrolled (548, 277) with delta (4, 3)
Screenshot: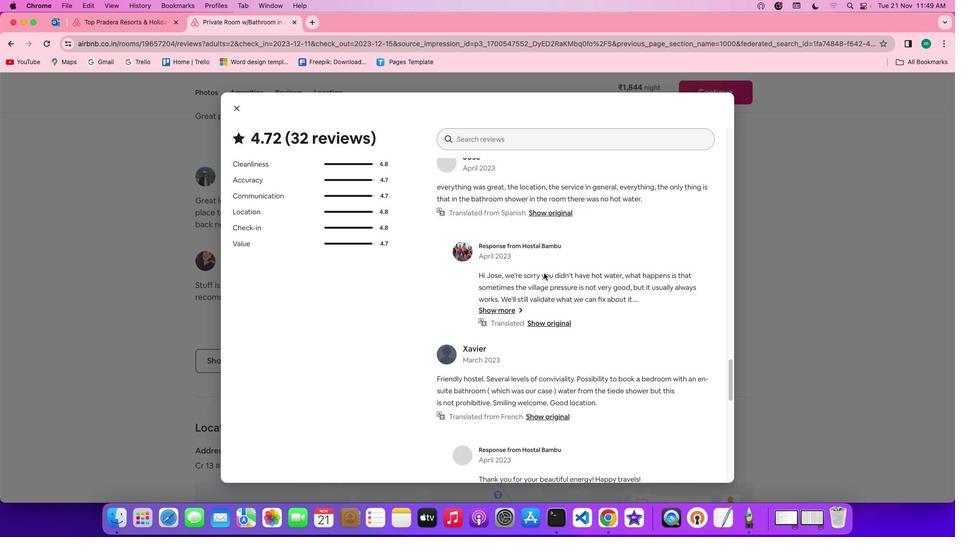 
Action: Mouse scrolled (548, 277) with delta (4, 3)
Screenshot: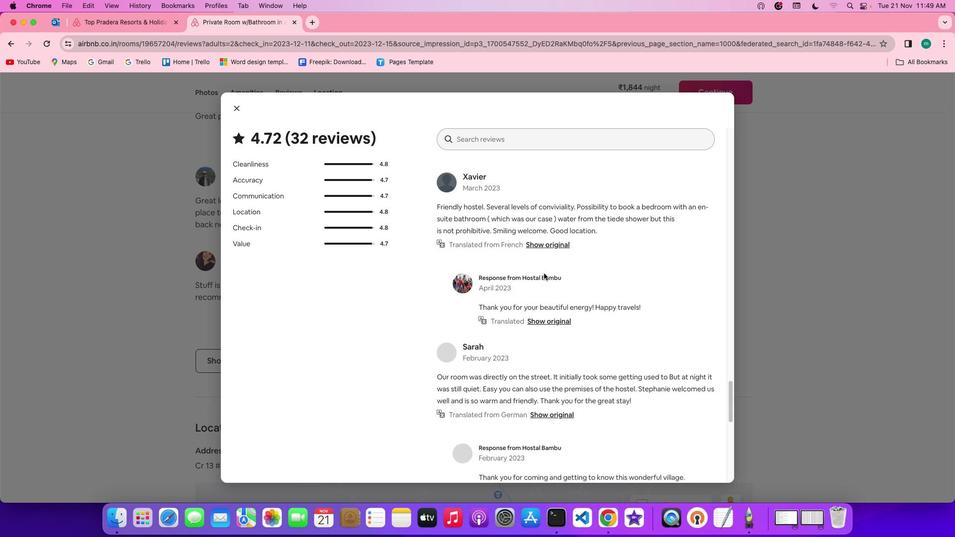 
Action: Mouse scrolled (548, 277) with delta (4, 2)
Screenshot: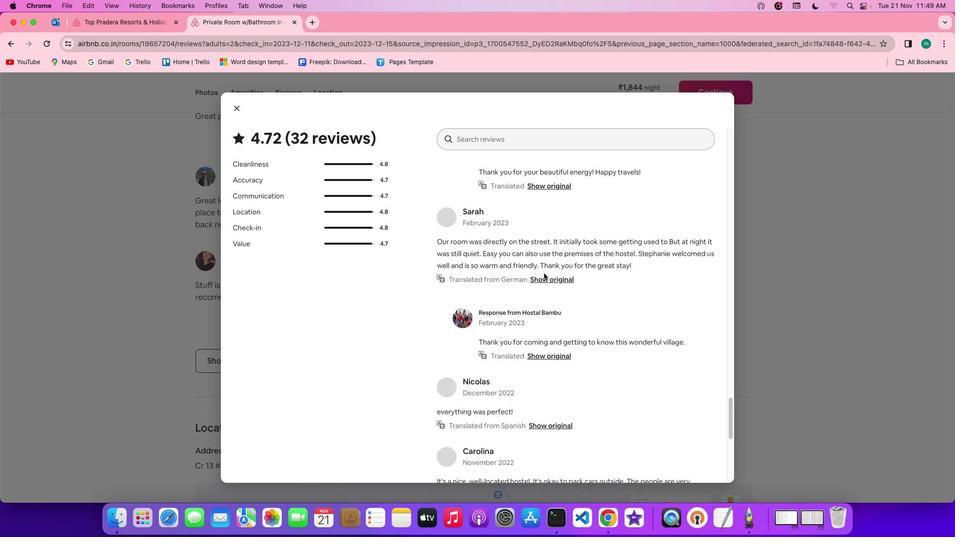 
Action: Mouse scrolled (548, 277) with delta (4, 1)
Screenshot: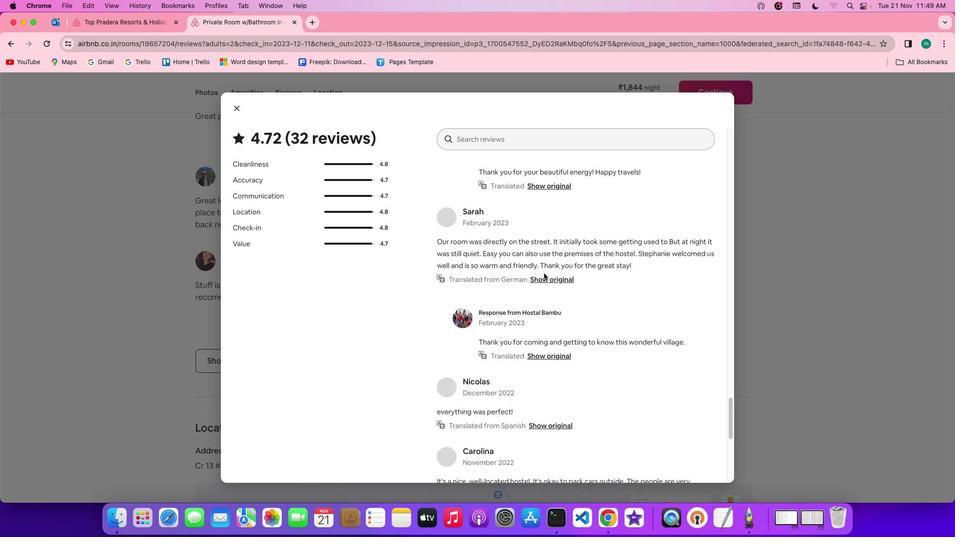 
Action: Mouse scrolled (548, 277) with delta (4, 1)
